 Task: Find connections with filter location Monteiro with filter topic #cybersecuritywith filter profile language Potuguese with filter current company The Indian Express with filter school Indian Institute of Technology, Kanpur with filter industry Libraries with filter service category Customer Service with filter keywords title Physicist
Action: Mouse moved to (637, 122)
Screenshot: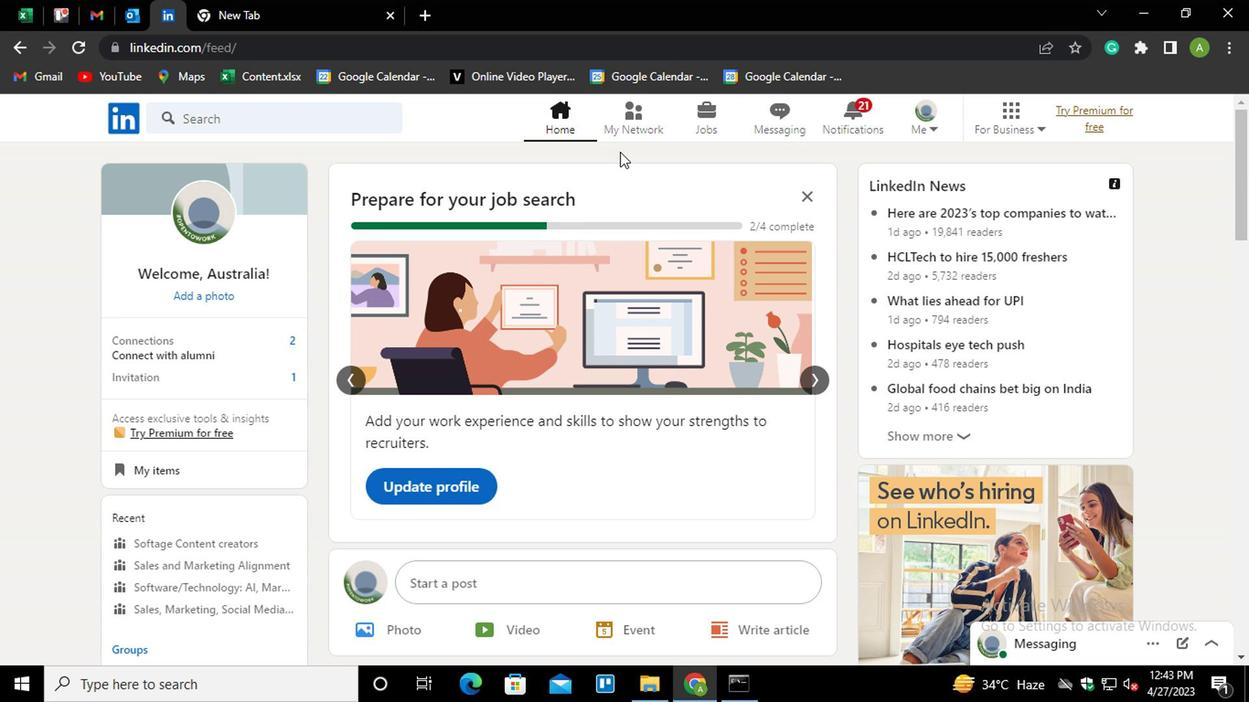 
Action: Mouse pressed left at (637, 122)
Screenshot: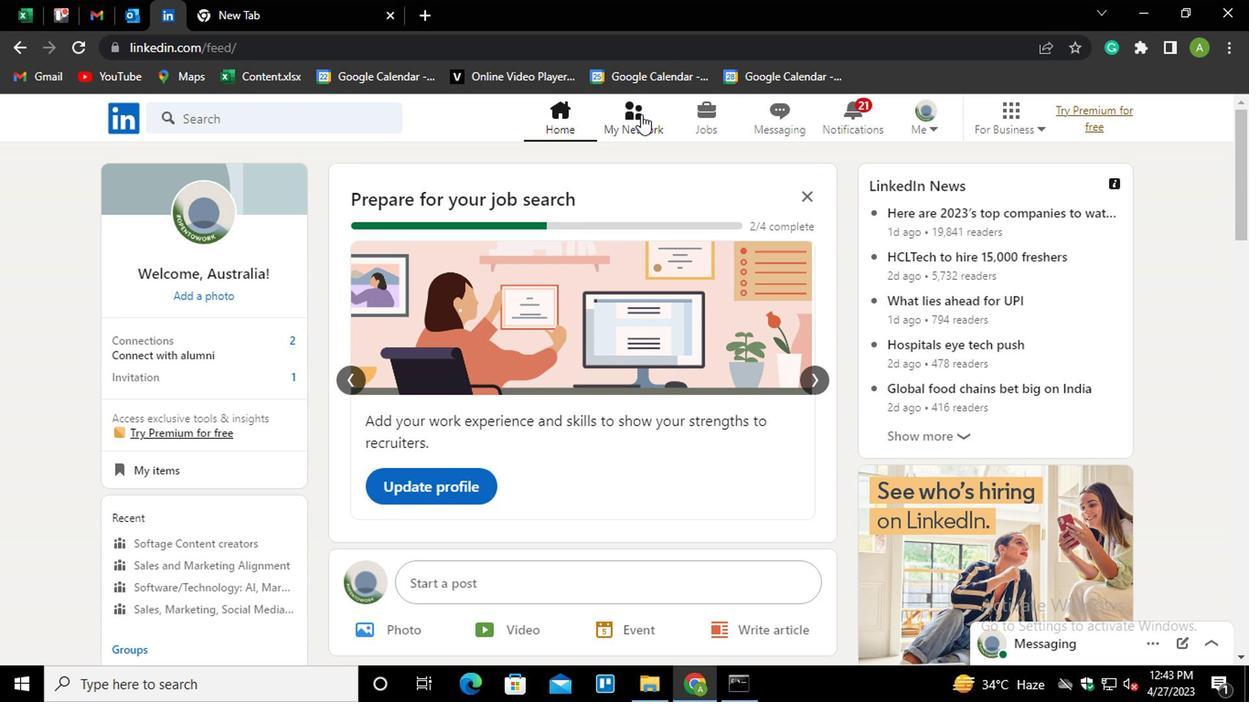 
Action: Mouse moved to (199, 221)
Screenshot: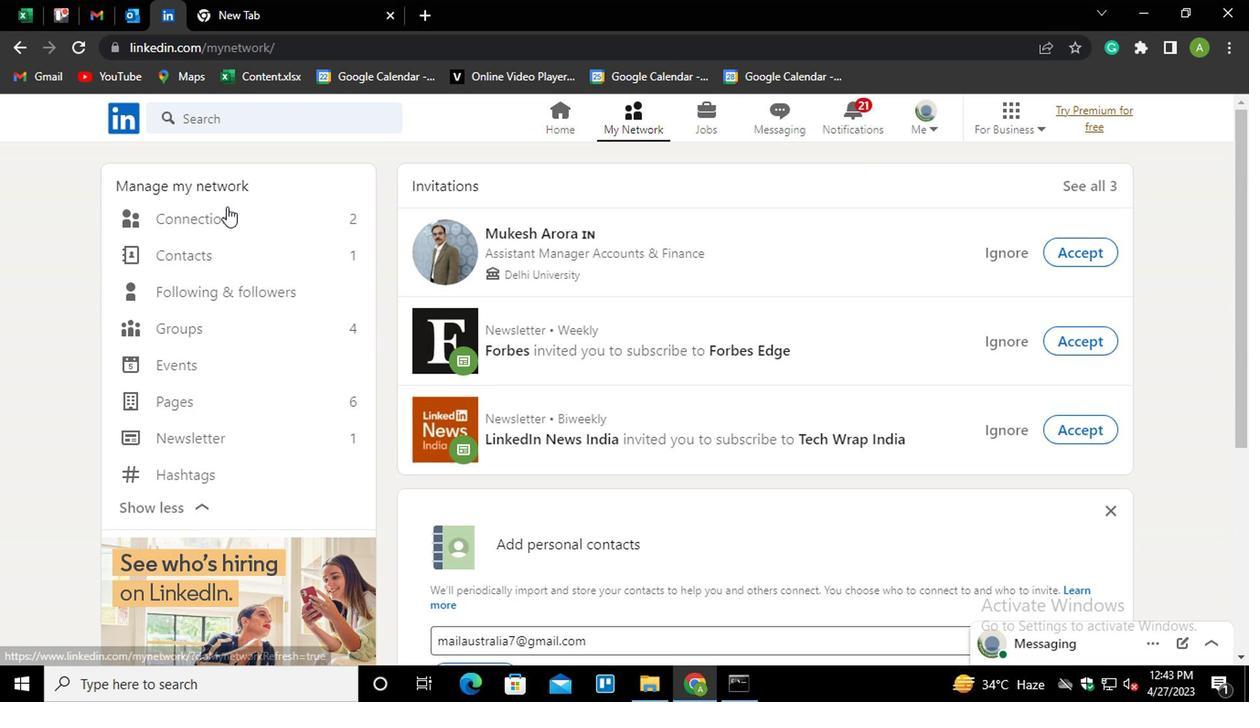
Action: Mouse pressed left at (199, 221)
Screenshot: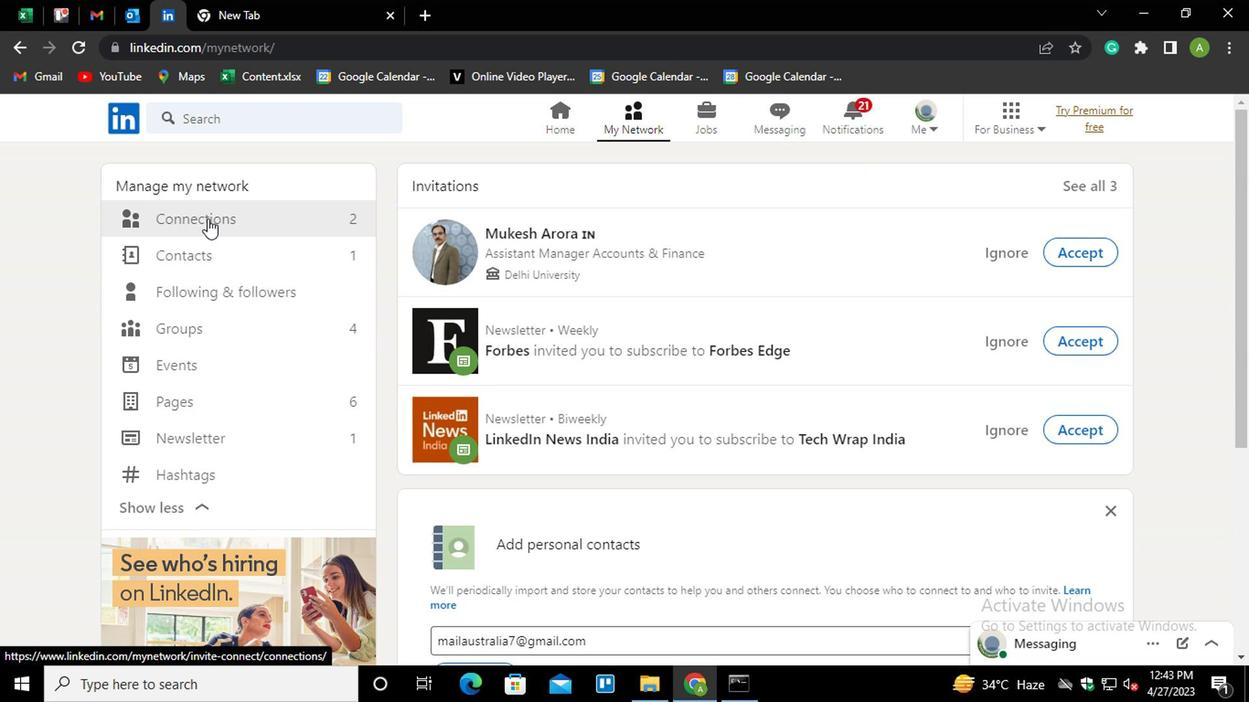 
Action: Mouse moved to (718, 224)
Screenshot: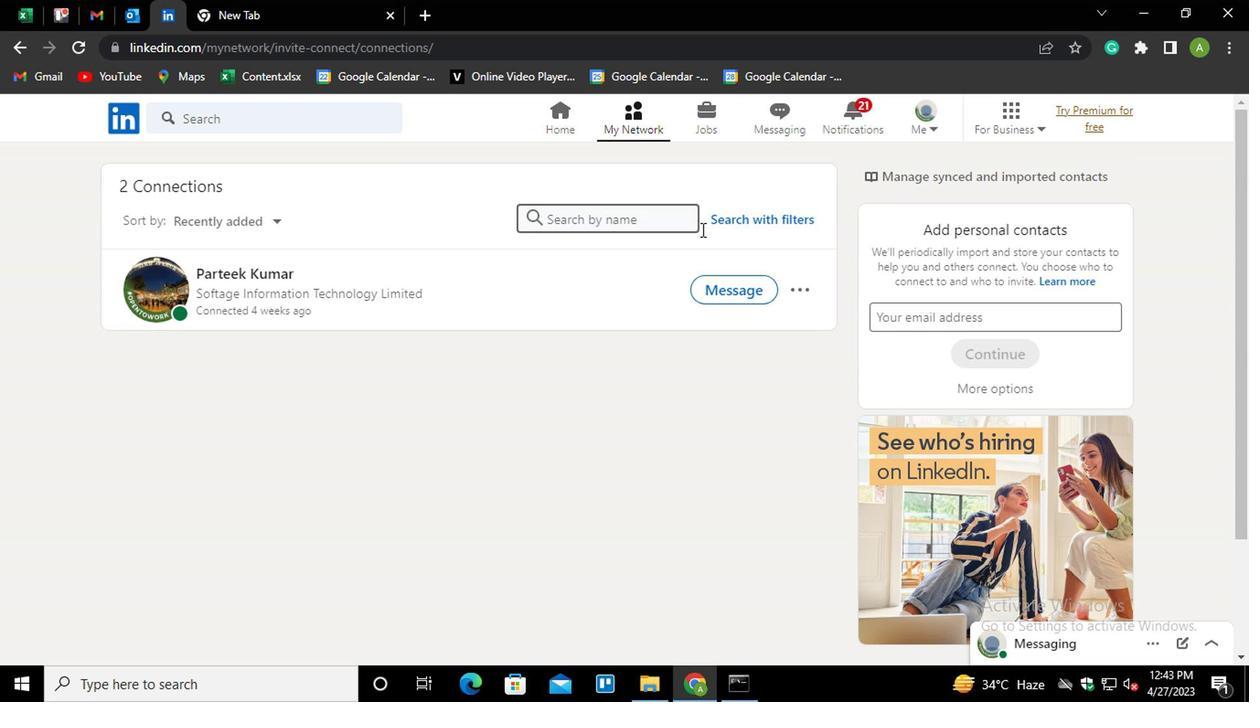 
Action: Mouse pressed left at (718, 224)
Screenshot: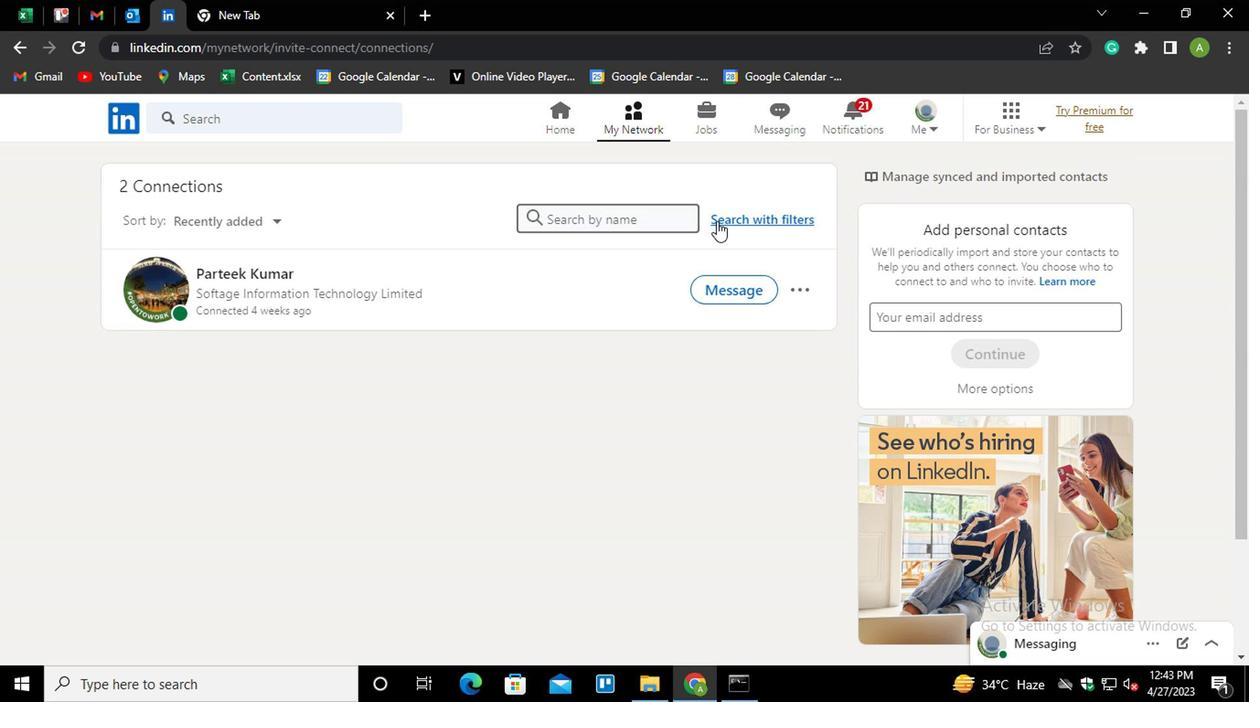 
Action: Mouse moved to (681, 177)
Screenshot: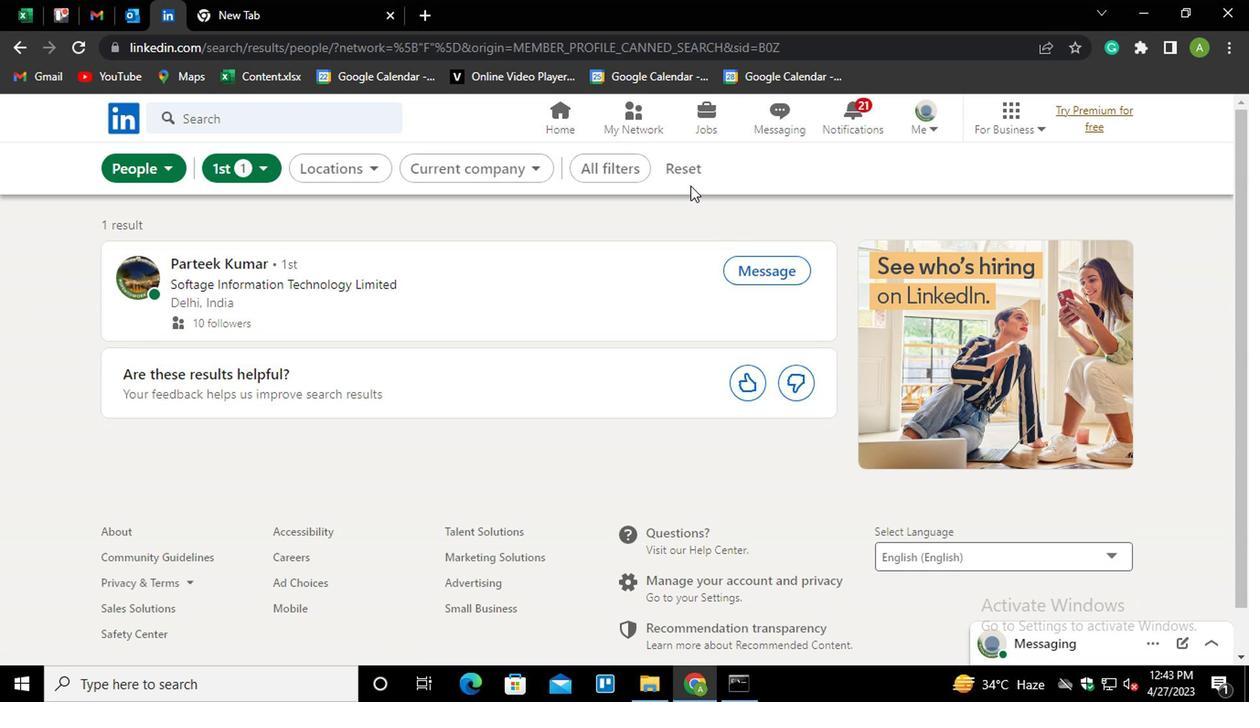 
Action: Mouse pressed left at (681, 177)
Screenshot: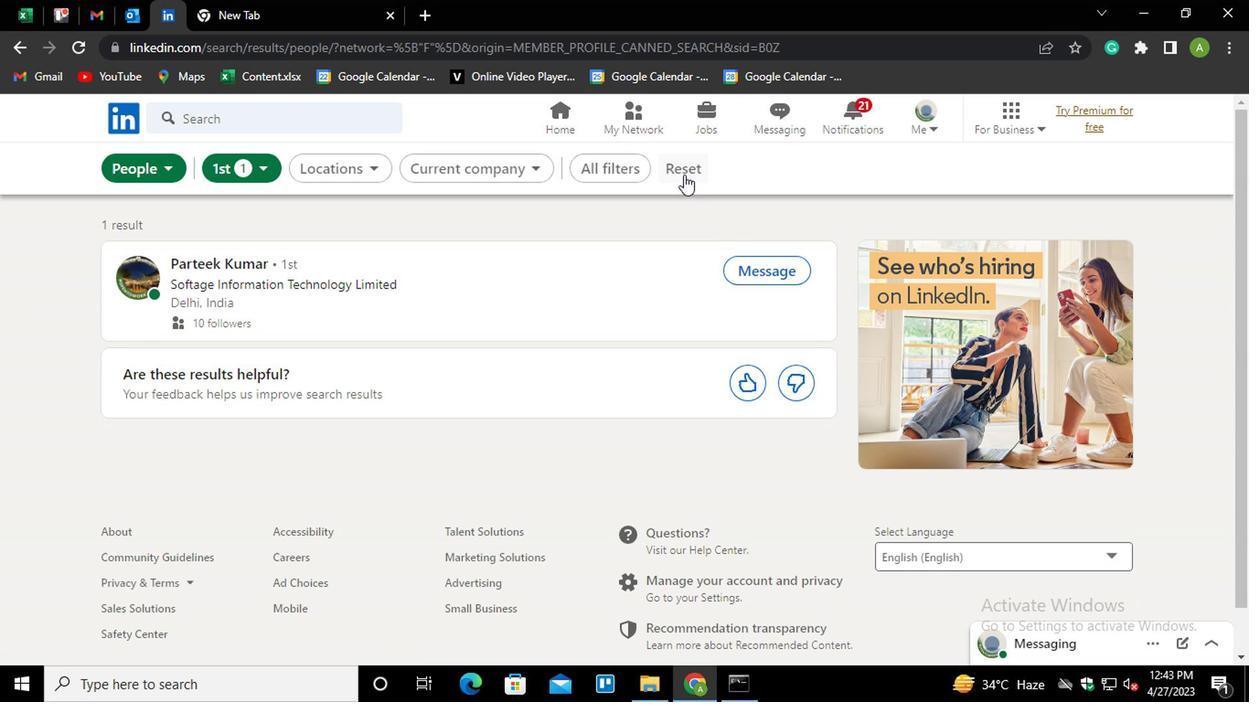 
Action: Mouse moved to (670, 178)
Screenshot: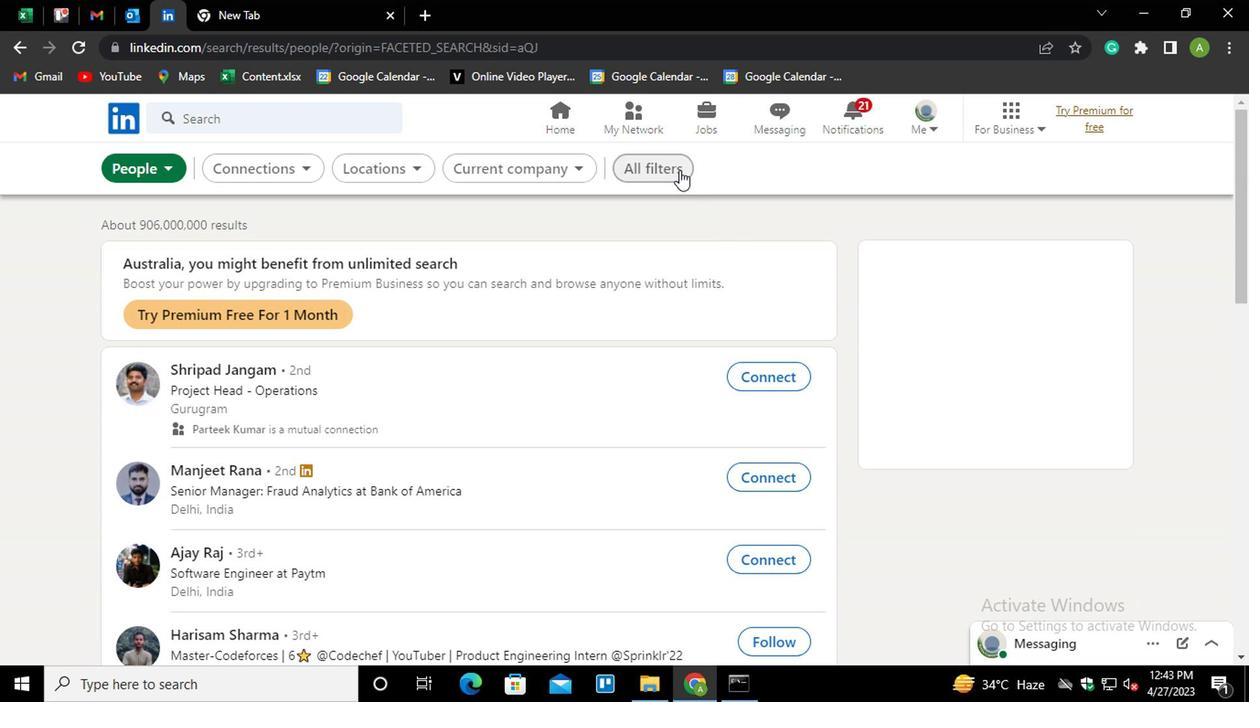 
Action: Mouse pressed left at (670, 178)
Screenshot: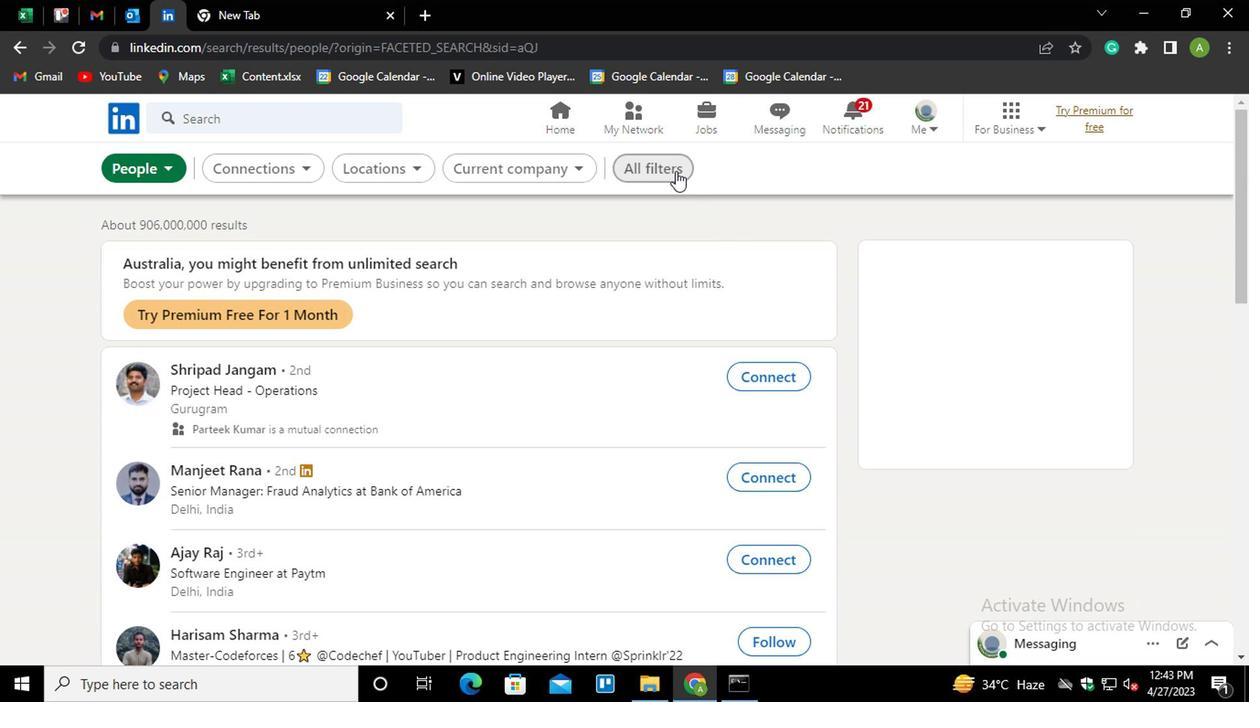 
Action: Mouse moved to (861, 390)
Screenshot: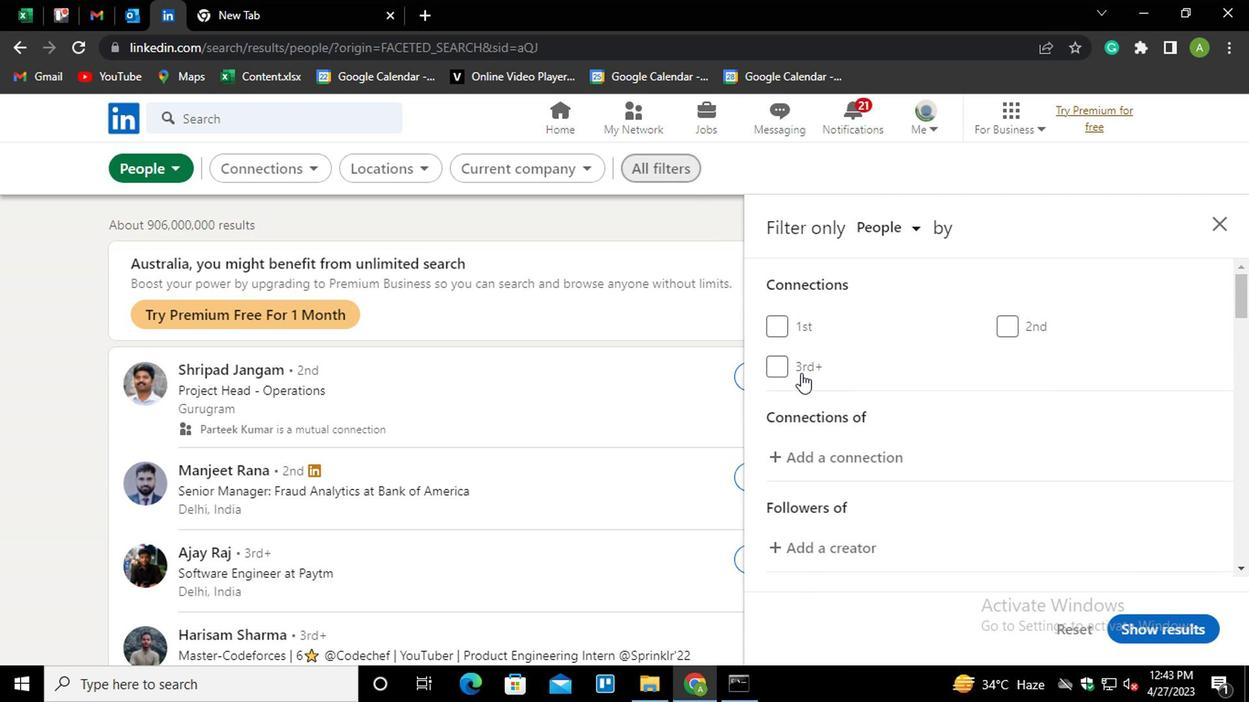 
Action: Mouse scrolled (861, 389) with delta (0, 0)
Screenshot: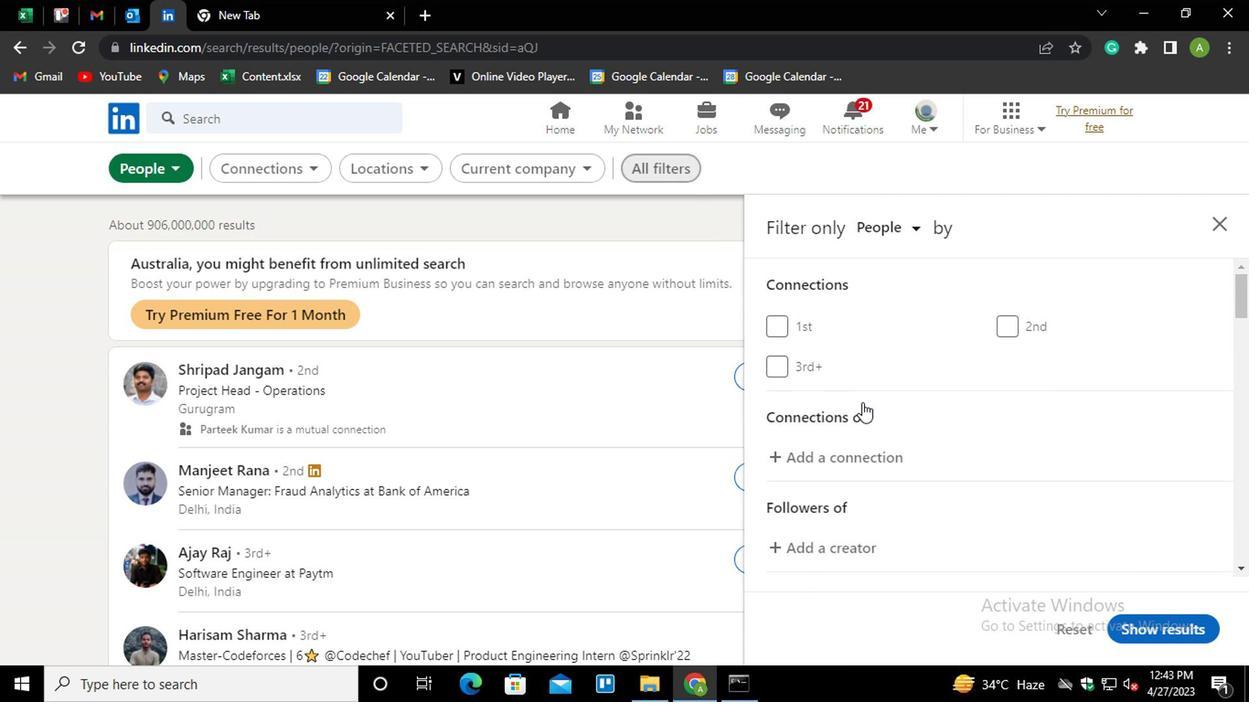 
Action: Mouse scrolled (861, 389) with delta (0, 0)
Screenshot: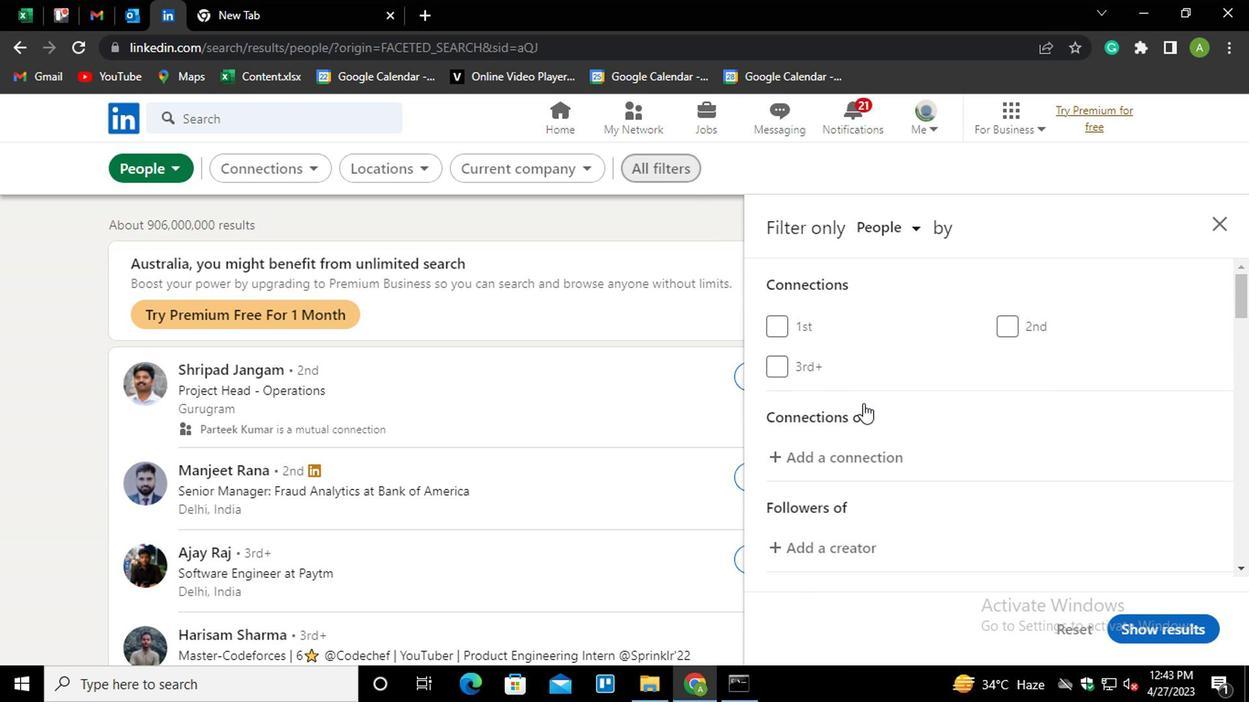 
Action: Mouse scrolled (861, 389) with delta (0, 0)
Screenshot: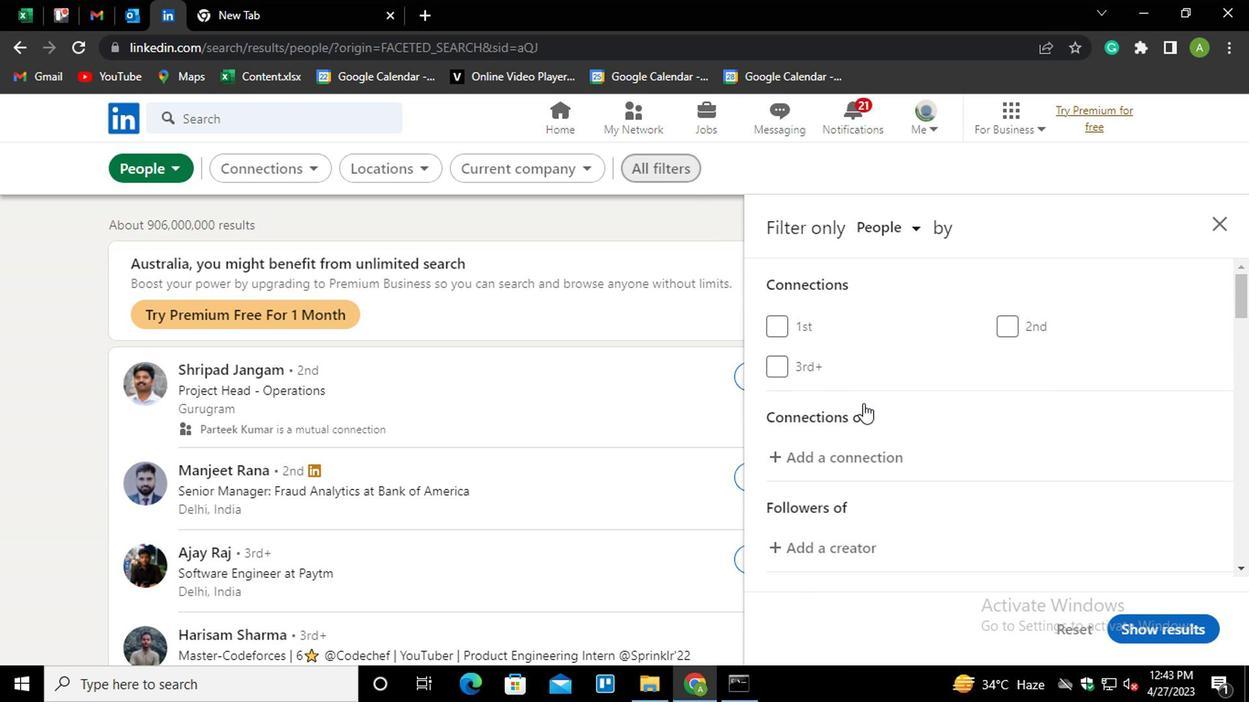 
Action: Mouse moved to (934, 390)
Screenshot: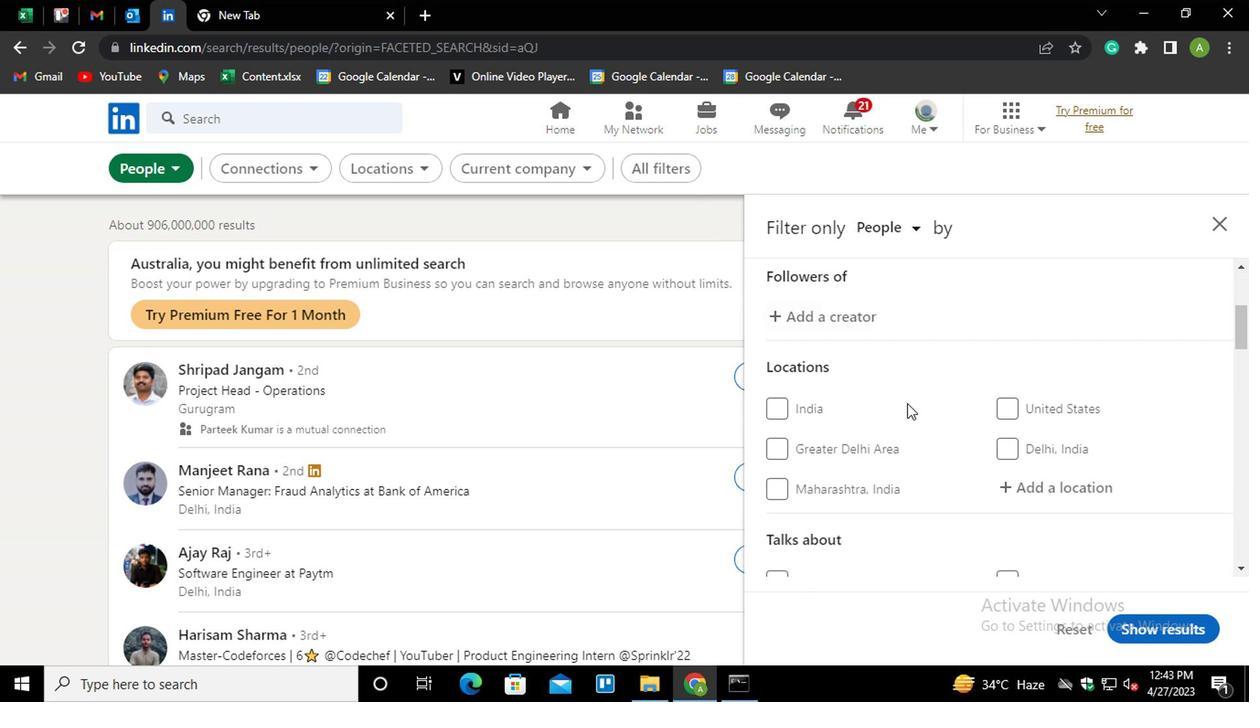 
Action: Mouse scrolled (934, 389) with delta (0, 0)
Screenshot: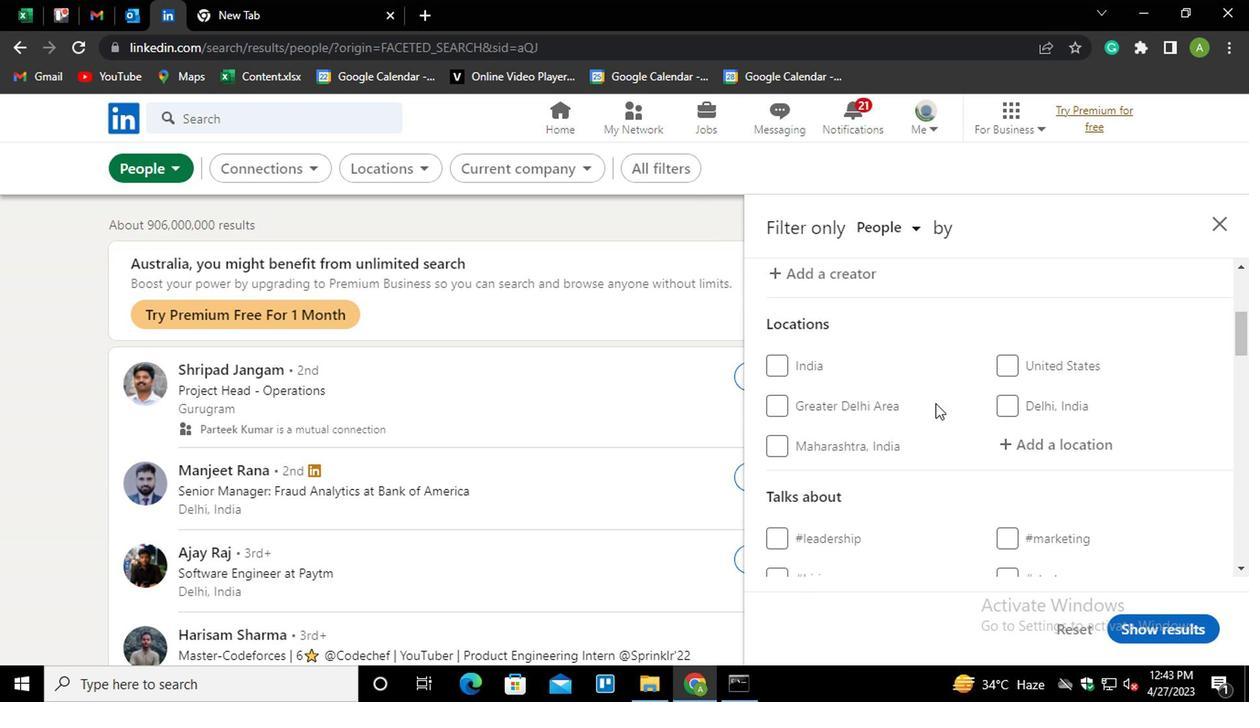 
Action: Mouse moved to (1054, 337)
Screenshot: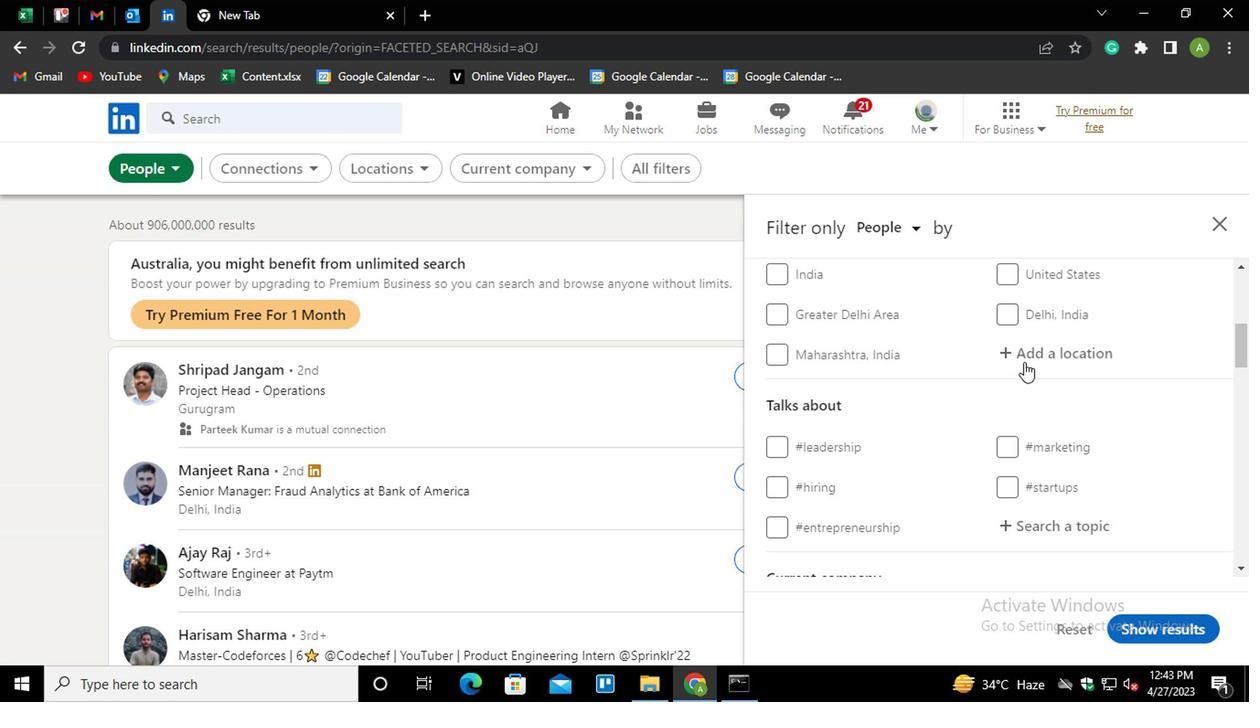 
Action: Mouse pressed left at (1054, 337)
Screenshot: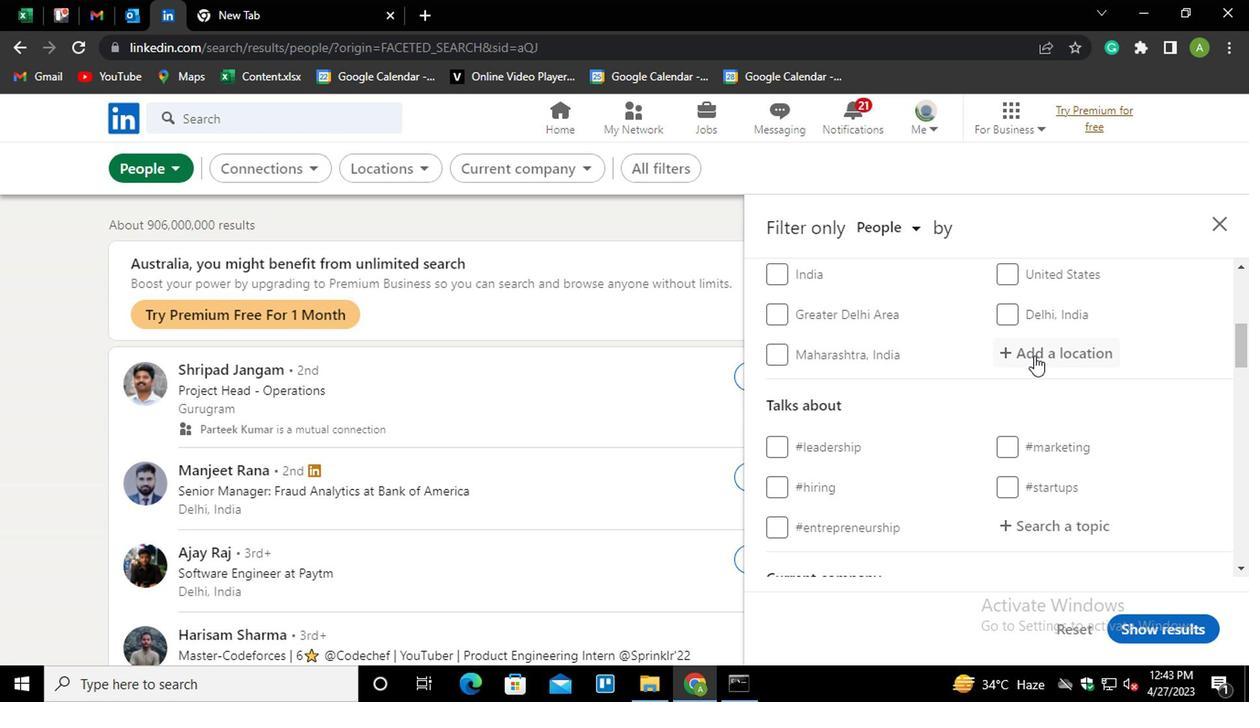 
Action: Mouse moved to (1055, 346)
Screenshot: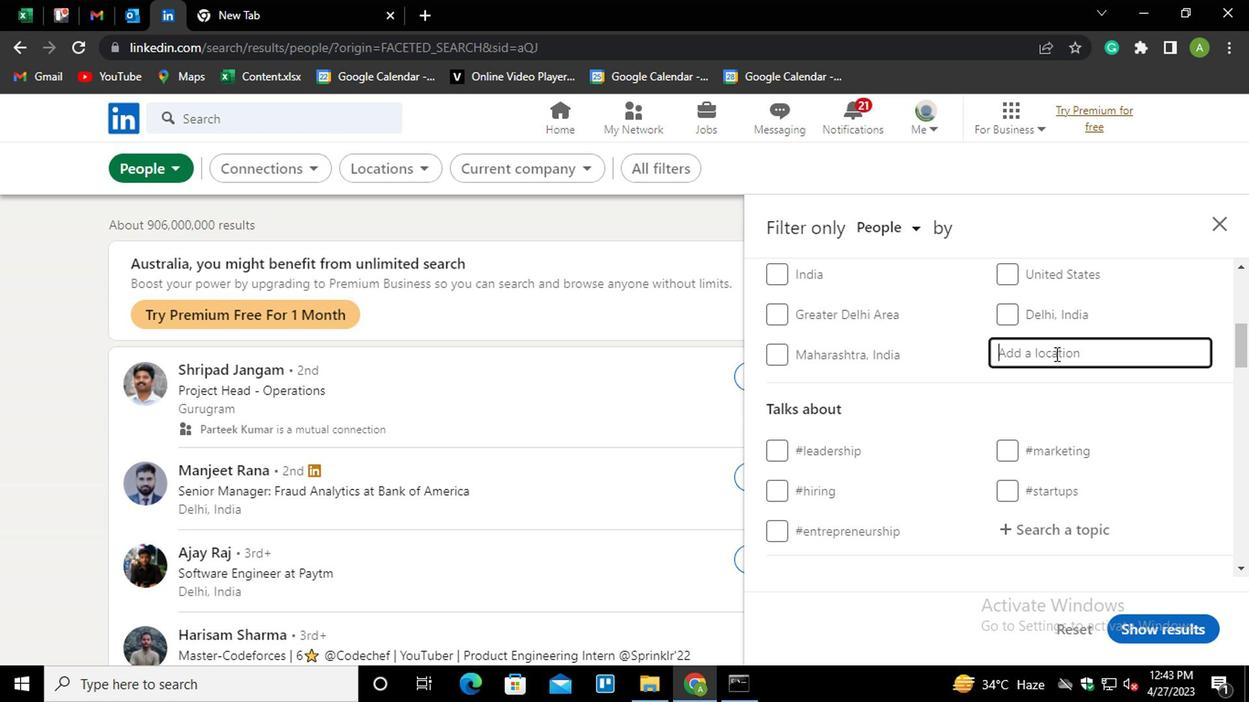 
Action: Mouse pressed left at (1055, 346)
Screenshot: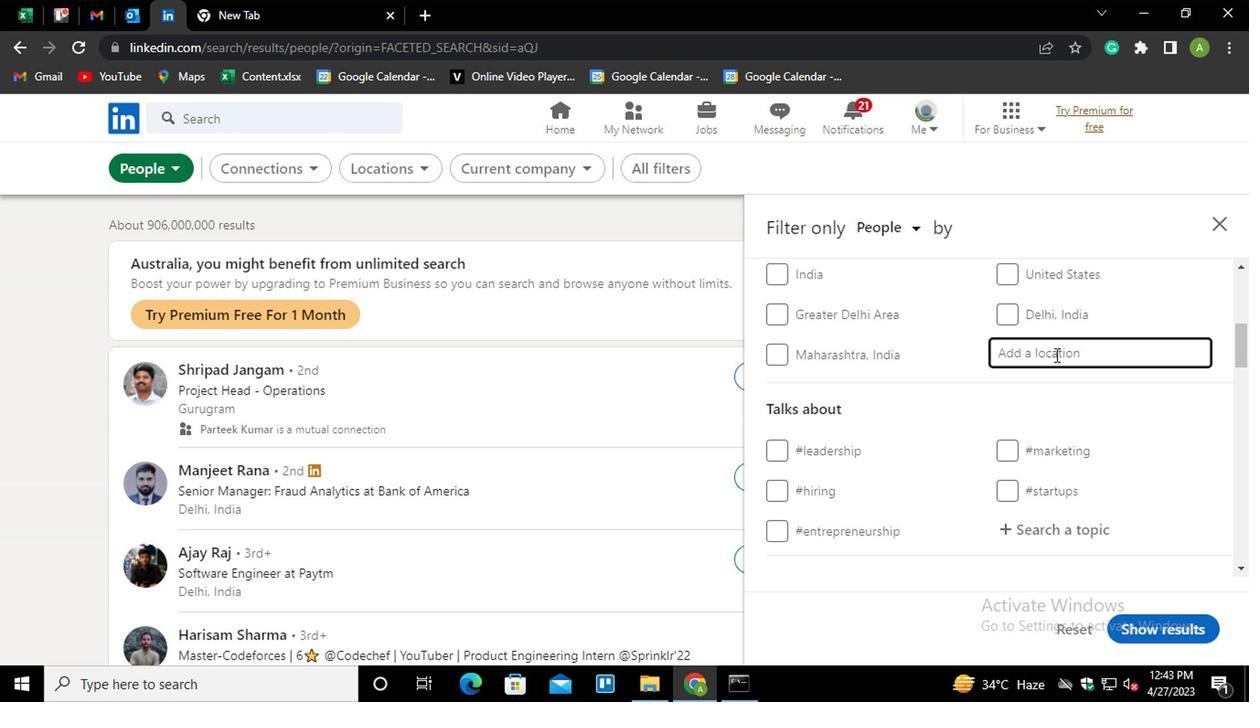 
Action: Key pressed <Key.shift><Key.shift><Key.shift><Key.shift><Key.shift><Key.shift><Key.shift><Key.shift><Key.shift><Key.shift><Key.shift><Key.shift>MONTEIRO<Key.down><Key.enter>
Screenshot: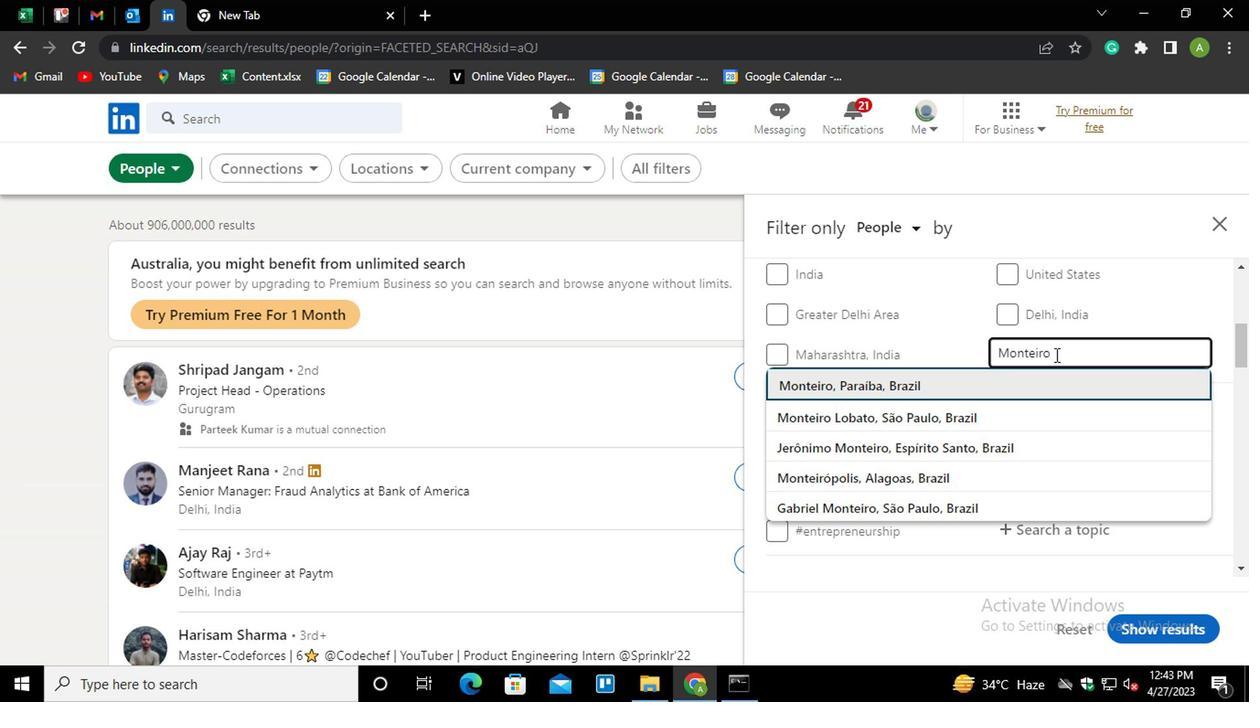 
Action: Mouse moved to (1058, 346)
Screenshot: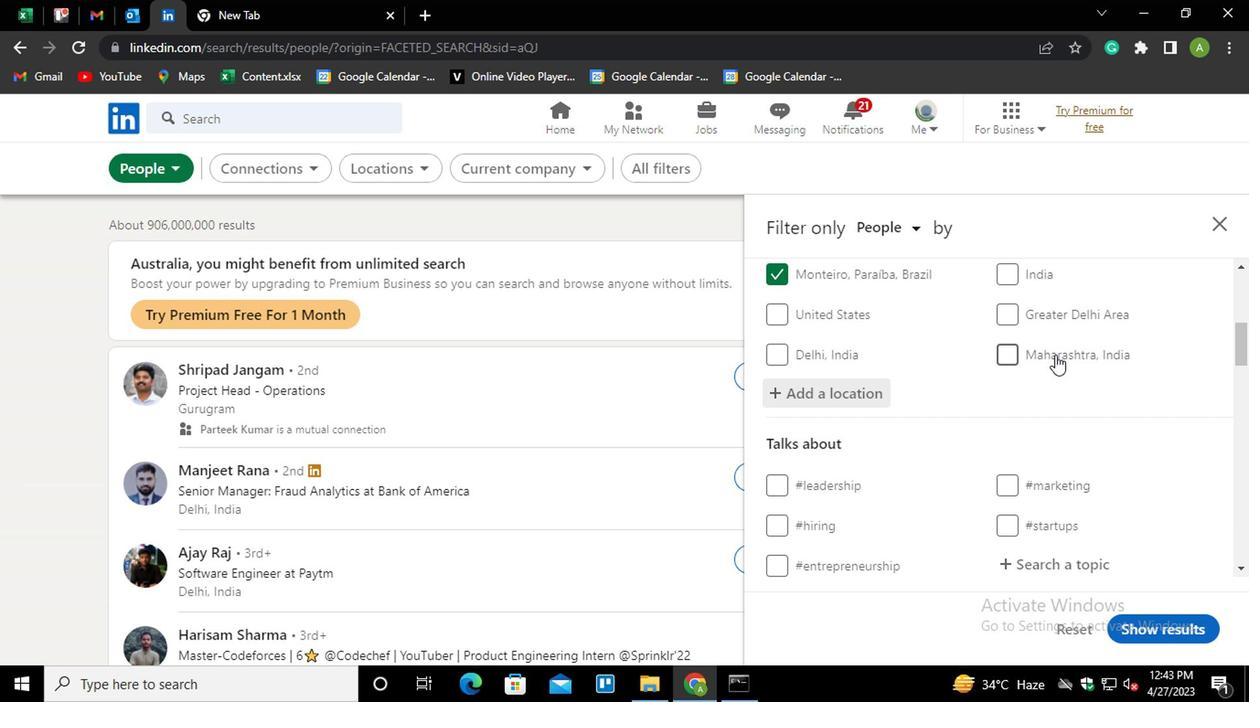 
Action: Mouse scrolled (1058, 345) with delta (0, 0)
Screenshot: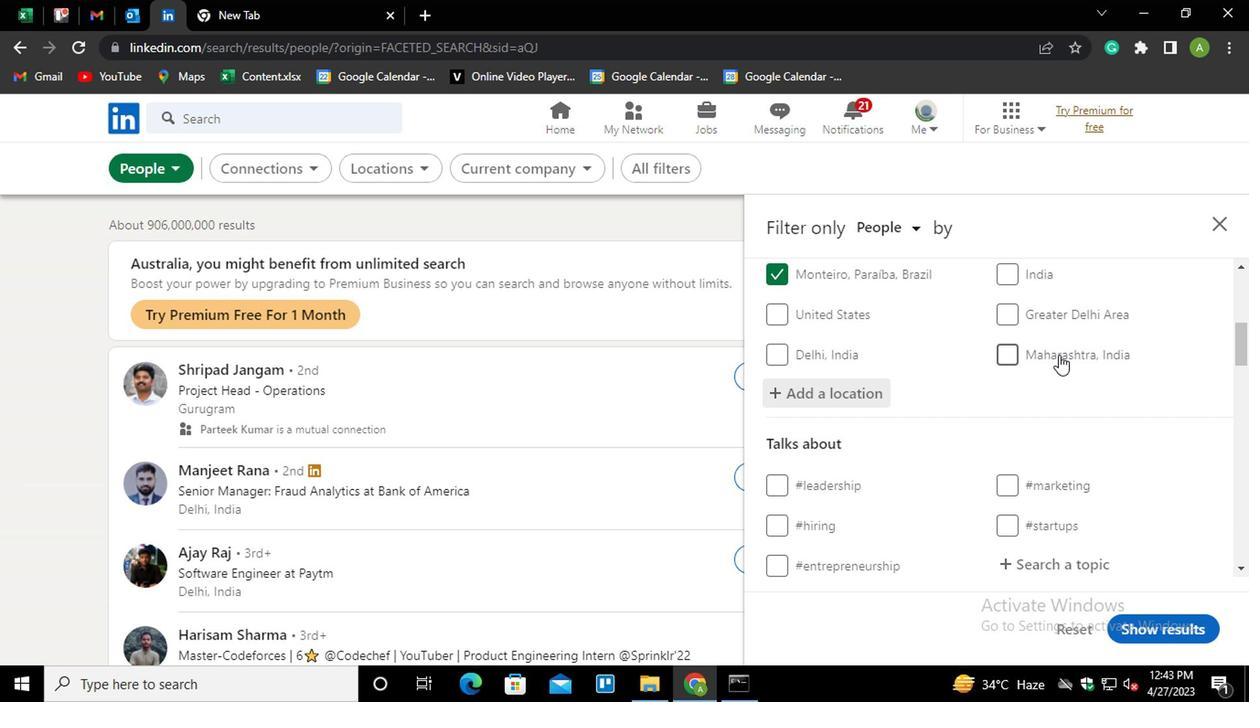 
Action: Mouse scrolled (1058, 345) with delta (0, 0)
Screenshot: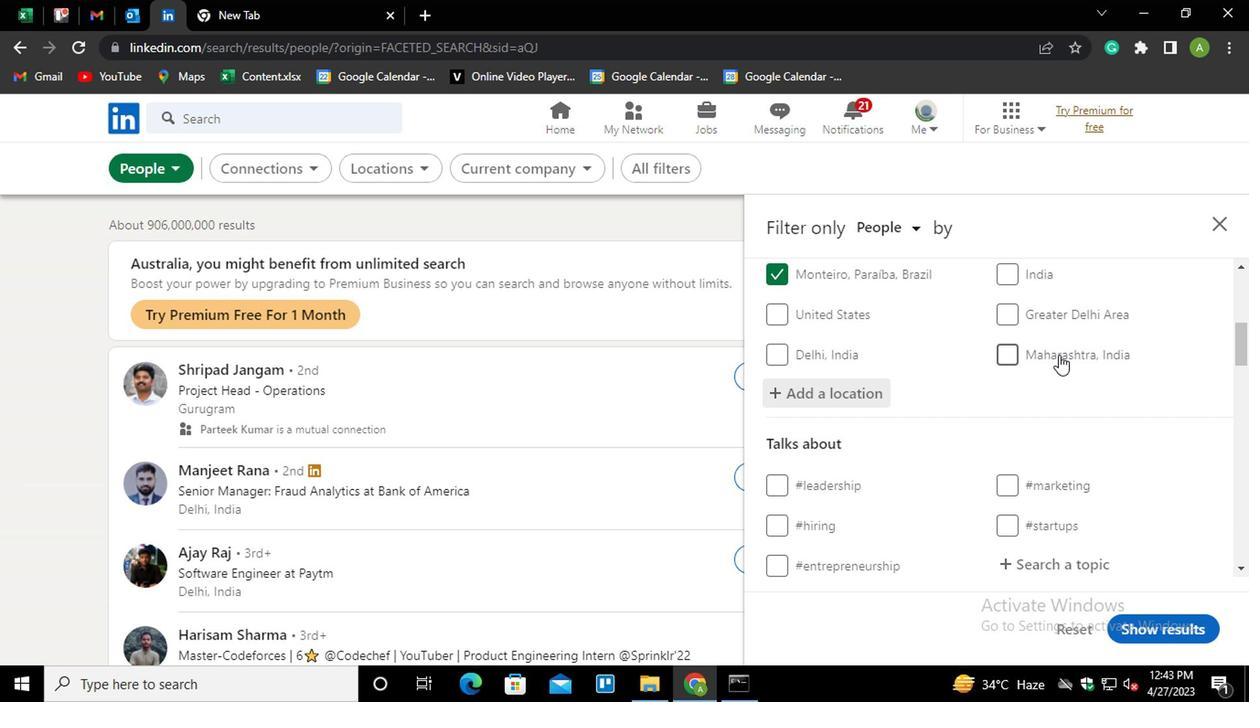 
Action: Mouse scrolled (1058, 345) with delta (0, 0)
Screenshot: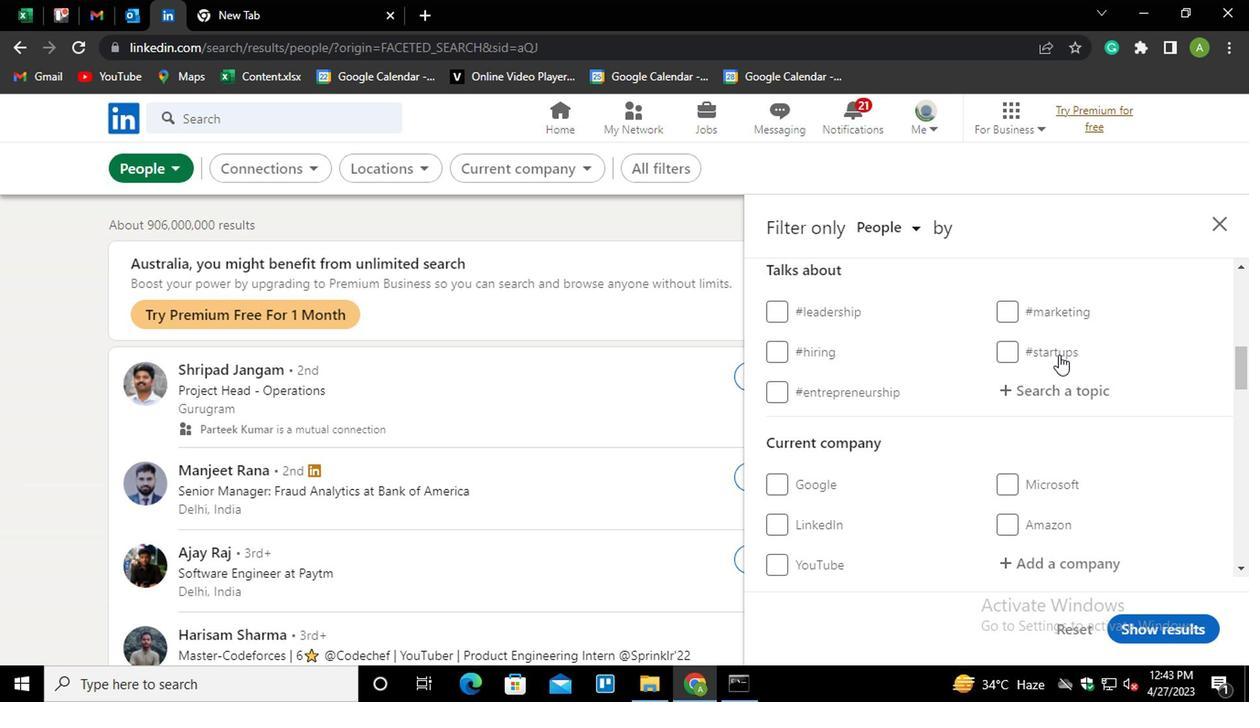 
Action: Mouse moved to (1028, 405)
Screenshot: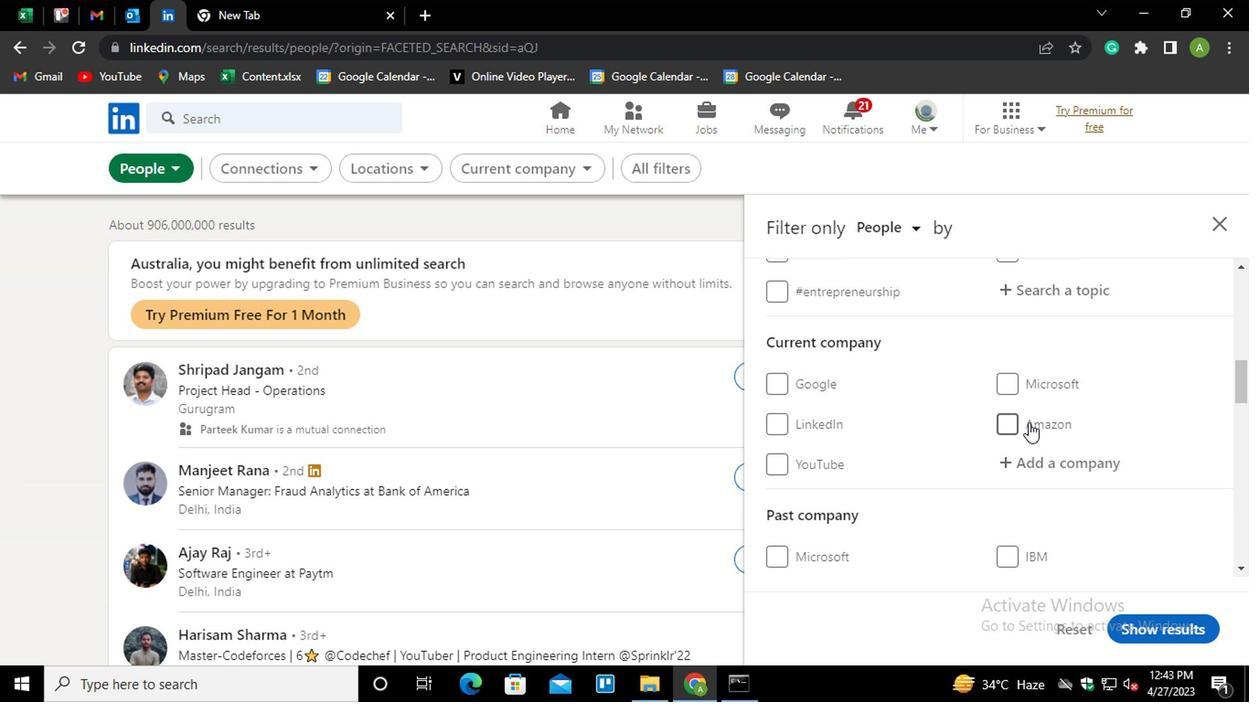 
Action: Mouse scrolled (1028, 406) with delta (0, 1)
Screenshot: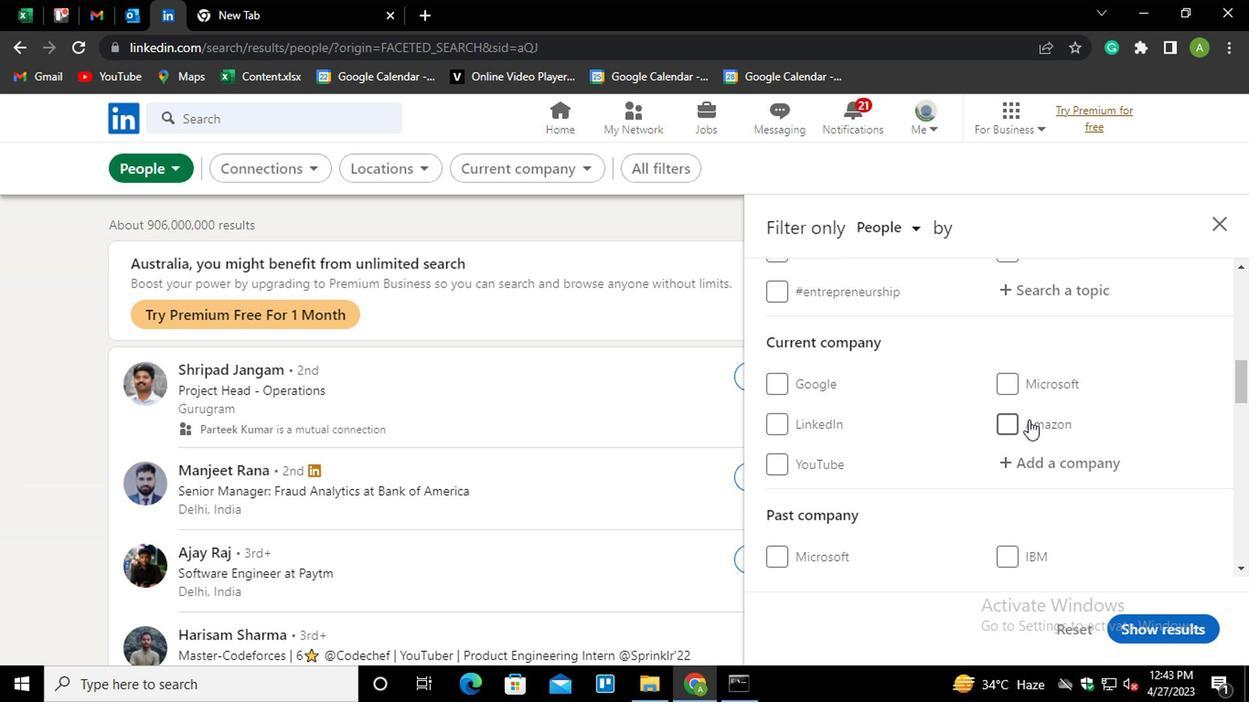 
Action: Mouse moved to (1027, 392)
Screenshot: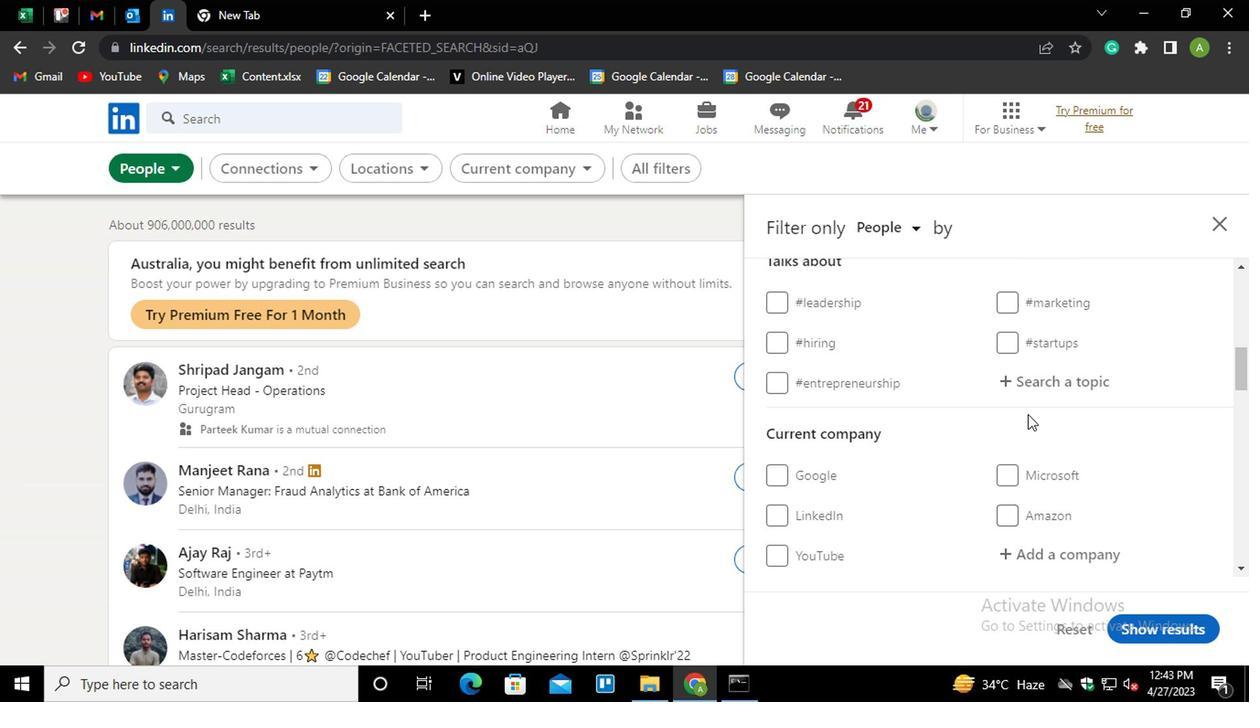 
Action: Mouse scrolled (1027, 393) with delta (0, 0)
Screenshot: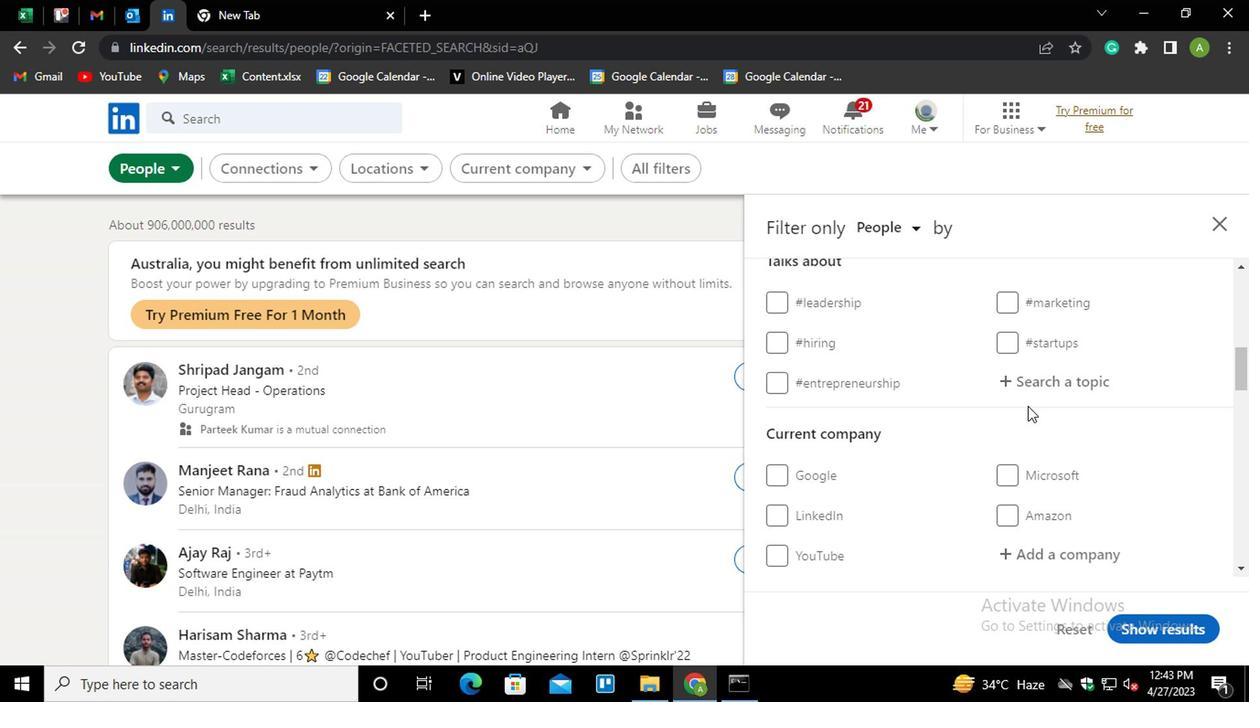 
Action: Mouse moved to (1033, 448)
Screenshot: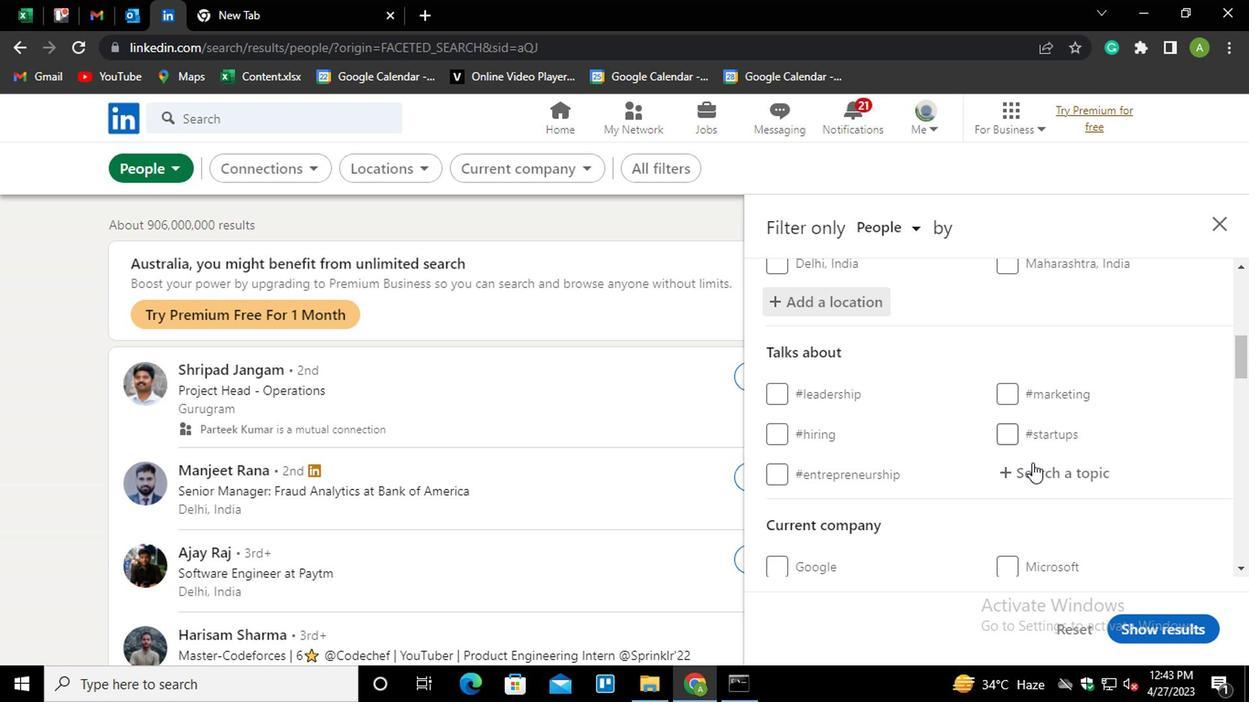 
Action: Mouse pressed left at (1033, 448)
Screenshot: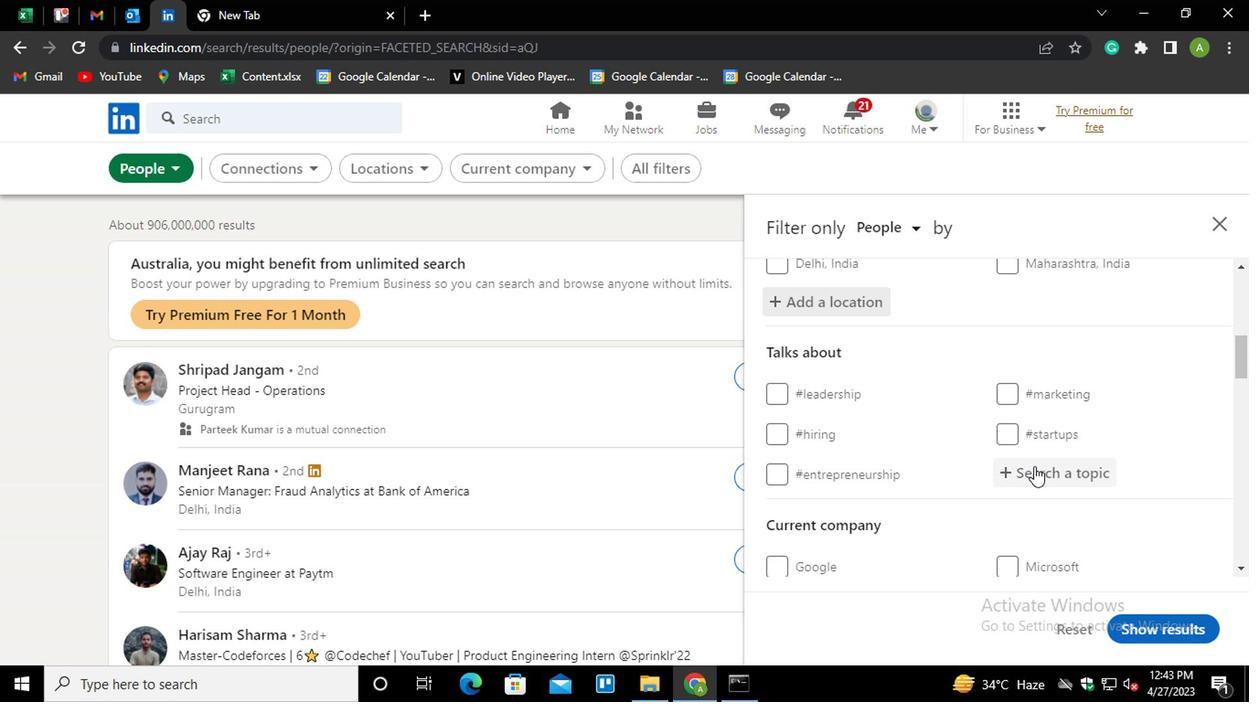 
Action: Key pressed <Key.shift><Key.shift><Key.shift><Key.shift><Key.shift><Key.shift><Key.shift><Key.shift><Key.shift><Key.shift><Key.shift><Key.shift><Key.shift><Key.shift><Key.shift><Key.shift><Key.shift><Key.shift><Key.shift><Key.shift>#CYBERSECURITY
Screenshot: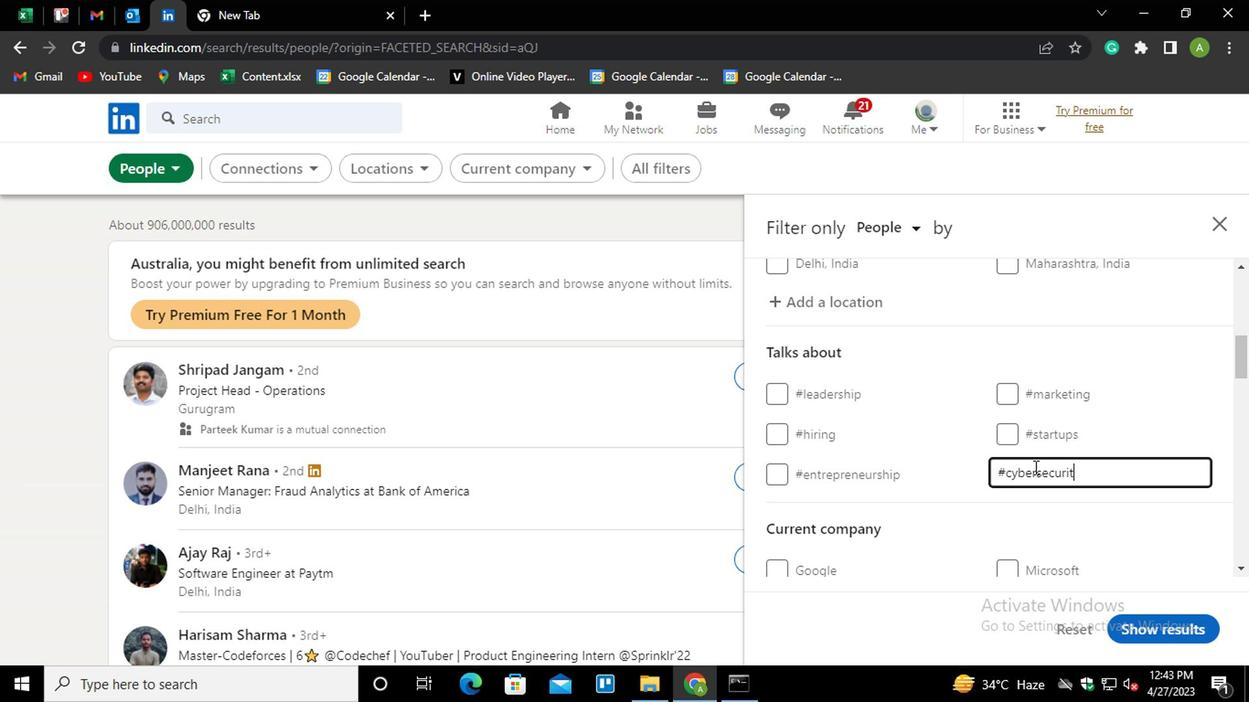 
Action: Mouse moved to (1100, 489)
Screenshot: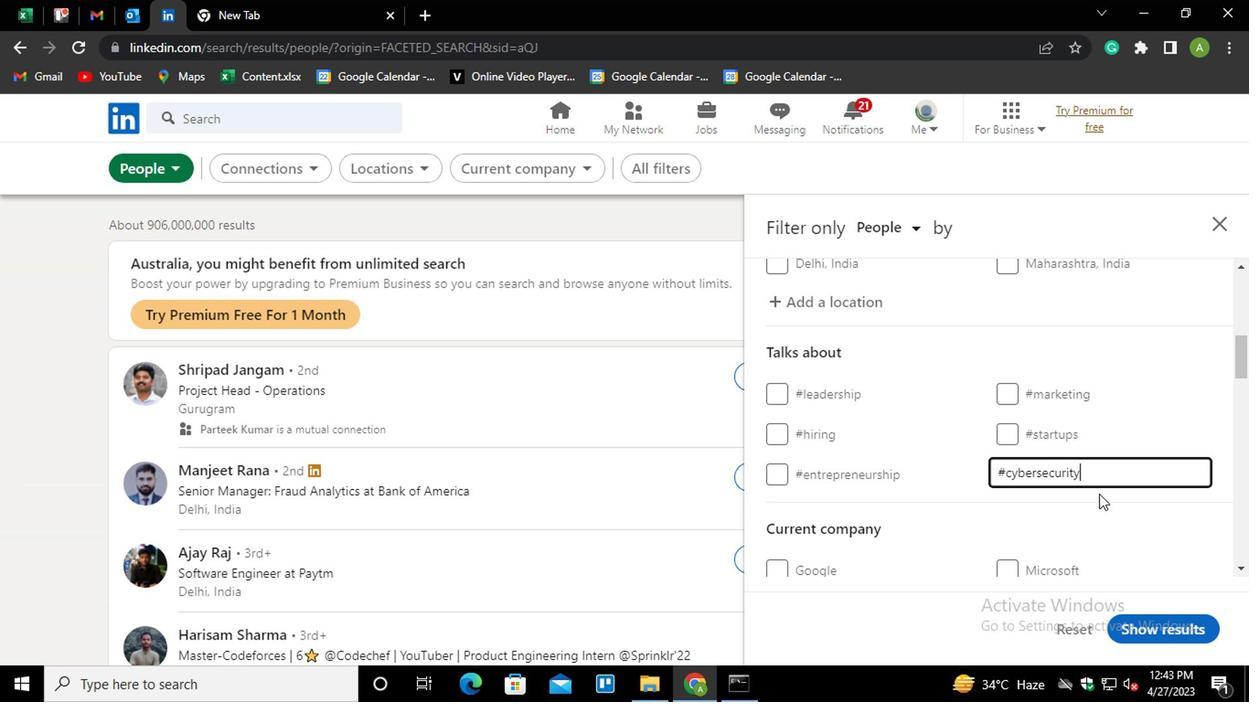 
Action: Mouse pressed left at (1100, 489)
Screenshot: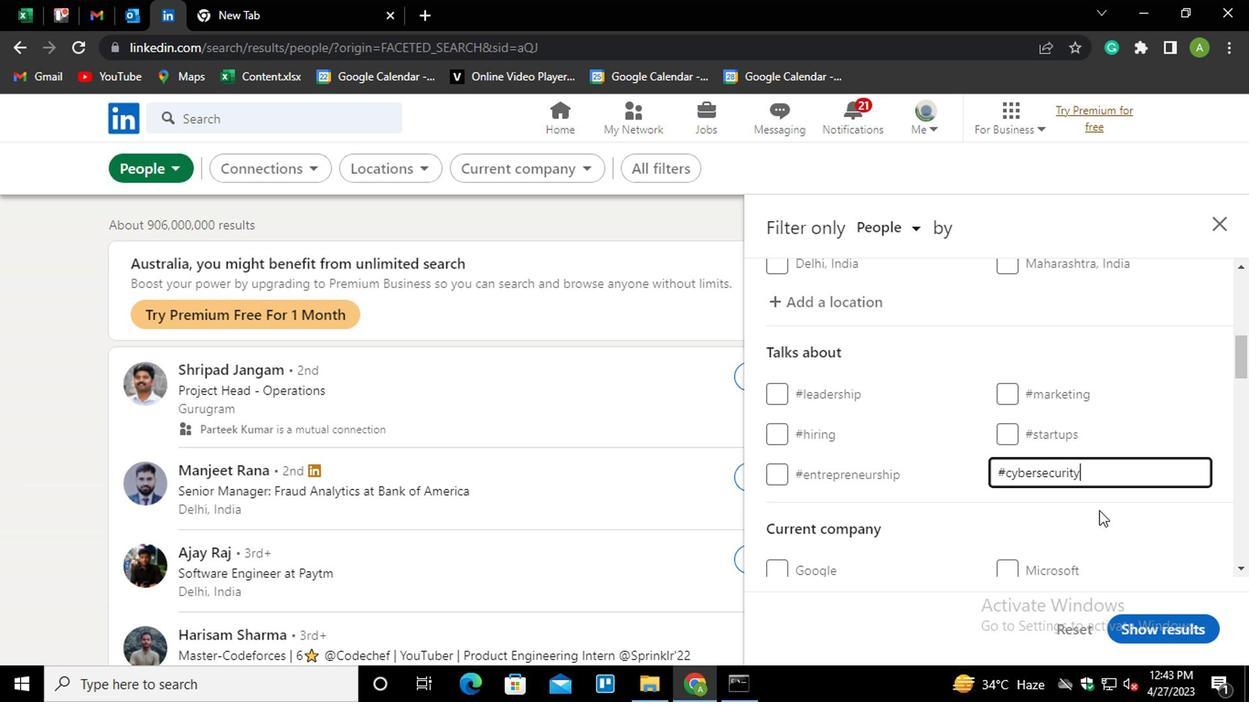 
Action: Mouse scrolled (1100, 487) with delta (0, -1)
Screenshot: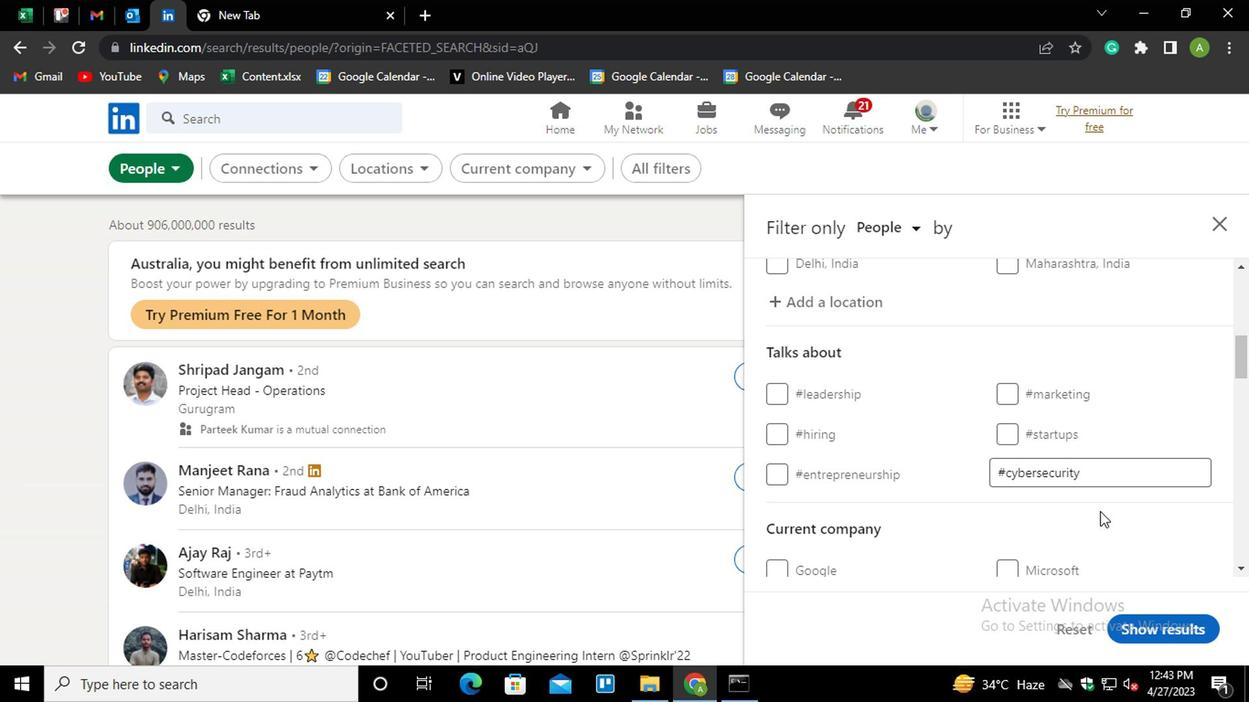 
Action: Mouse scrolled (1100, 487) with delta (0, -1)
Screenshot: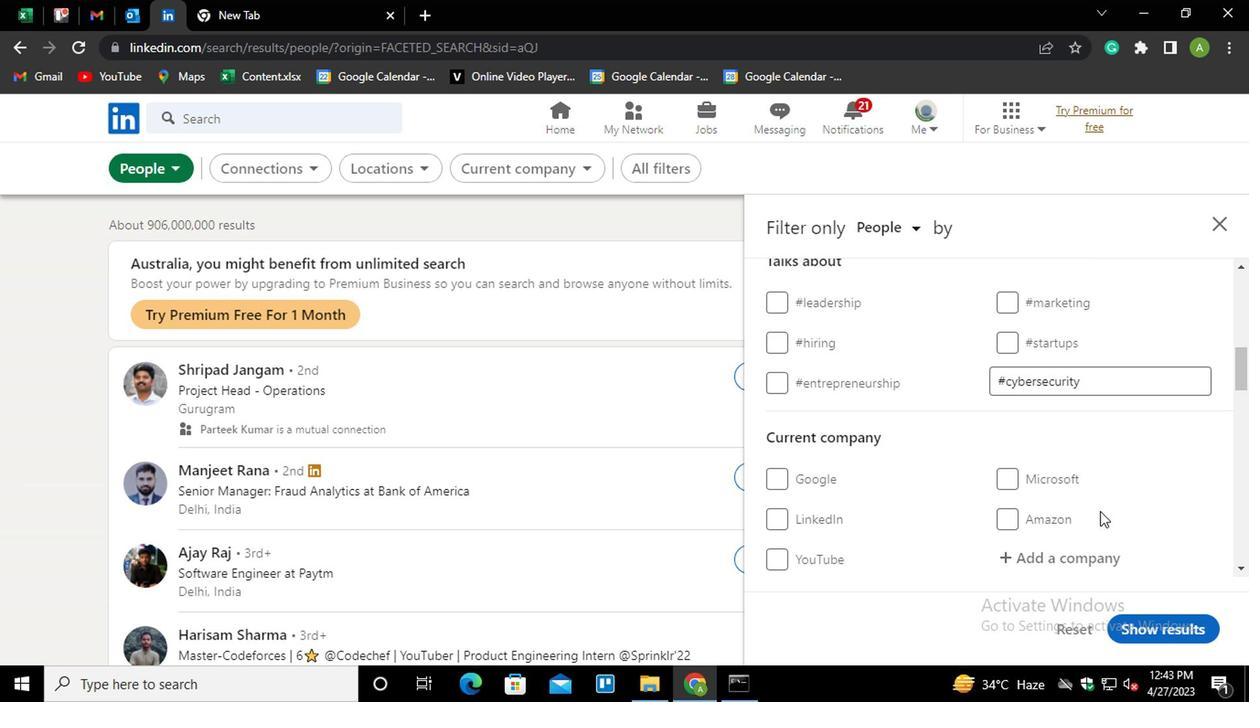 
Action: Mouse scrolled (1100, 487) with delta (0, -1)
Screenshot: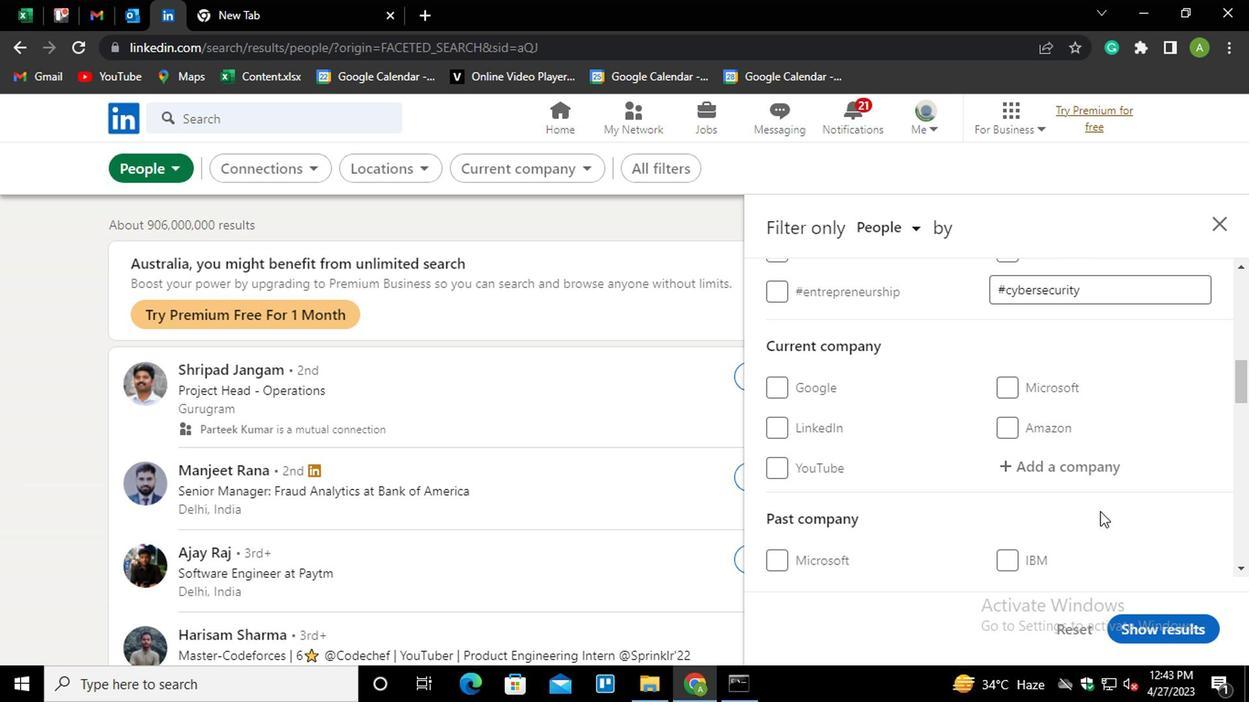 
Action: Mouse scrolled (1100, 487) with delta (0, -1)
Screenshot: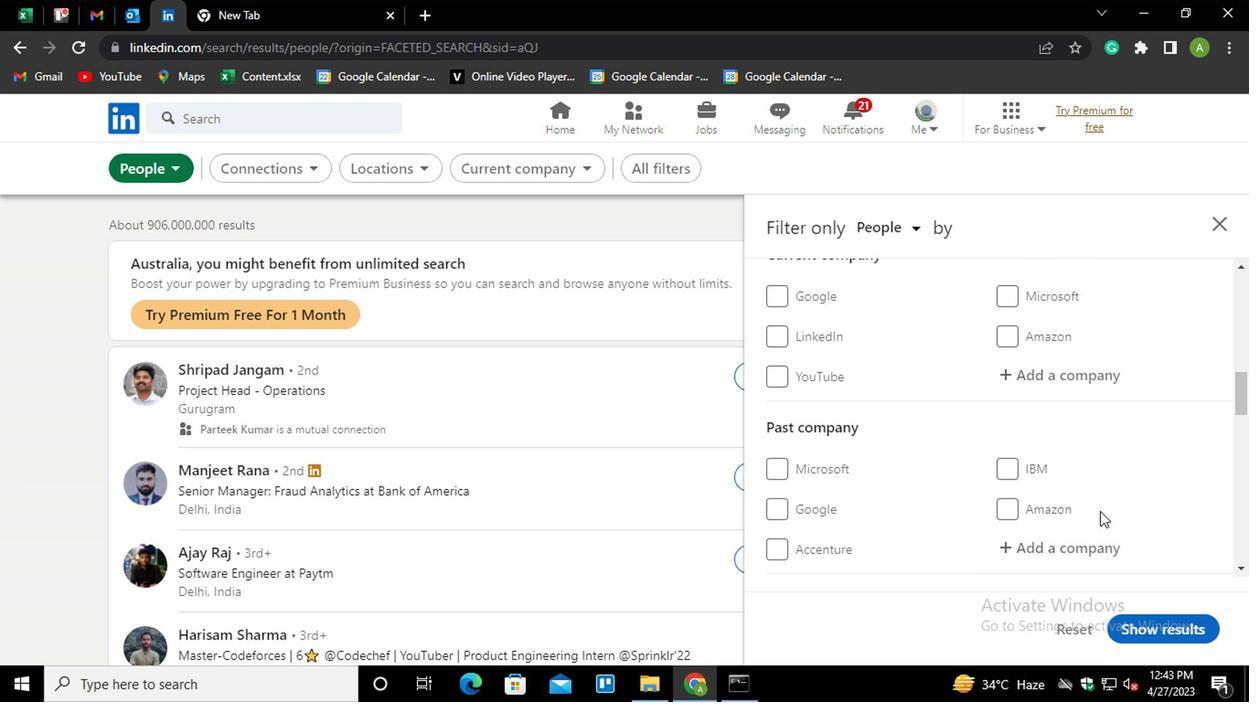 
Action: Mouse scrolled (1100, 487) with delta (0, -1)
Screenshot: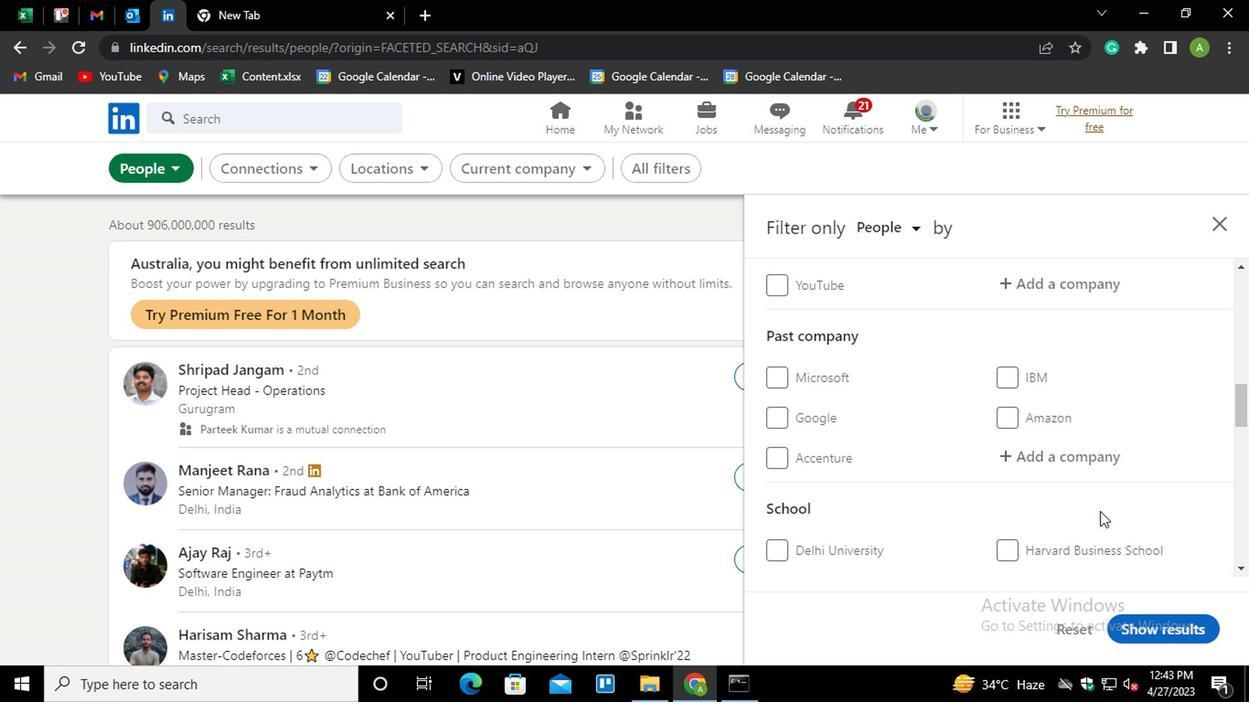 
Action: Mouse scrolled (1100, 487) with delta (0, -1)
Screenshot: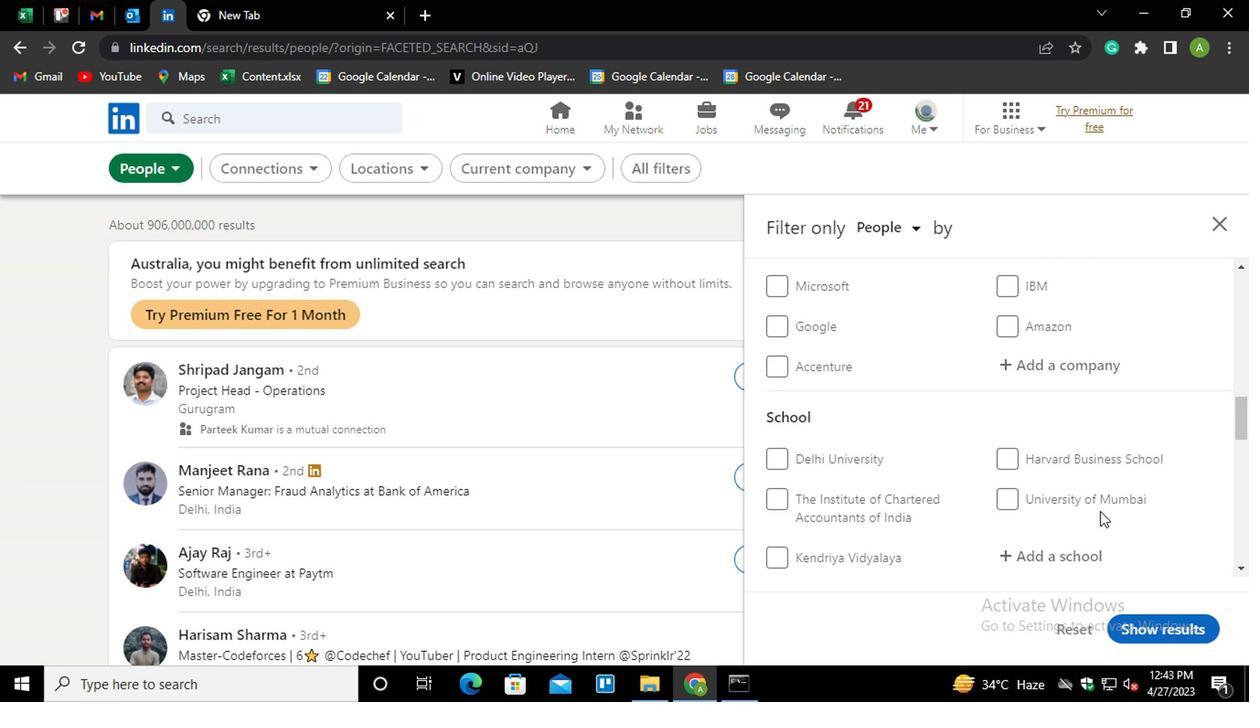 
Action: Mouse scrolled (1100, 487) with delta (0, -1)
Screenshot: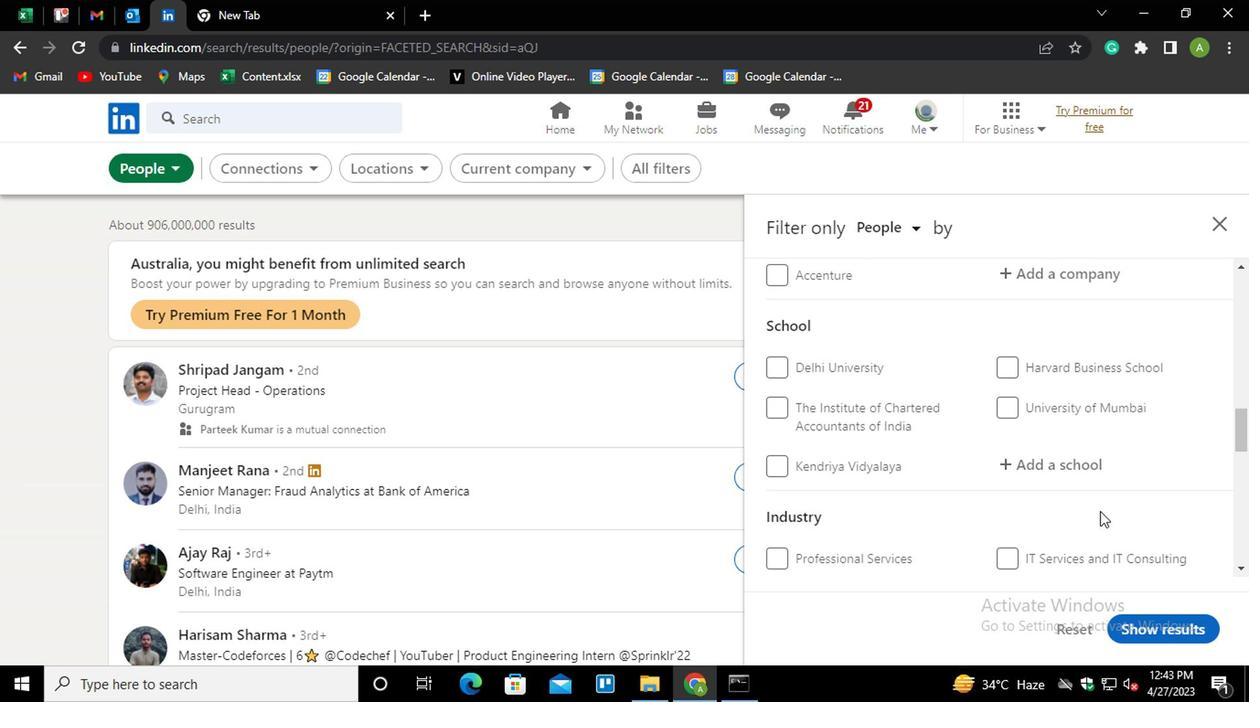 
Action: Mouse scrolled (1100, 487) with delta (0, -1)
Screenshot: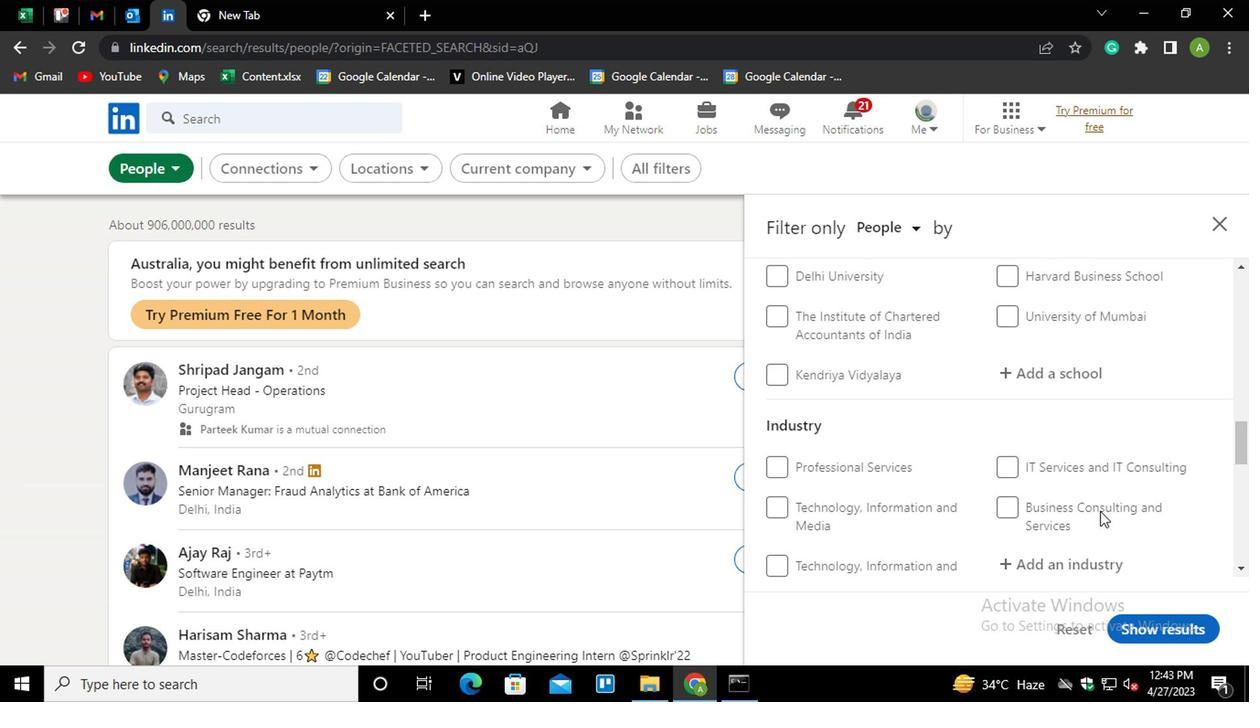 
Action: Mouse scrolled (1100, 487) with delta (0, -1)
Screenshot: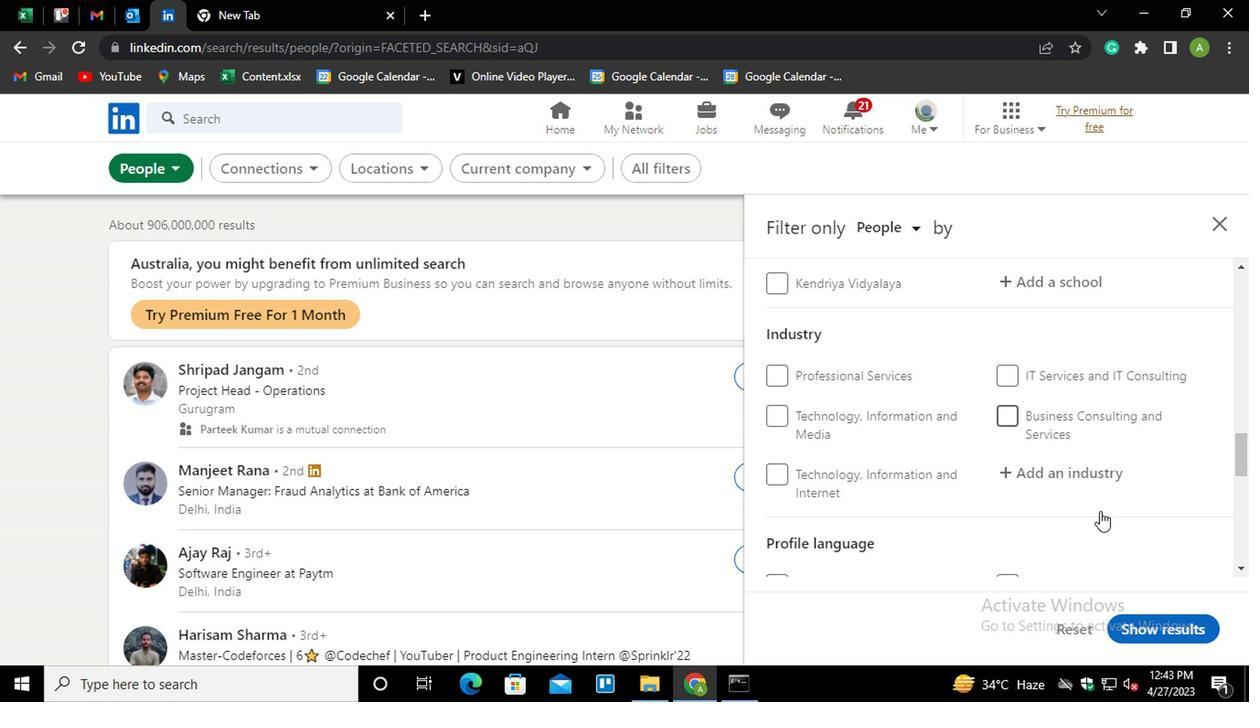 
Action: Mouse scrolled (1100, 487) with delta (0, -1)
Screenshot: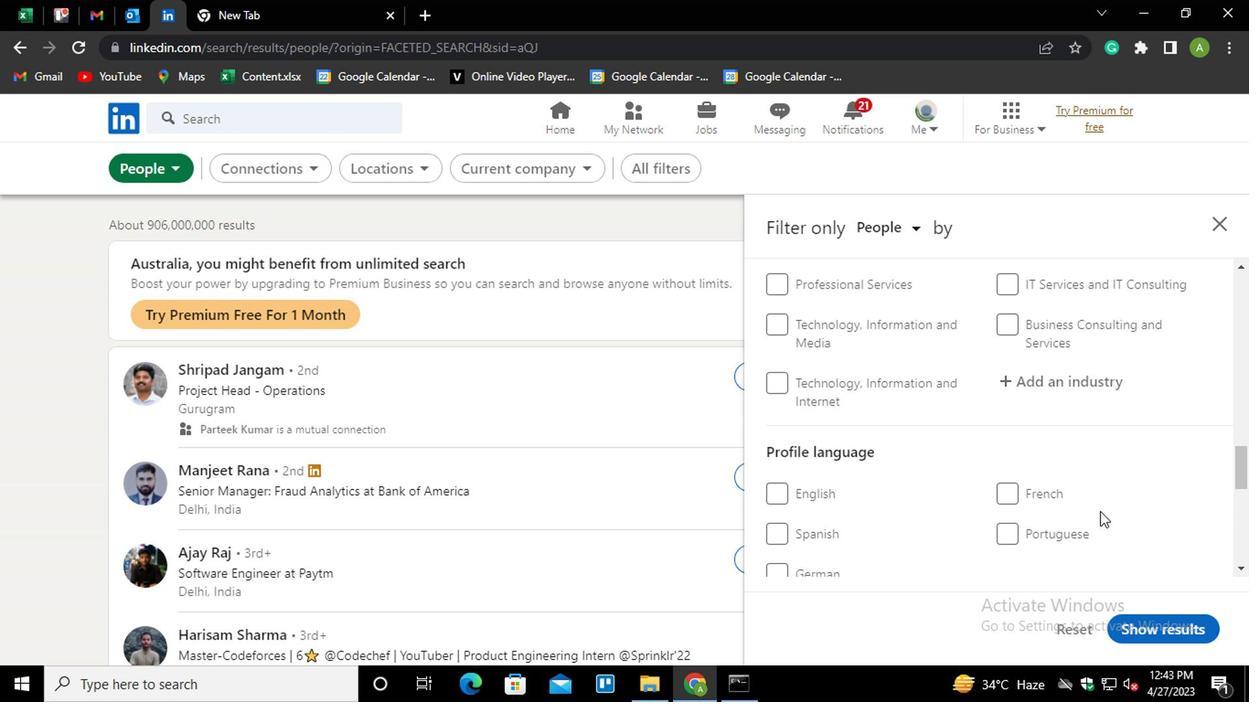 
Action: Mouse moved to (1033, 429)
Screenshot: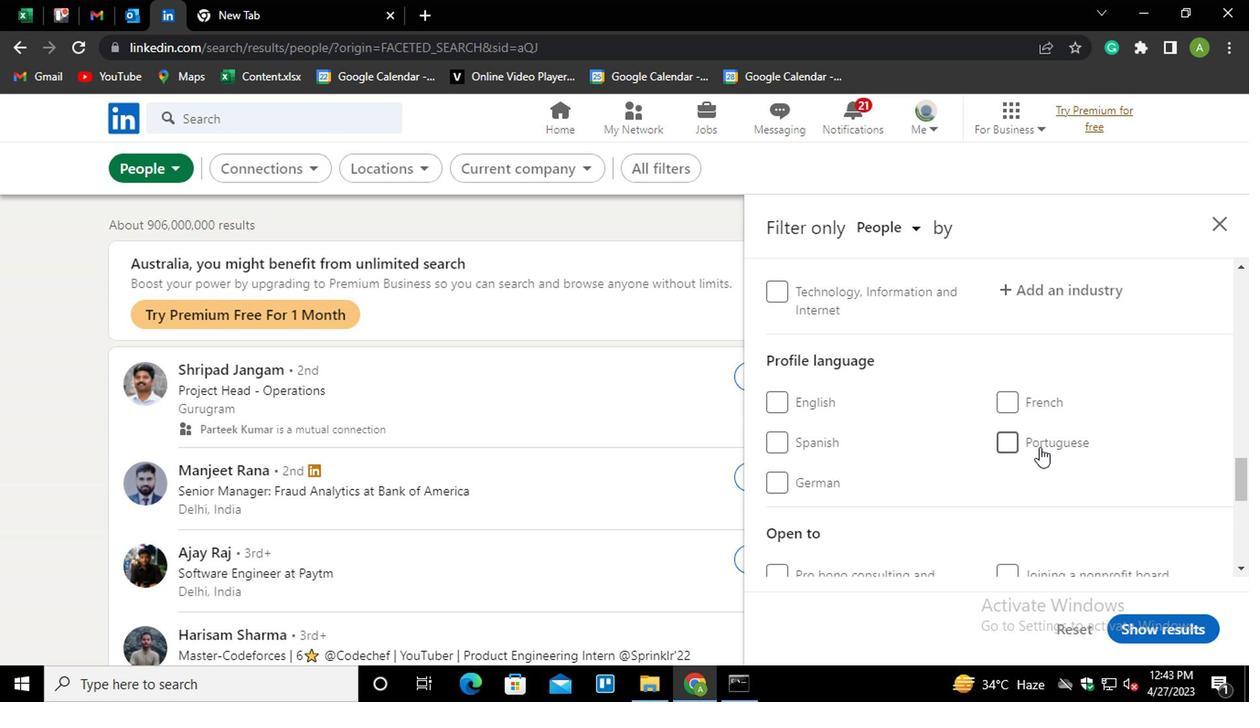 
Action: Mouse pressed left at (1033, 429)
Screenshot: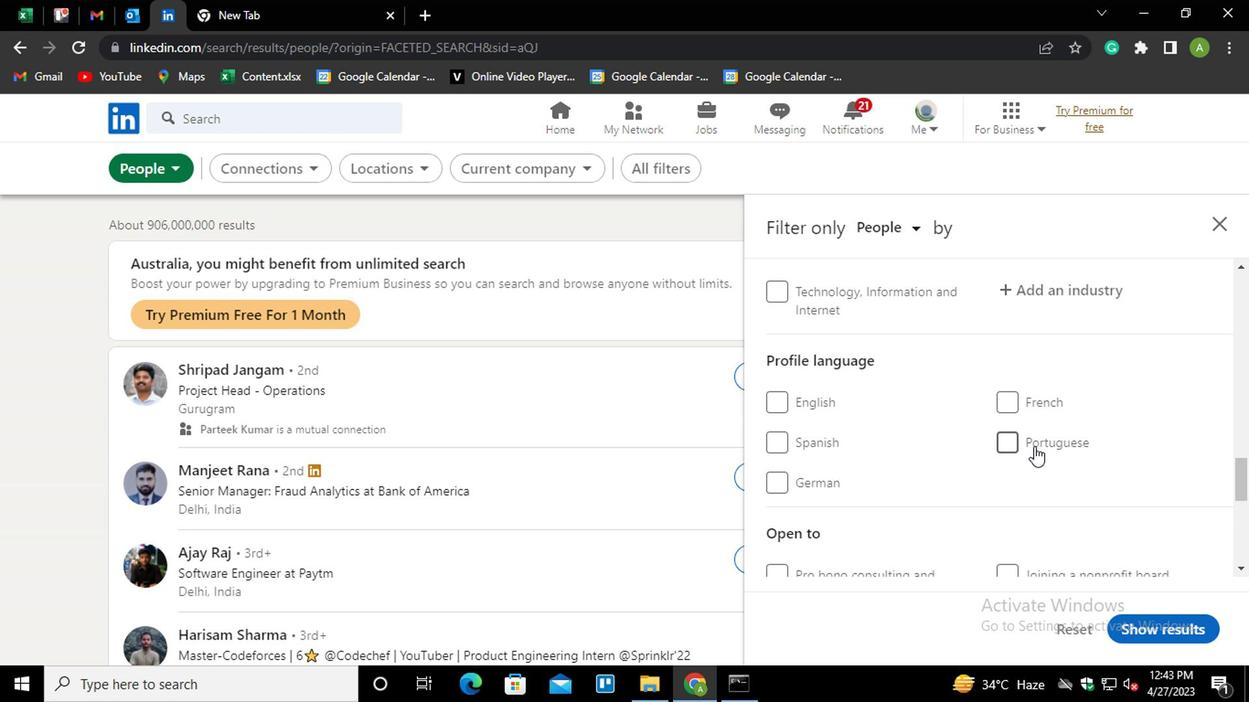 
Action: Mouse moved to (1059, 429)
Screenshot: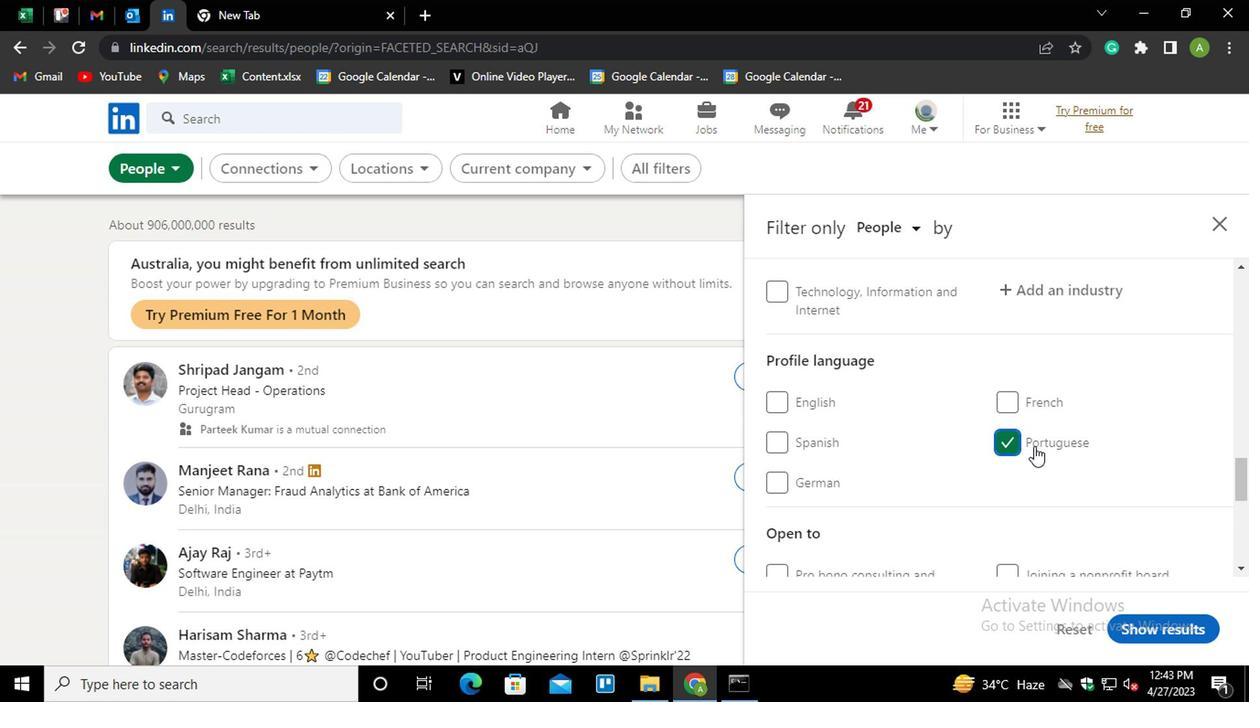 
Action: Mouse scrolled (1059, 430) with delta (0, 1)
Screenshot: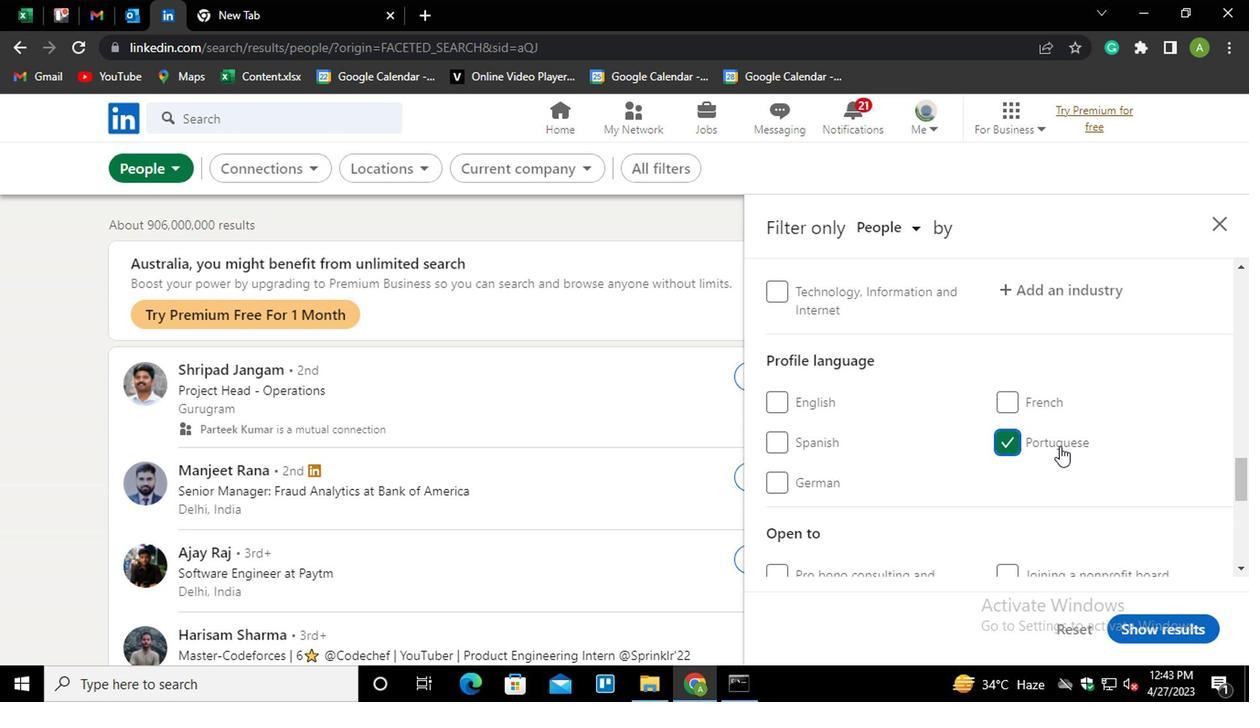 
Action: Mouse scrolled (1059, 430) with delta (0, 1)
Screenshot: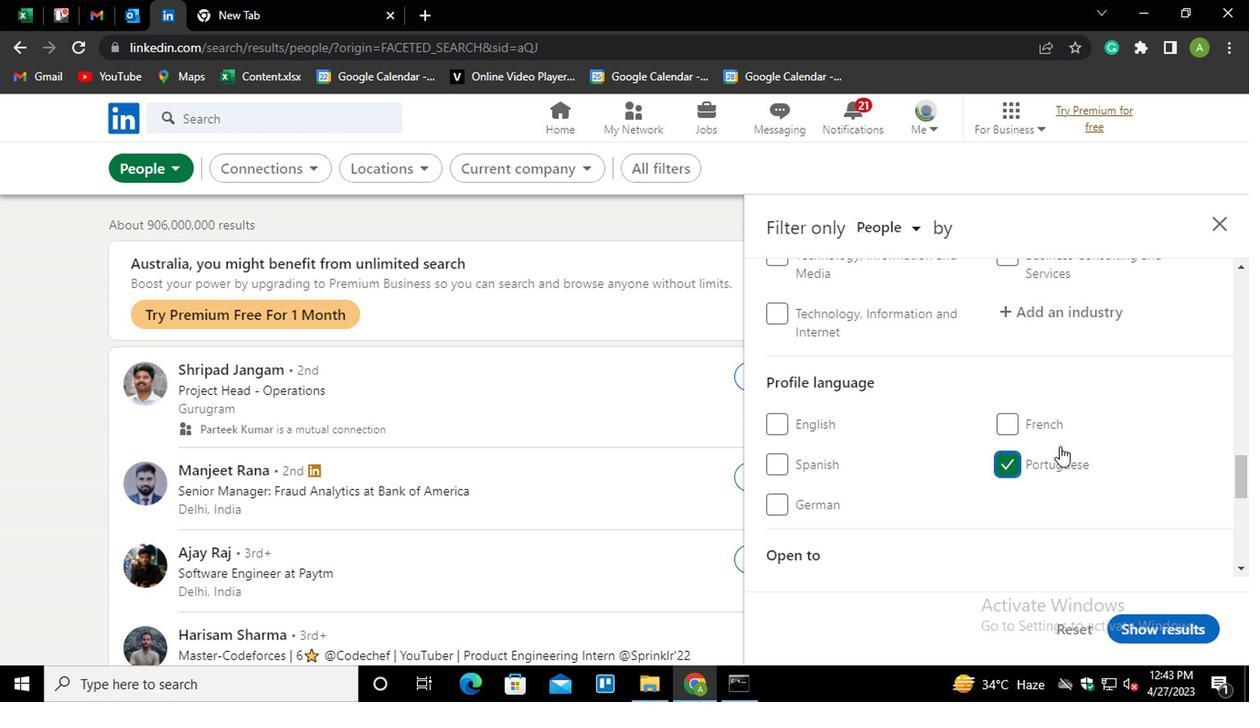 
Action: Mouse scrolled (1059, 430) with delta (0, 1)
Screenshot: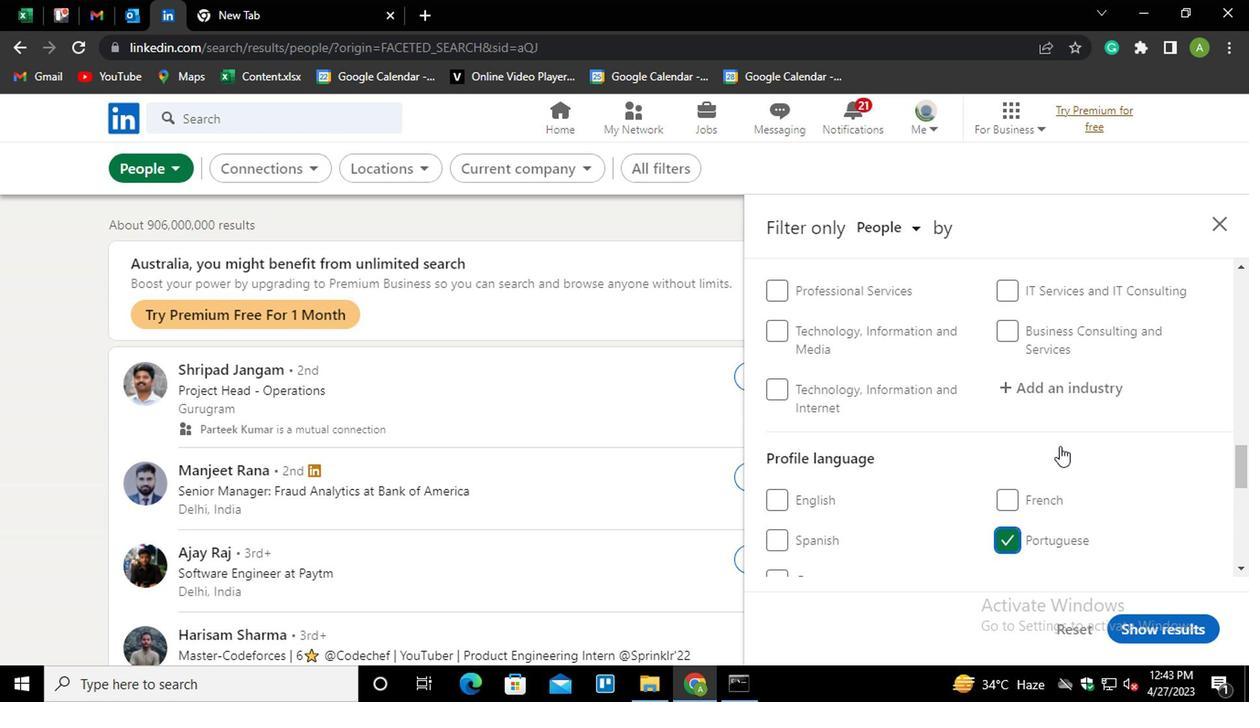 
Action: Mouse scrolled (1059, 430) with delta (0, 1)
Screenshot: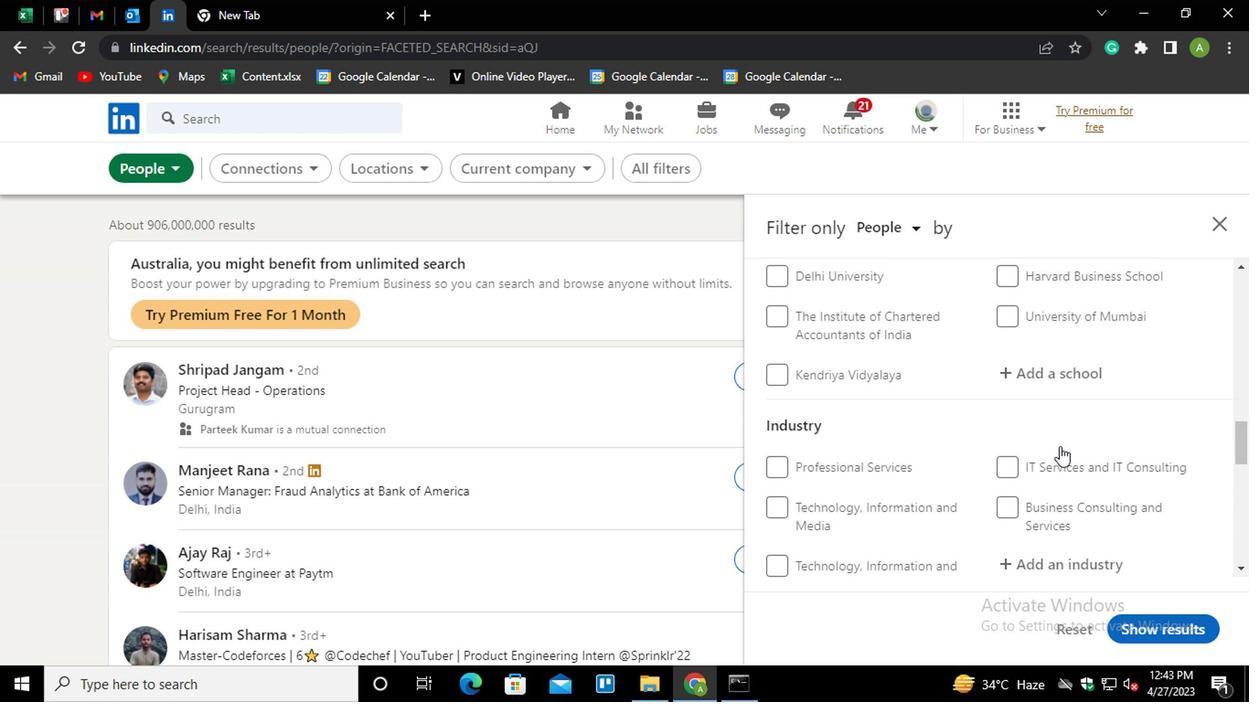 
Action: Mouse scrolled (1059, 430) with delta (0, 1)
Screenshot: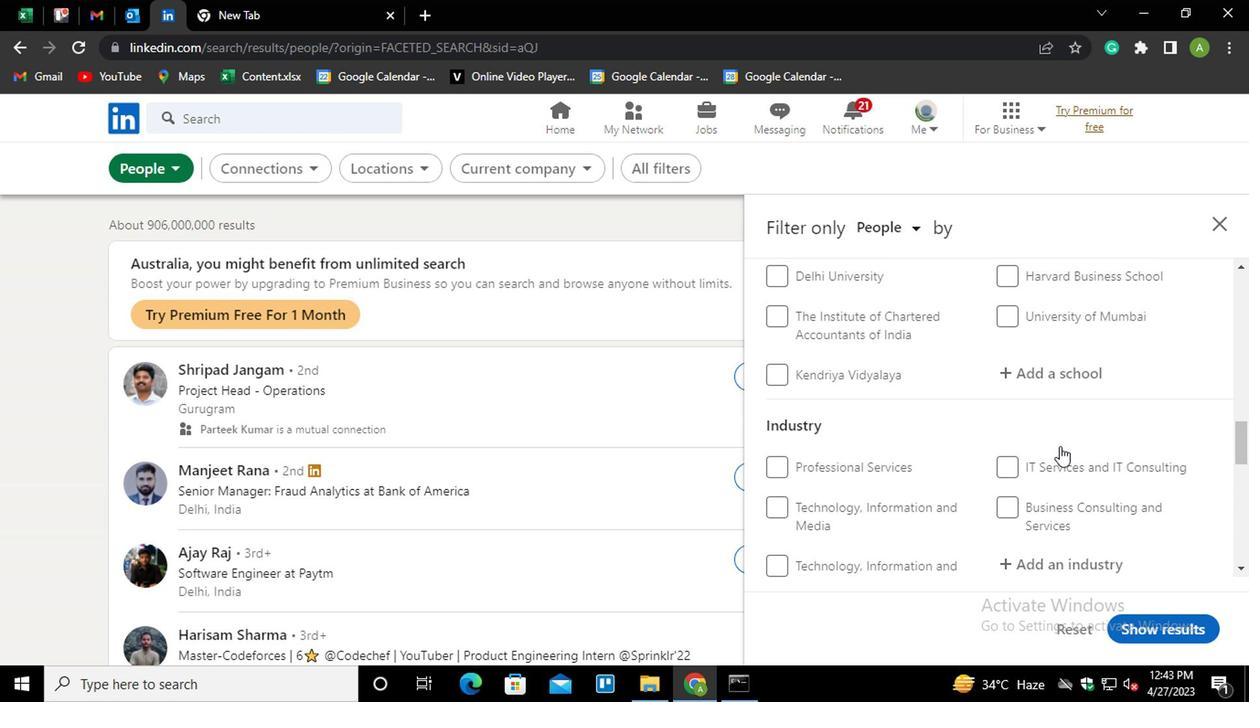 
Action: Mouse scrolled (1059, 430) with delta (0, 1)
Screenshot: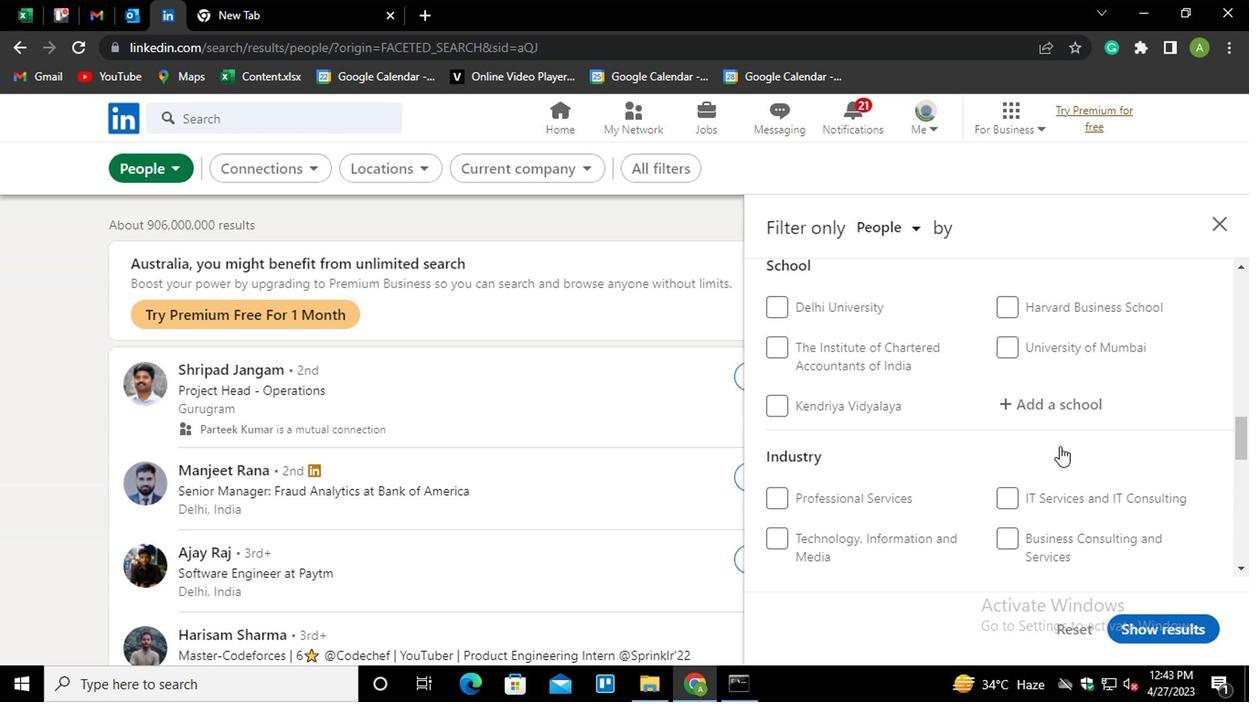 
Action: Mouse scrolled (1059, 430) with delta (0, 1)
Screenshot: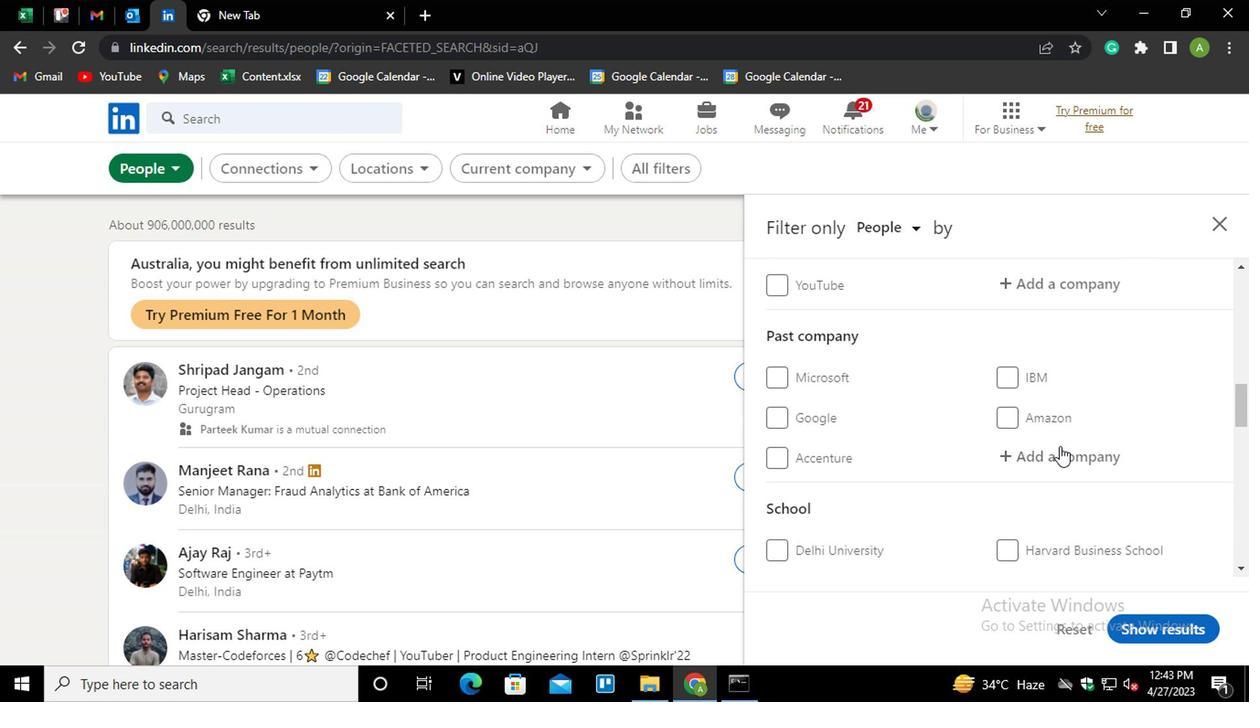 
Action: Mouse scrolled (1059, 430) with delta (0, 1)
Screenshot: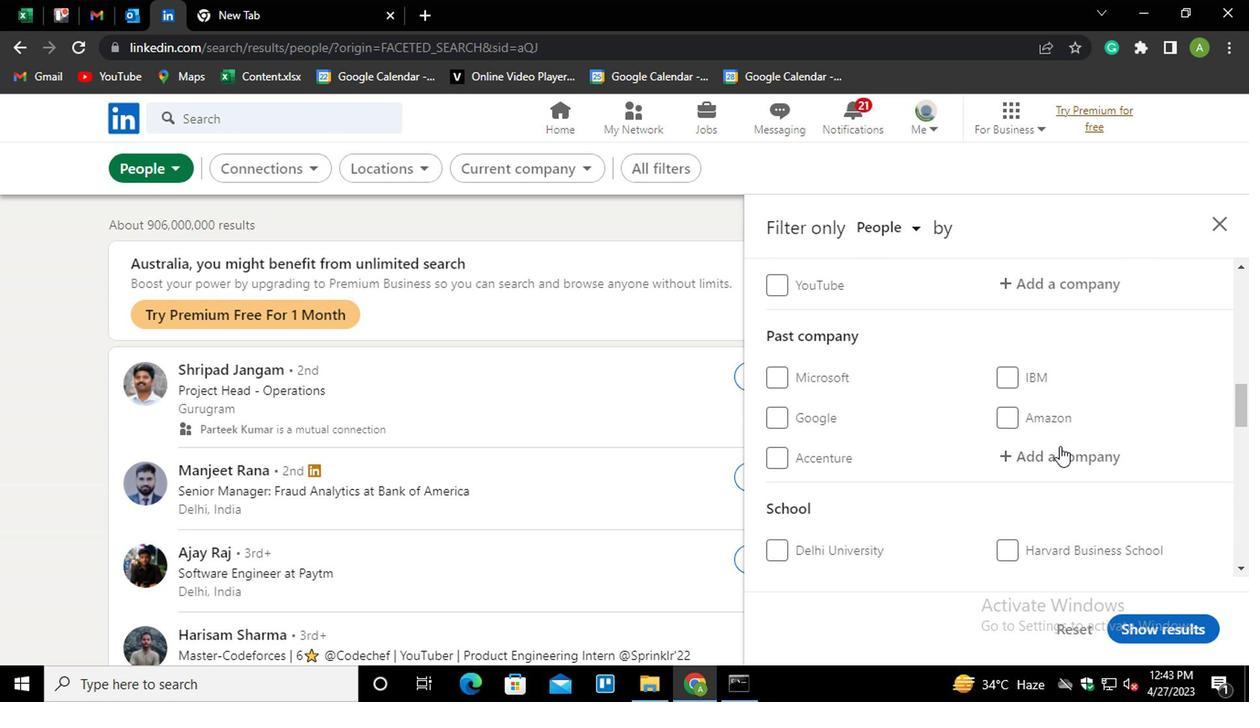 
Action: Mouse scrolled (1059, 430) with delta (0, 1)
Screenshot: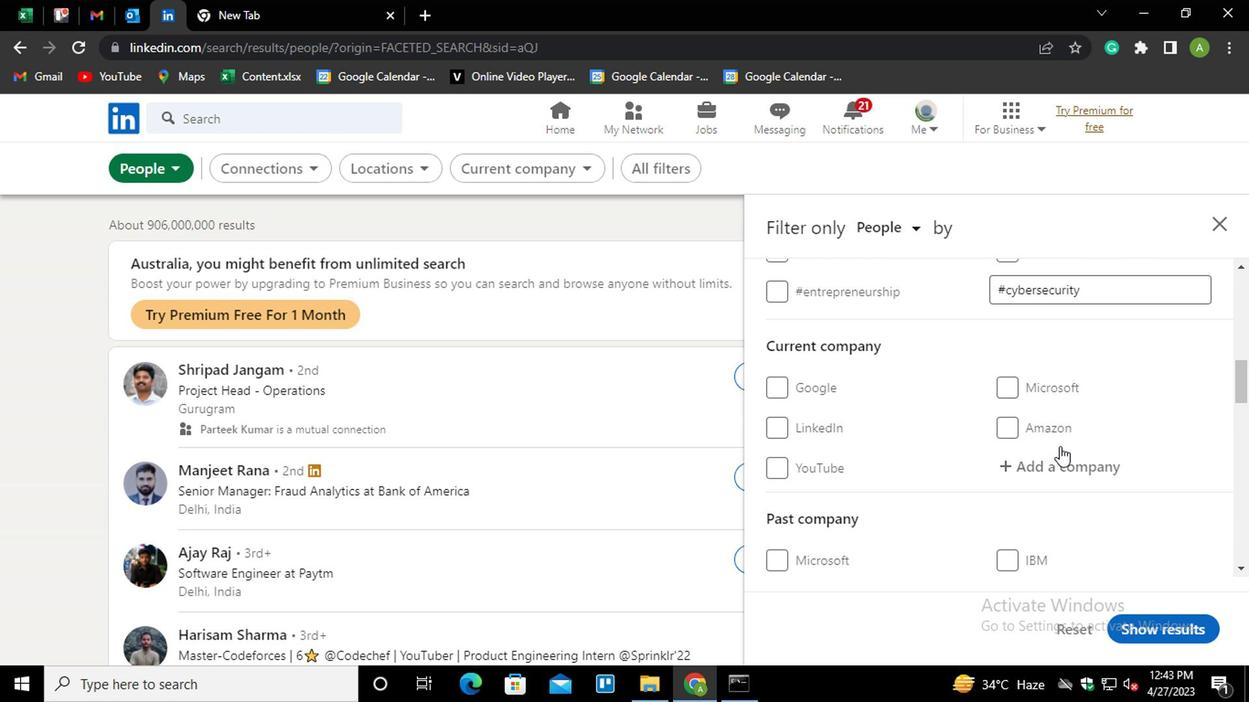 
Action: Mouse moved to (1038, 523)
Screenshot: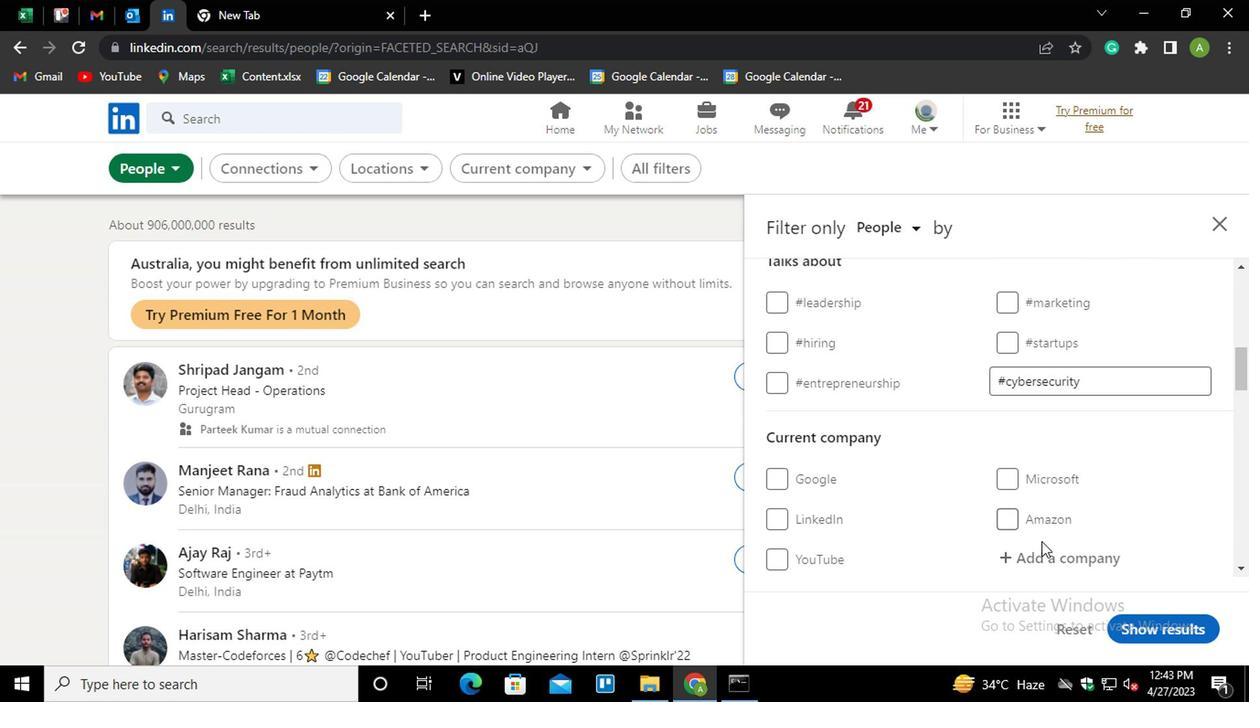 
Action: Mouse pressed left at (1038, 523)
Screenshot: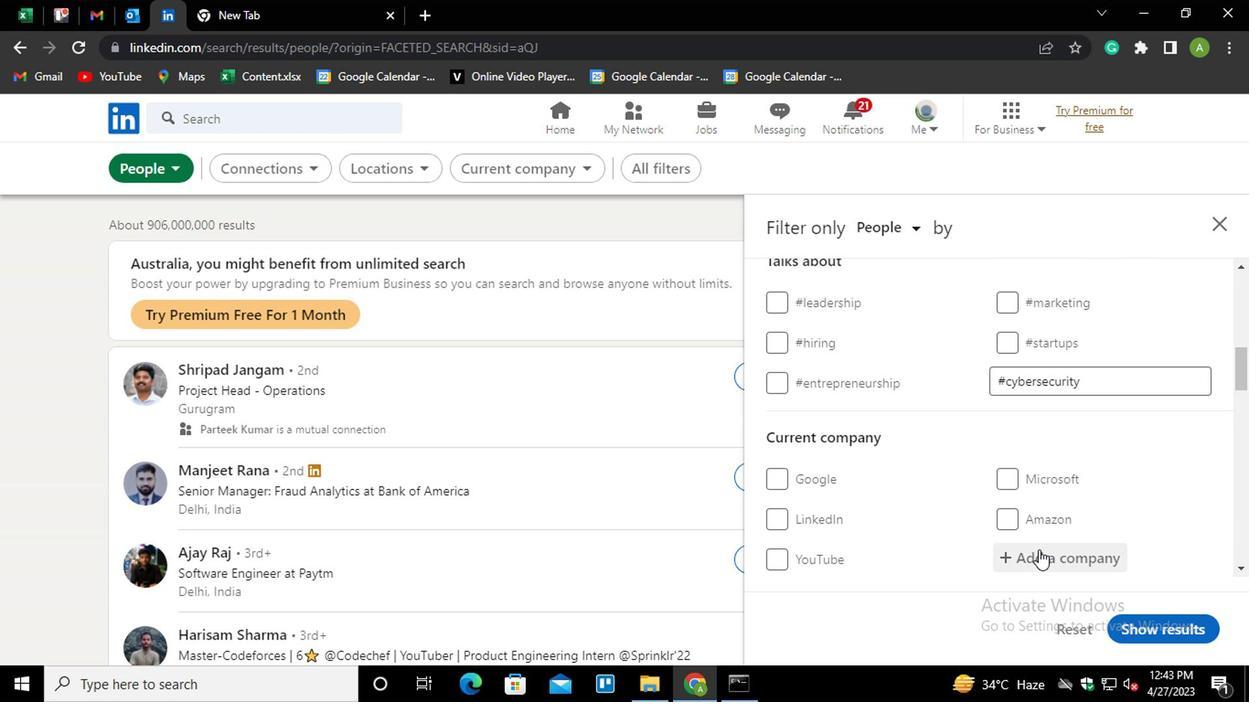 
Action: Mouse moved to (1035, 519)
Screenshot: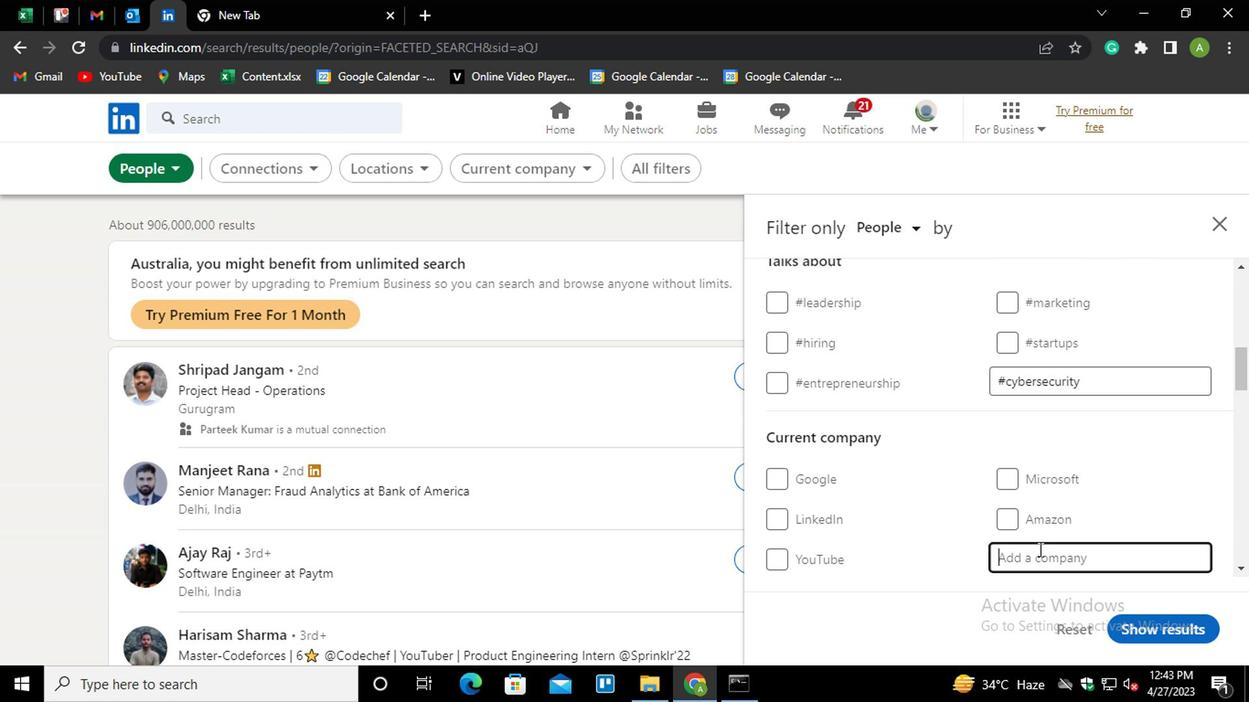 
Action: Mouse scrolled (1035, 517) with delta (0, -1)
Screenshot: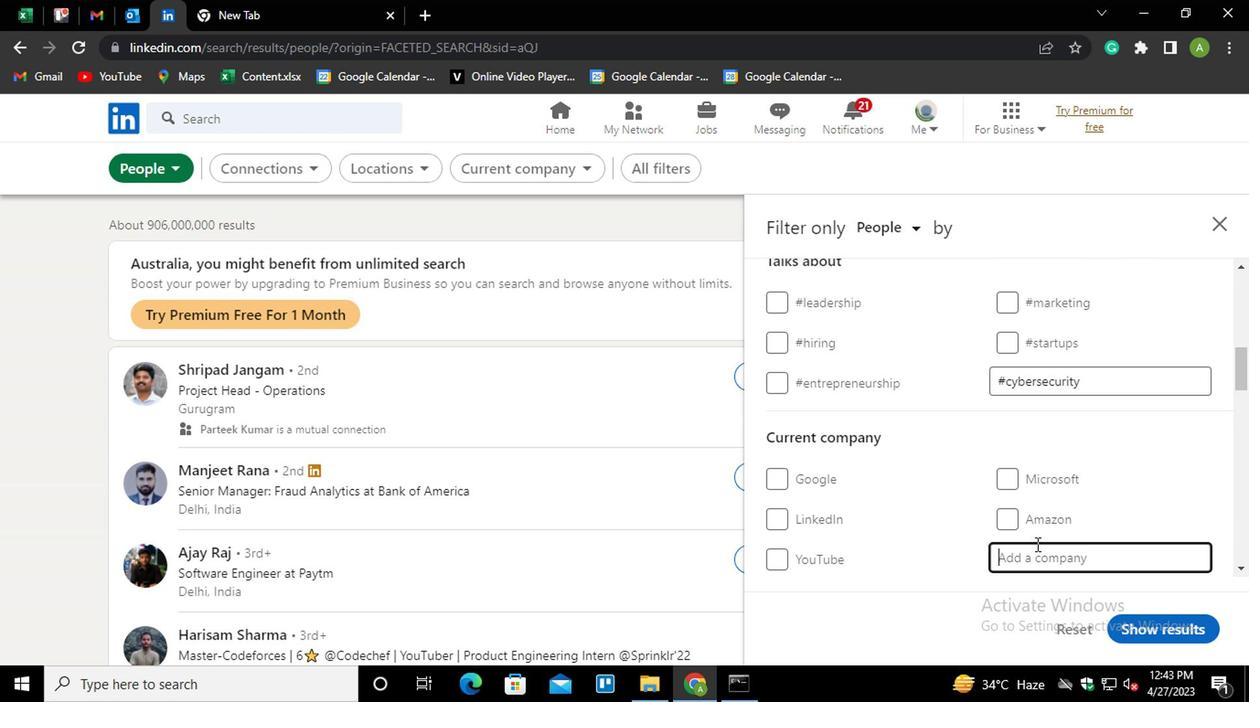 
Action: Mouse moved to (1035, 517)
Screenshot: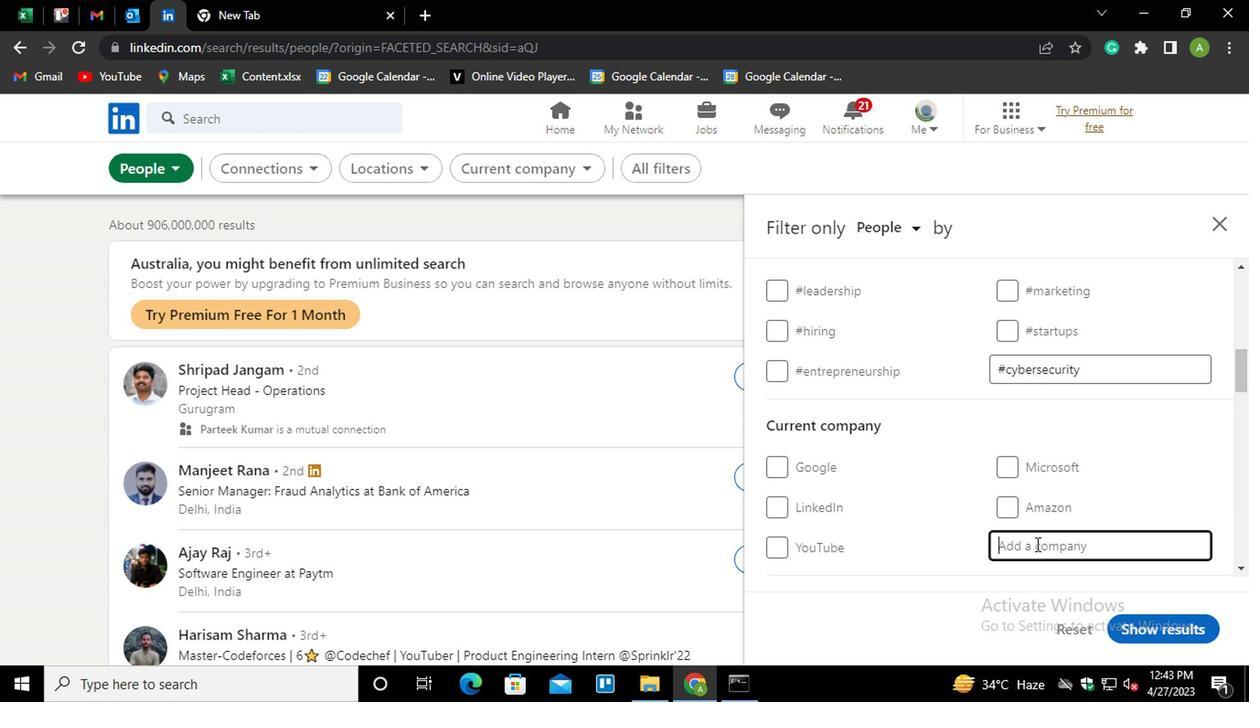 
Action: Key pressed <Key.shift>THE<Key.space><Key.shift>IND<Key.backspace><Key.backspace>NDIAN<Key.space><Key.up><Key.down><Key.down>
Screenshot: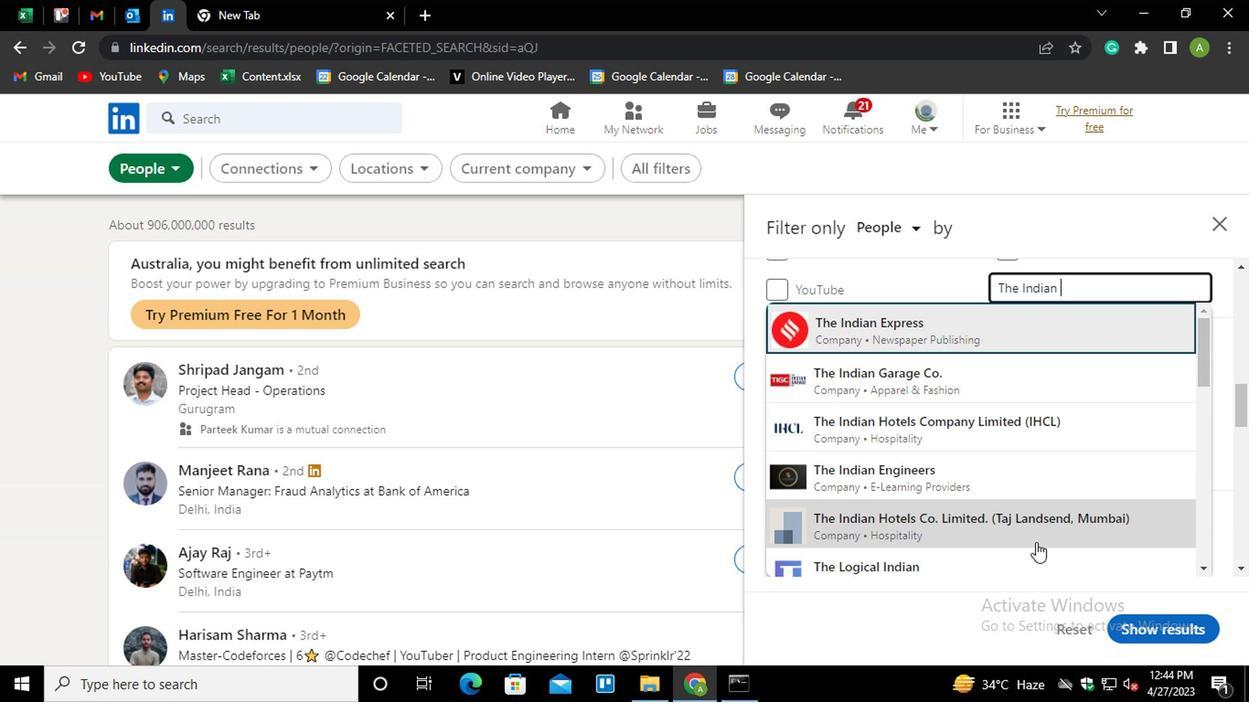 
Action: Mouse moved to (1035, 516)
Screenshot: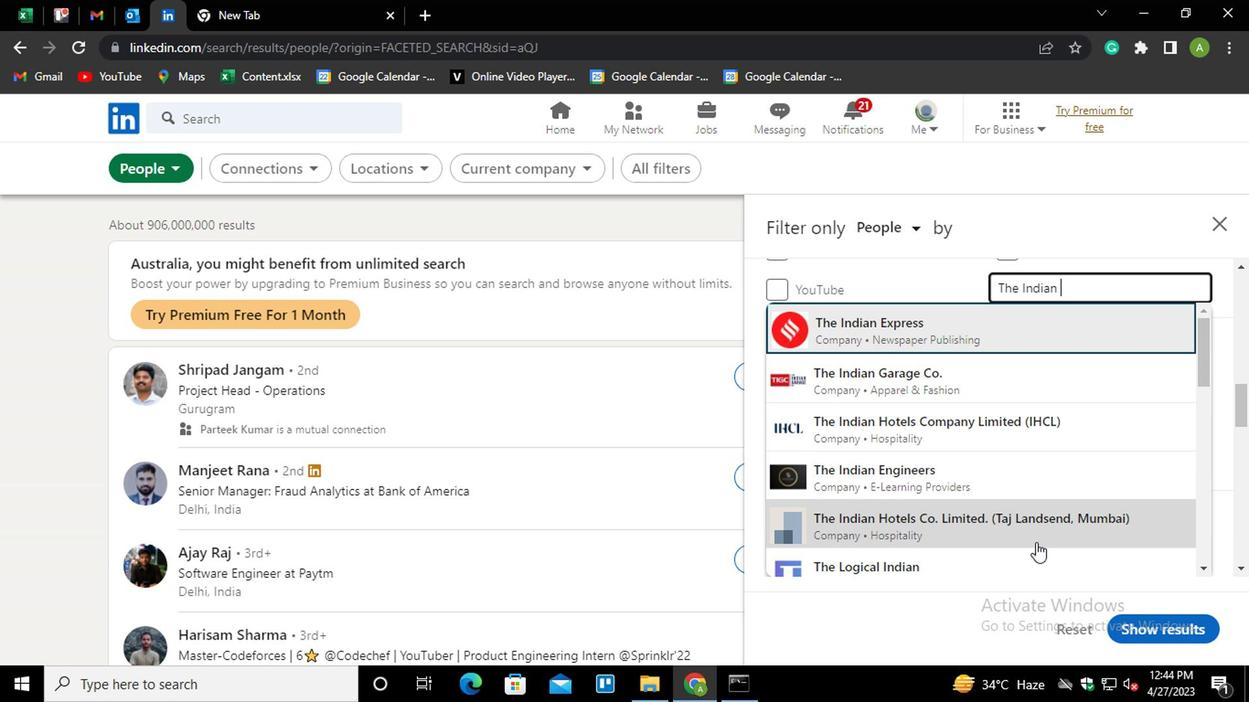 
Action: Key pressed <Key.up><Key.enter>
Screenshot: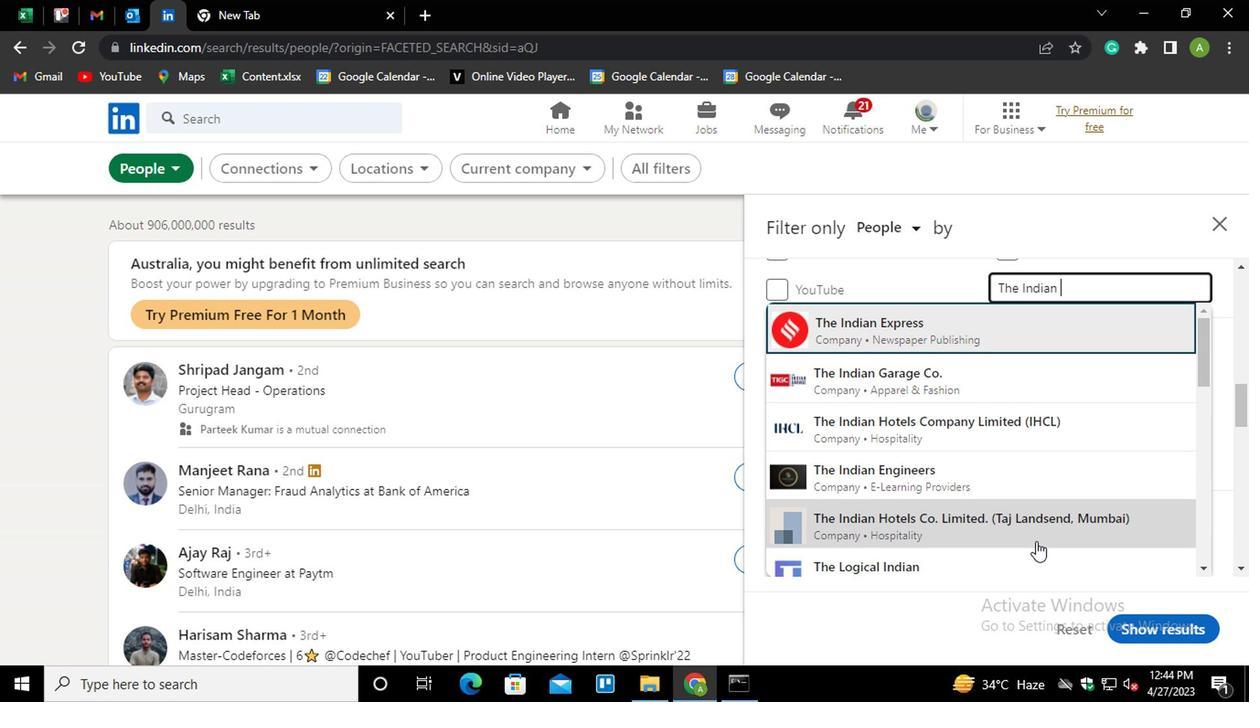 
Action: Mouse scrolled (1035, 515) with delta (0, 0)
Screenshot: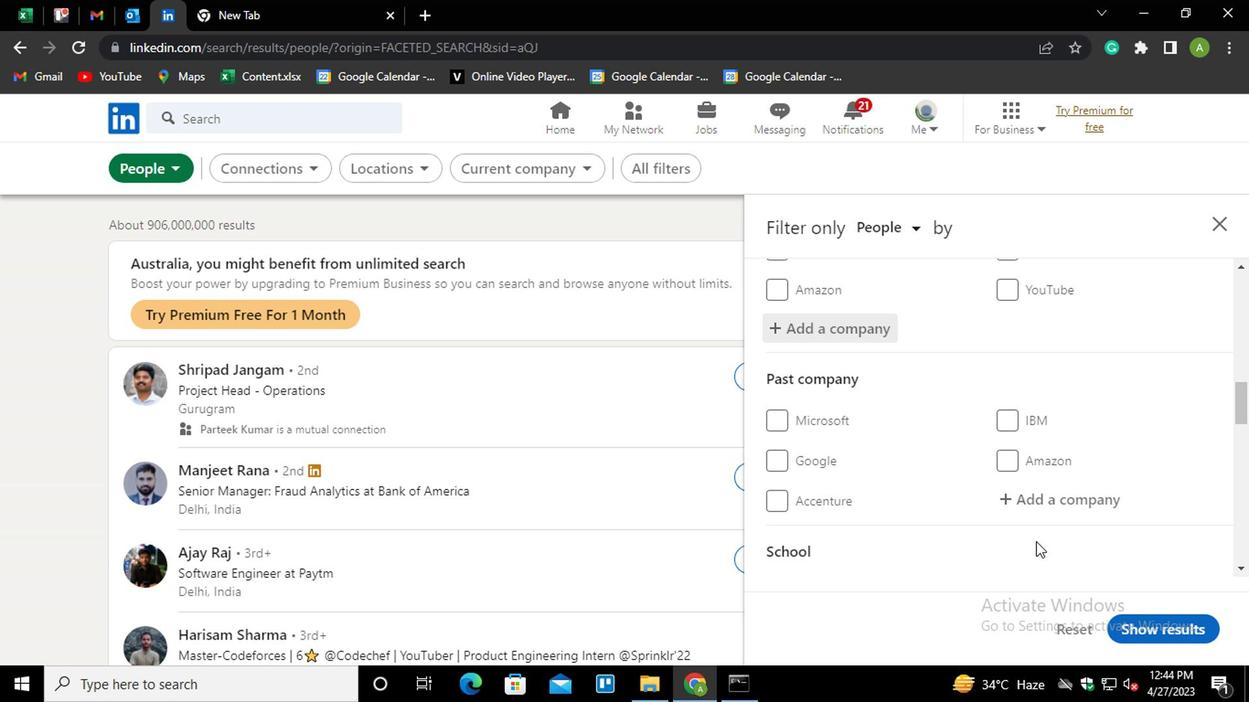 
Action: Mouse scrolled (1035, 515) with delta (0, 0)
Screenshot: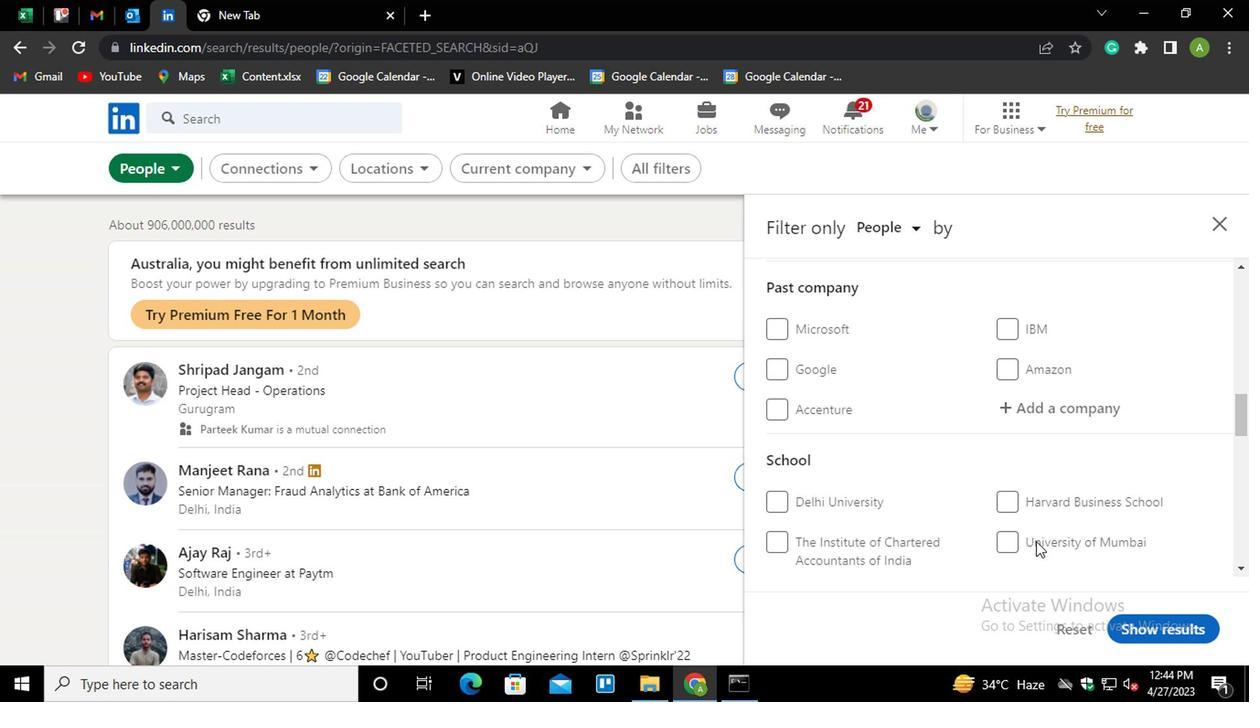 
Action: Mouse moved to (1045, 508)
Screenshot: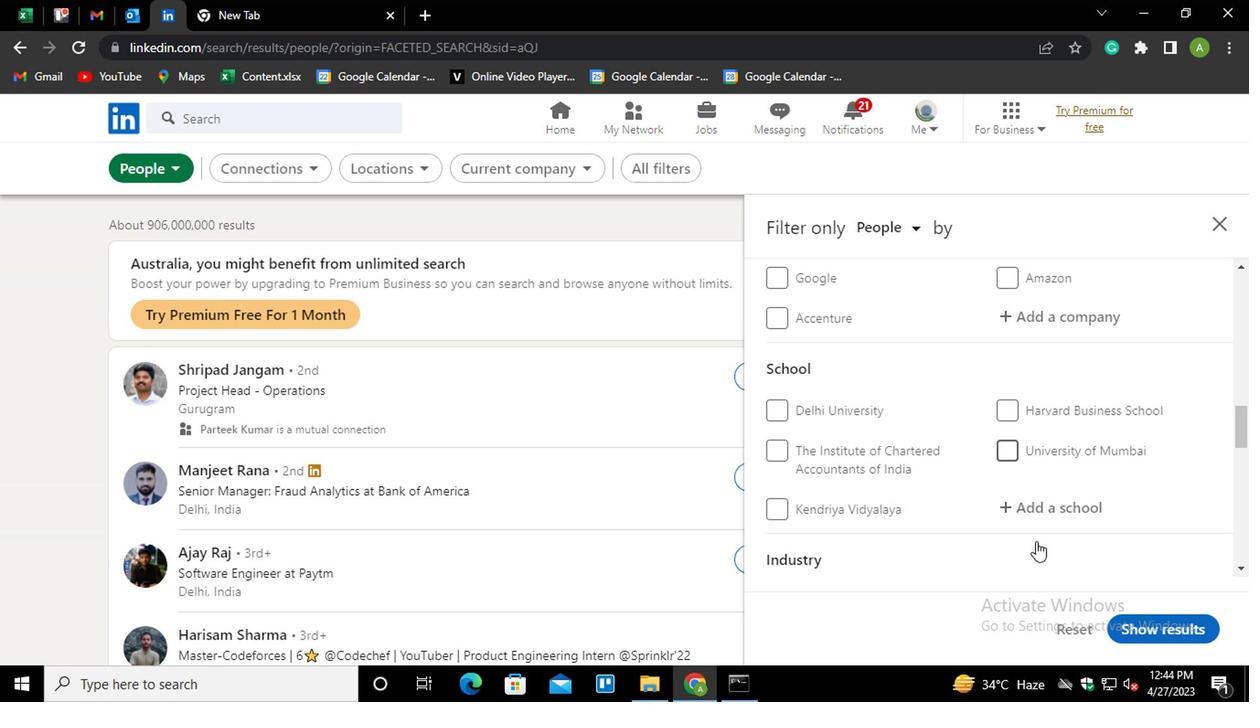 
Action: Mouse scrolled (1045, 507) with delta (0, 0)
Screenshot: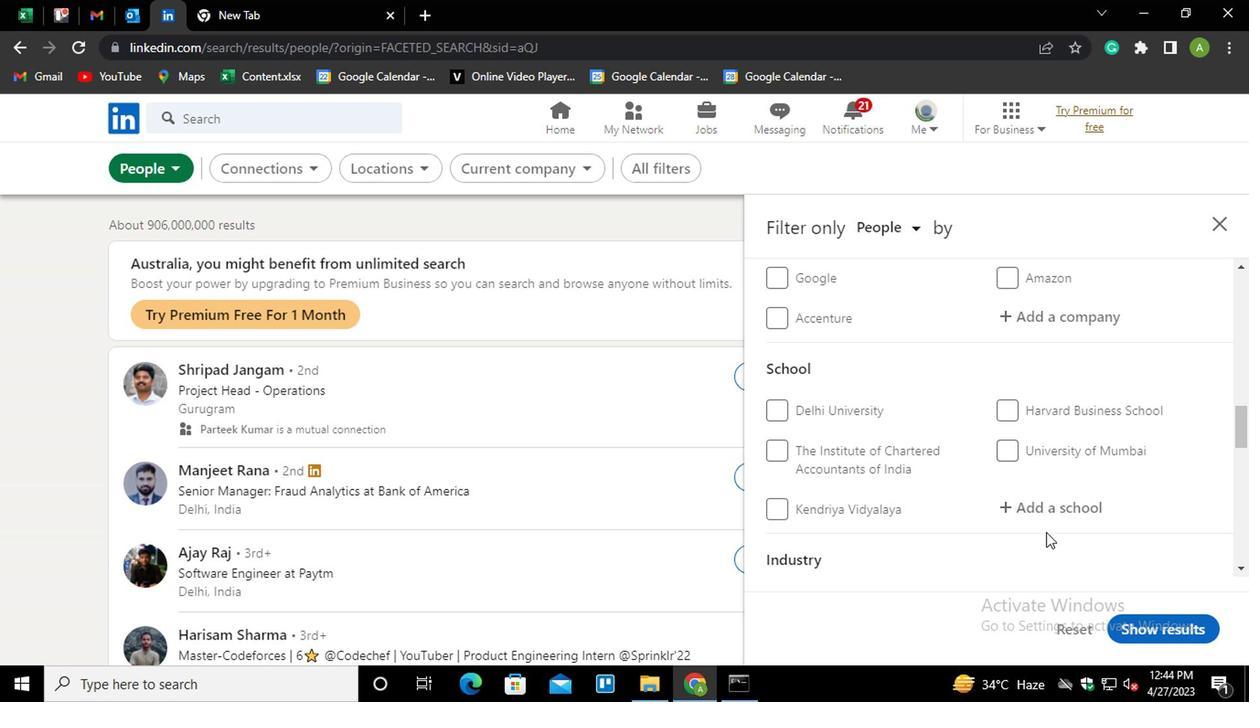 
Action: Mouse moved to (1017, 404)
Screenshot: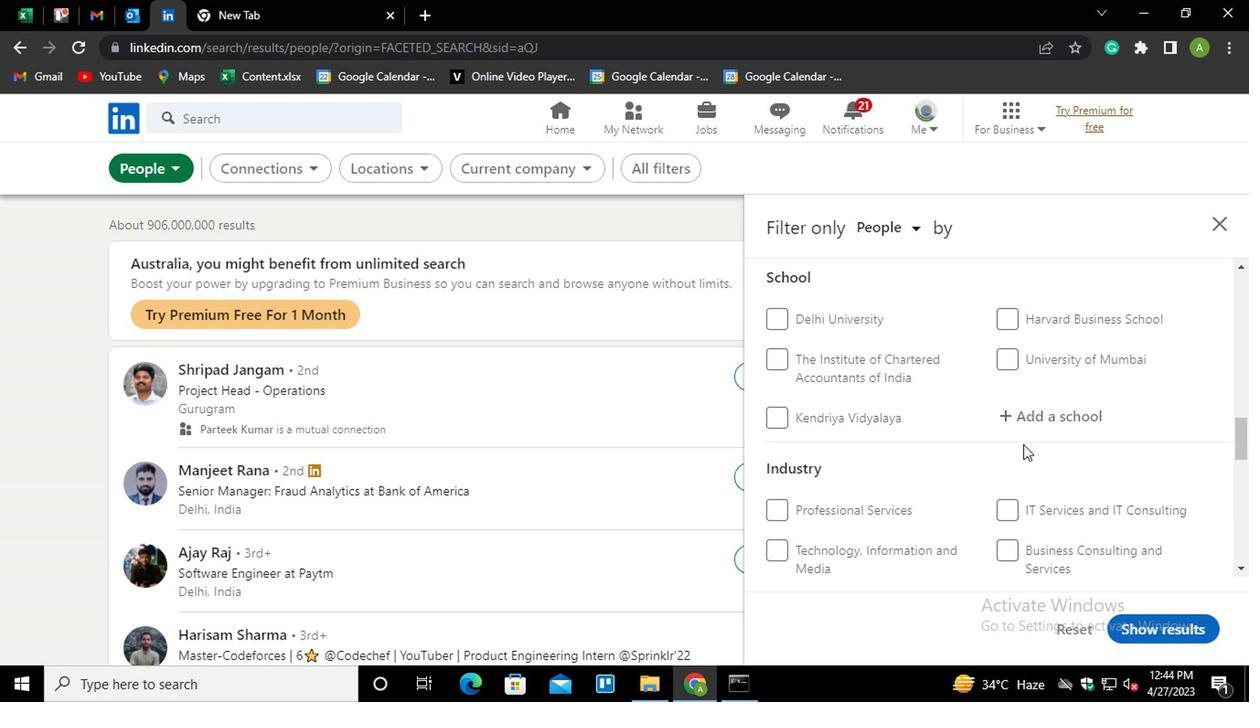 
Action: Mouse pressed left at (1017, 404)
Screenshot: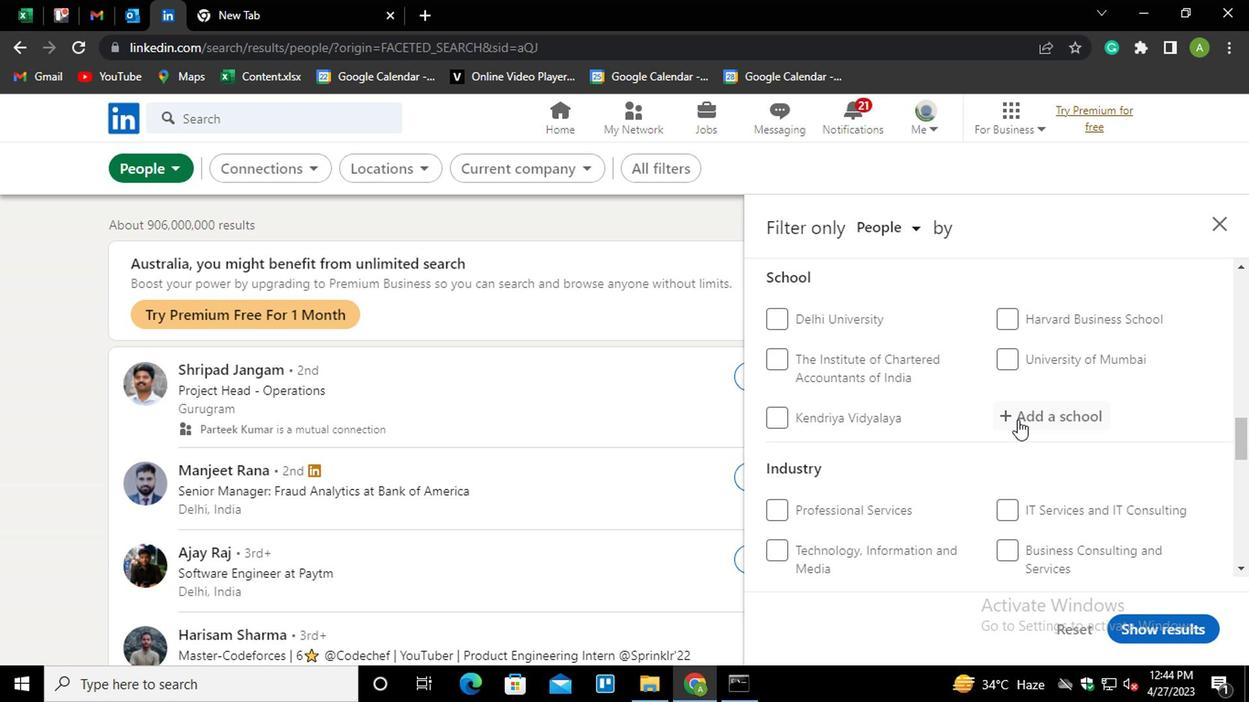 
Action: Key pressed <Key.shift><Key.shift><Key.shift><Key.shift><Key.shift><Key.shift><Key.shift><Key.shift><Key.shift><Key.shift><Key.shift><Key.shift><Key.shift><Key.shift><Key.shift><Key.shift><Key.shift><Key.shift><Key.shift><Key.shift><Key.shift><Key.shift>INDIAN<Key.space><Key.shift>INSTITITE<Key.space>O<Key.backspace><Key.backspace><Key.backspace><Key.backspace><Key.backspace>UTEO<Key.backspace><Key.space>OF<Key.space><Key.down><Key.down><Key.down><Key.down><Key.down><Key.down><Key.down><Key.down><Key.enter>
Screenshot: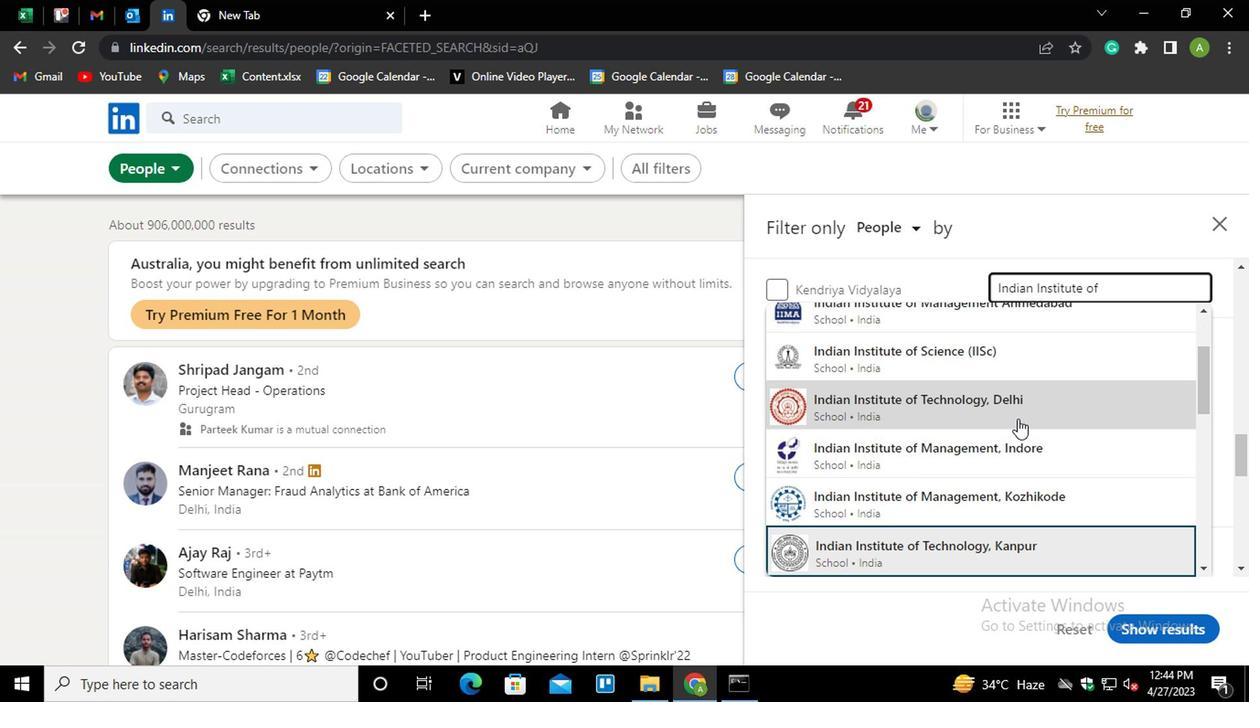 
Action: Mouse scrolled (1017, 404) with delta (0, 0)
Screenshot: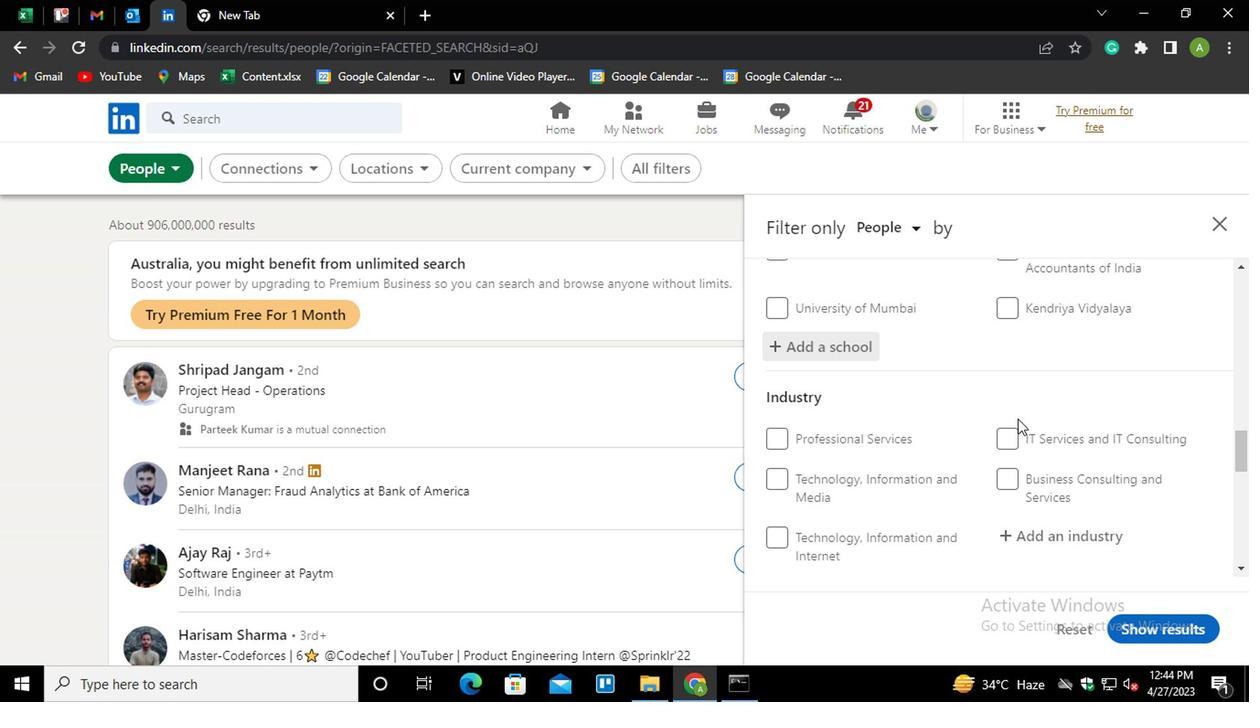 
Action: Mouse scrolled (1017, 404) with delta (0, 0)
Screenshot: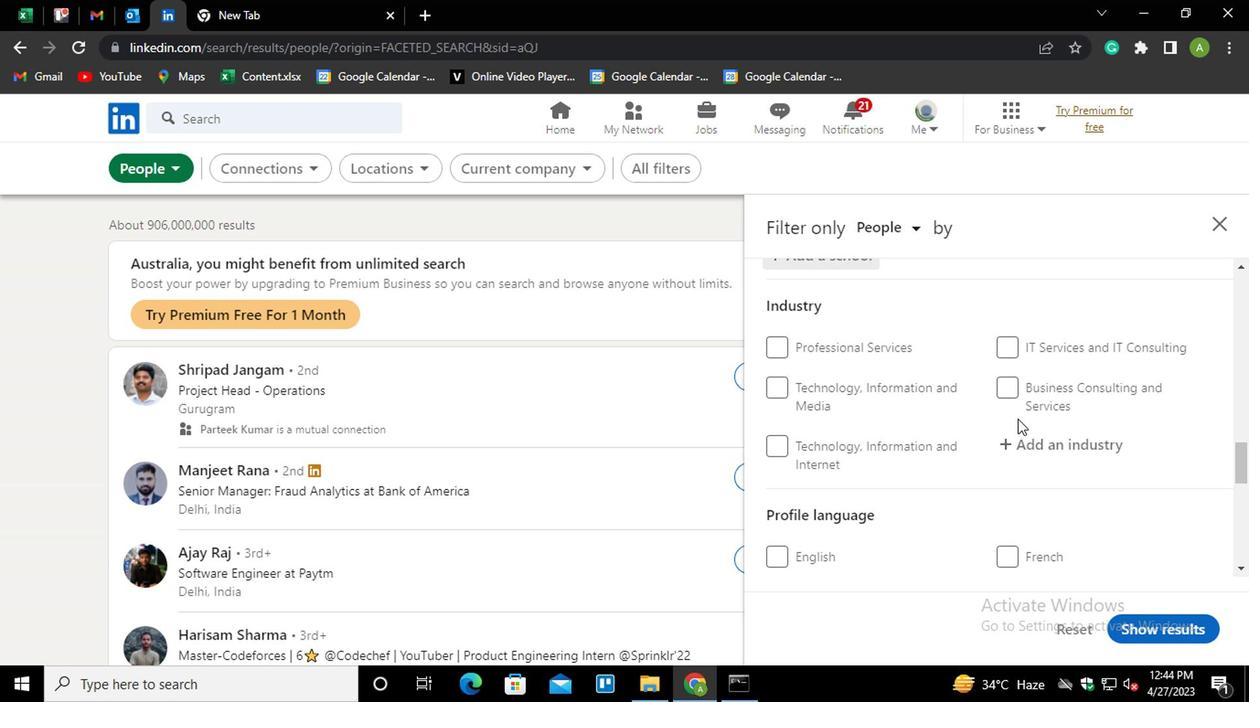 
Action: Mouse moved to (1035, 346)
Screenshot: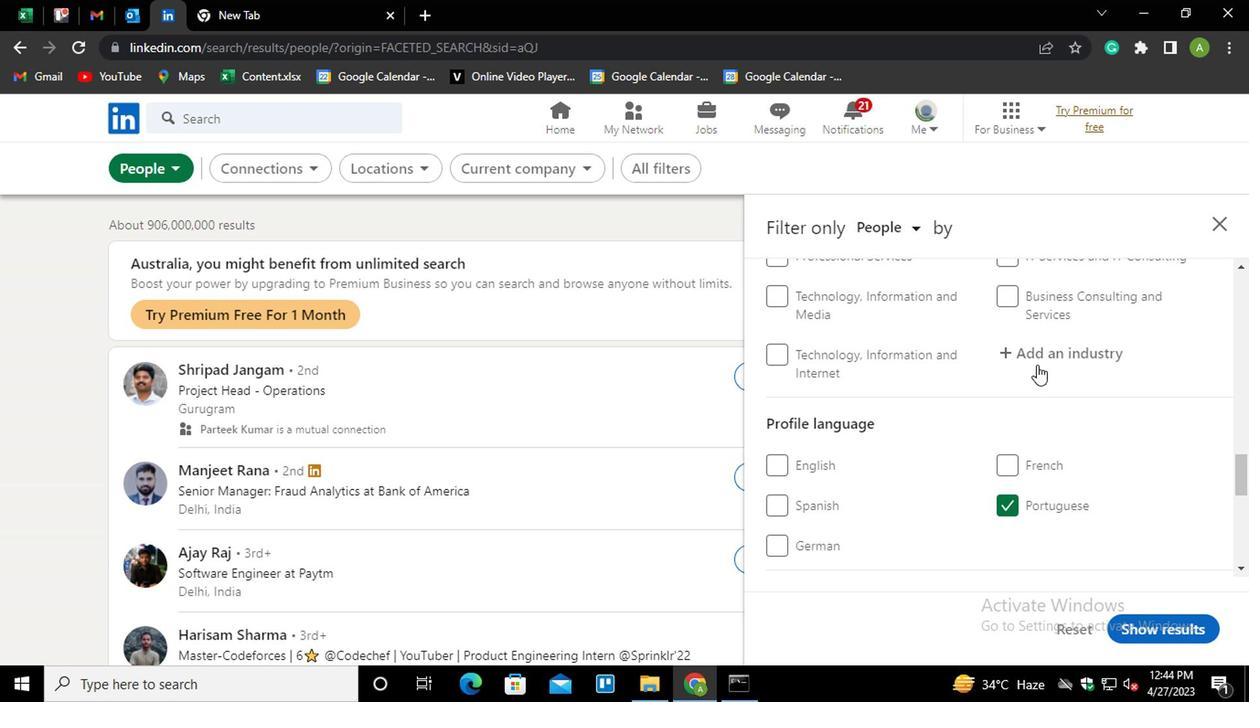 
Action: Mouse pressed left at (1035, 346)
Screenshot: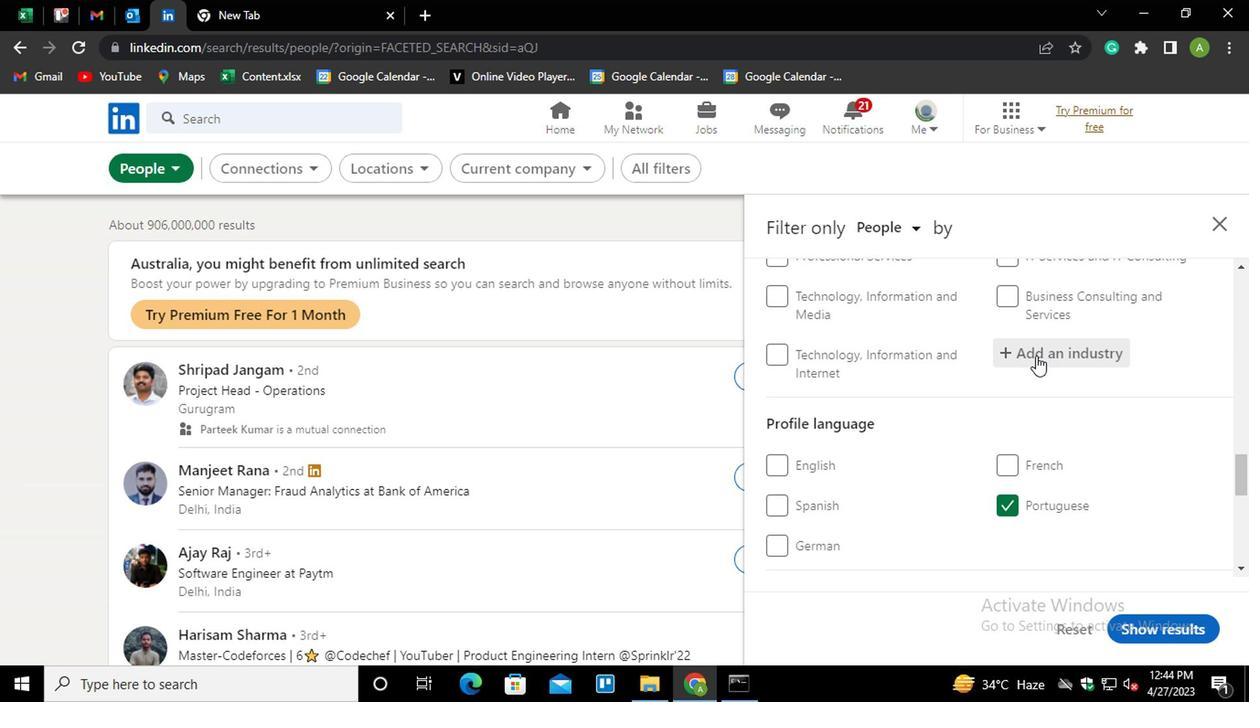 
Action: Mouse moved to (1036, 342)
Screenshot: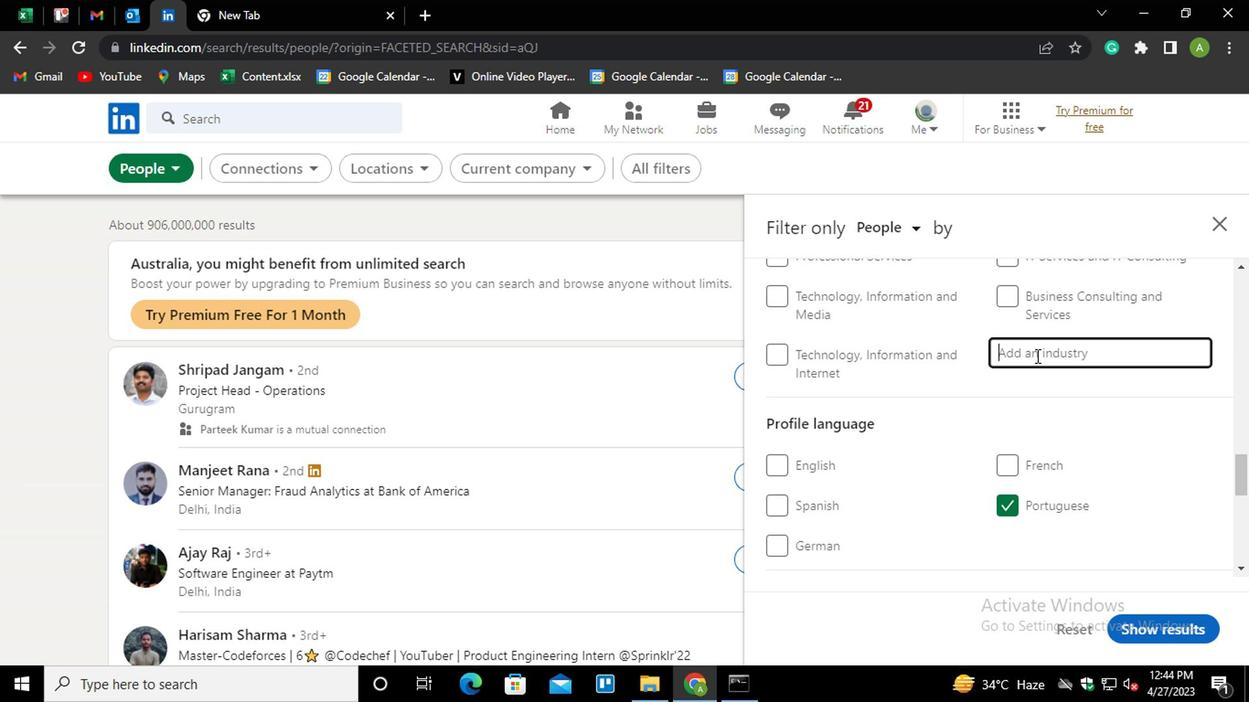 
Action: Key pressed <Key.shift><Key.shift><Key.shift><Key.shift><Key.shift>LIBRA<Key.down><Key.enter>
Screenshot: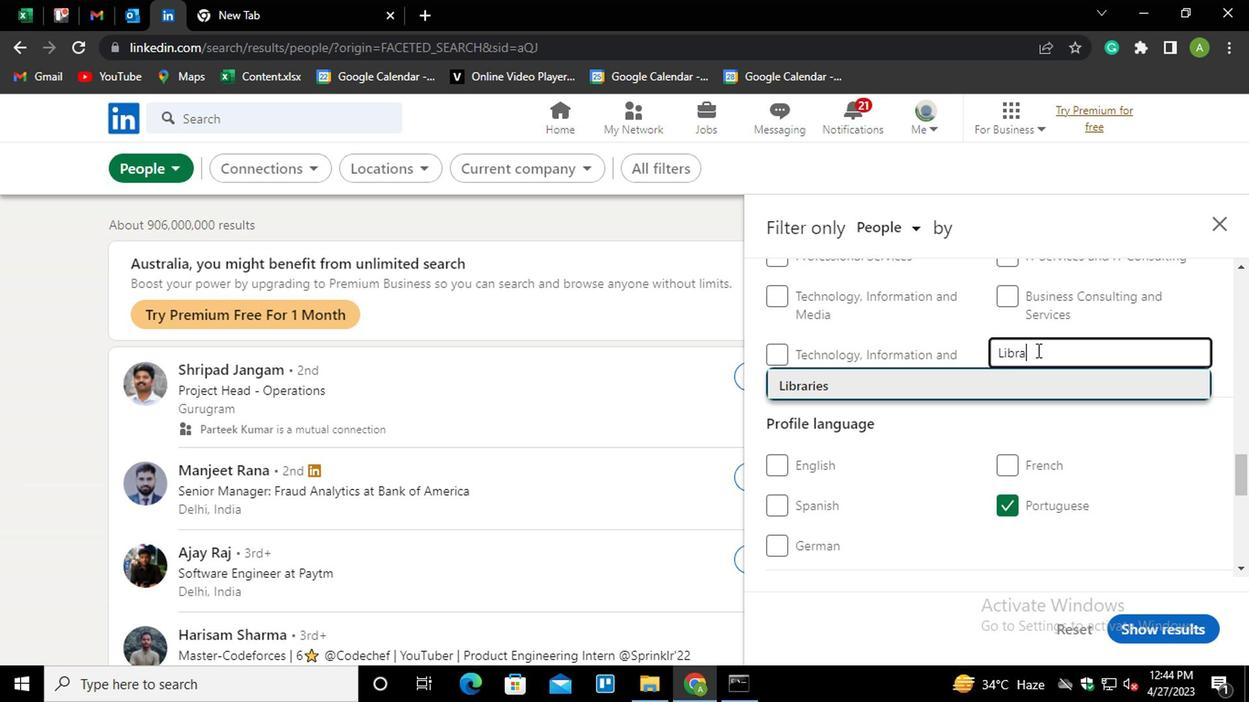 
Action: Mouse moved to (1042, 338)
Screenshot: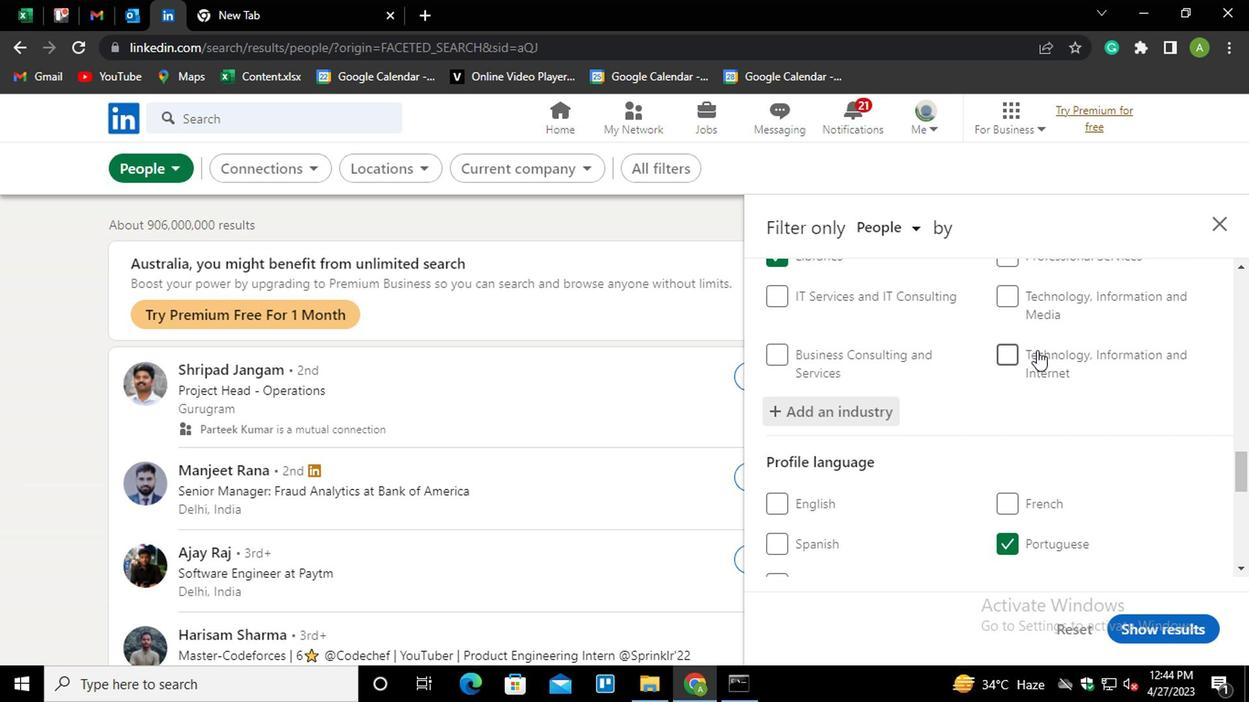
Action: Mouse scrolled (1042, 337) with delta (0, -1)
Screenshot: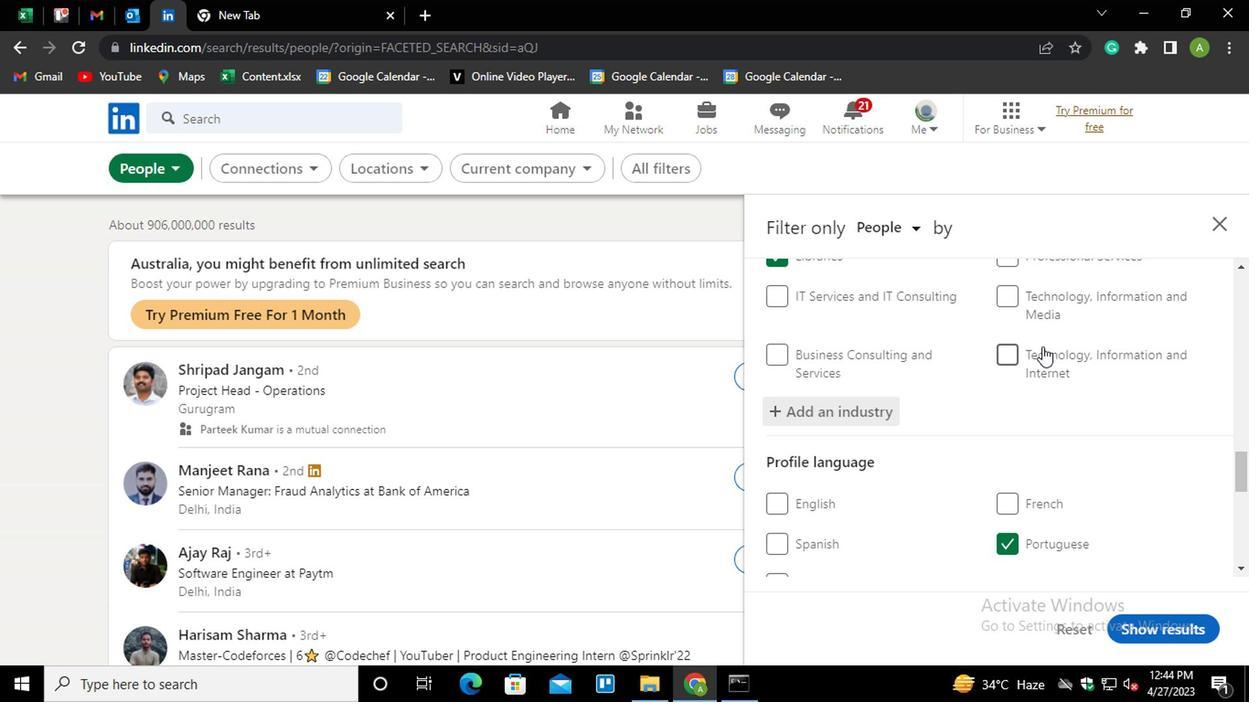 
Action: Mouse scrolled (1042, 337) with delta (0, -1)
Screenshot: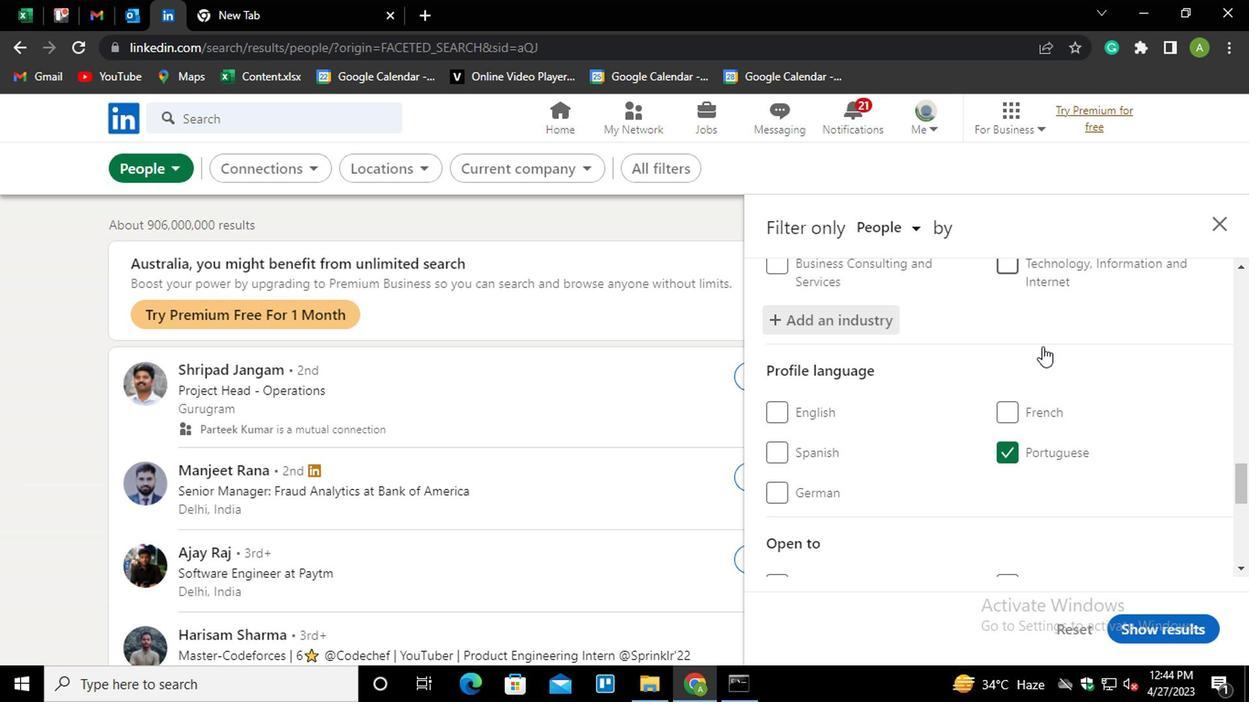 
Action: Mouse scrolled (1042, 337) with delta (0, -1)
Screenshot: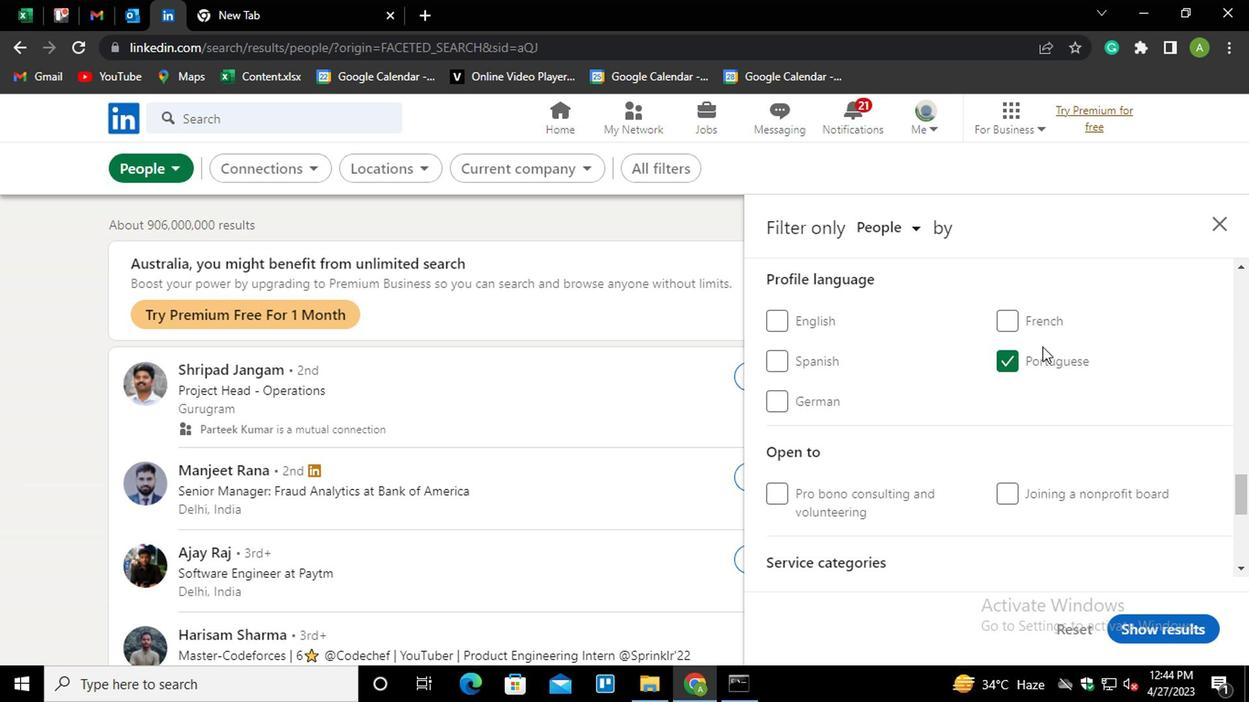 
Action: Mouse moved to (901, 496)
Screenshot: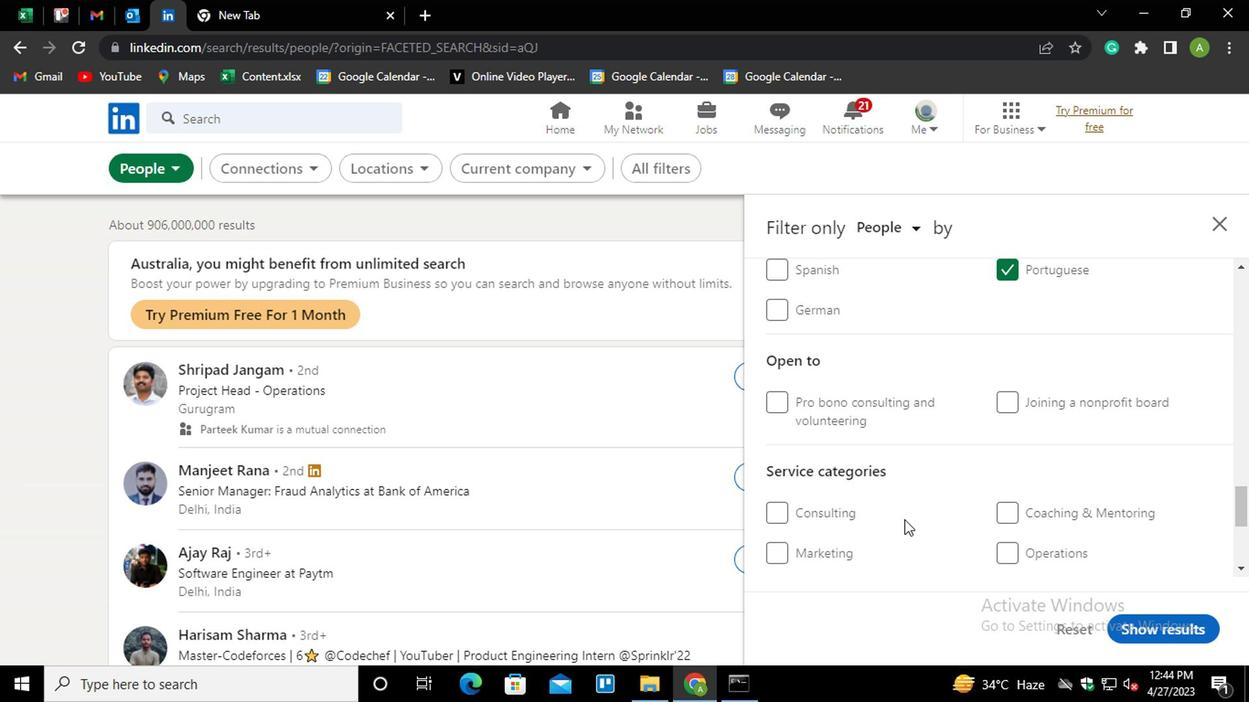 
Action: Mouse scrolled (901, 495) with delta (0, 0)
Screenshot: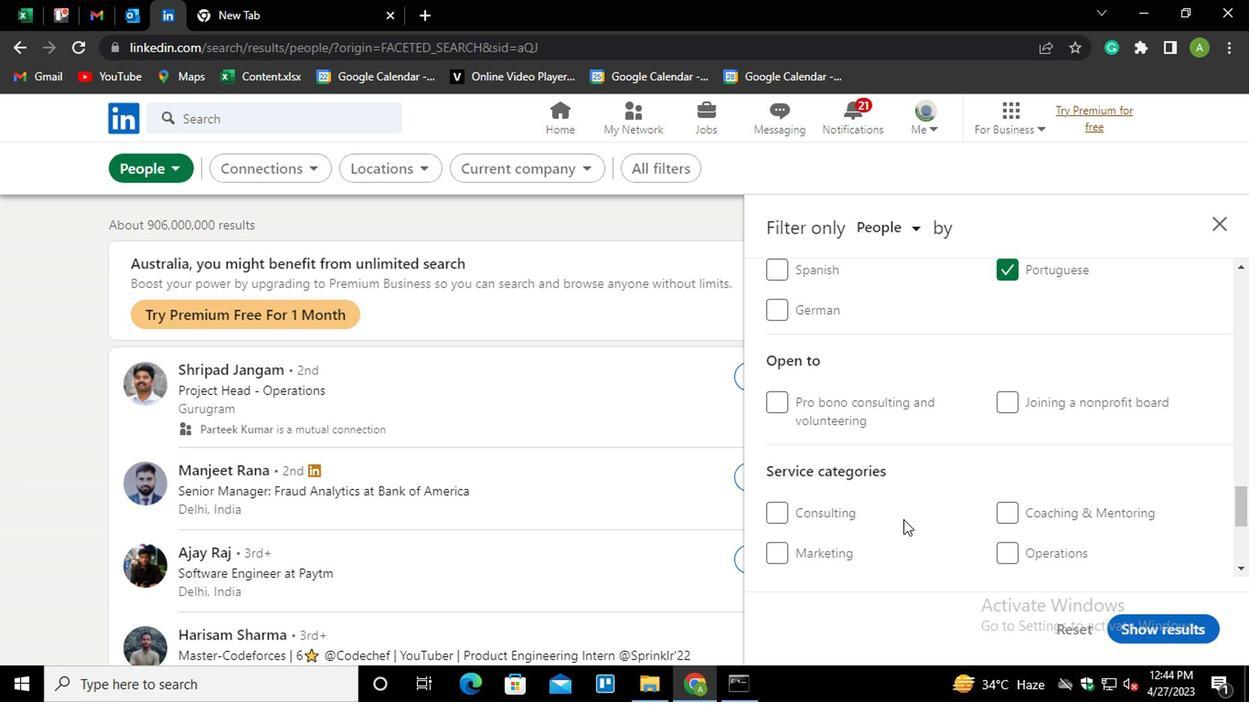 
Action: Mouse moved to (886, 481)
Screenshot: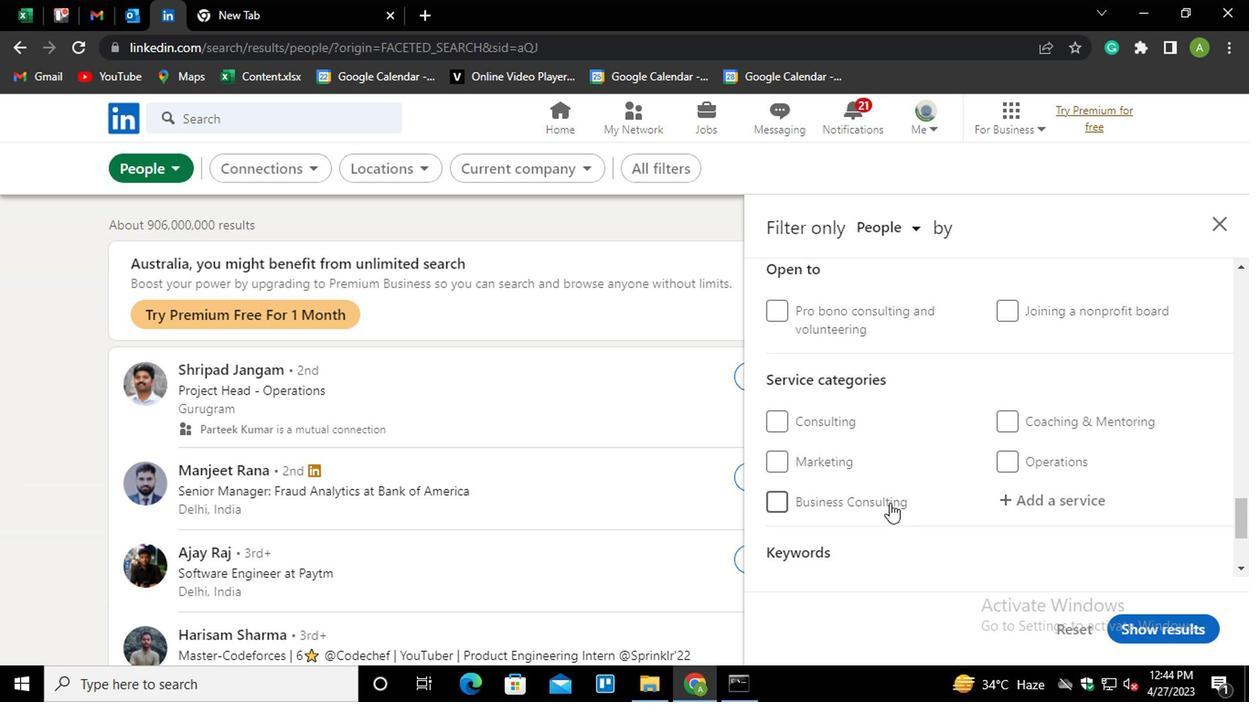
Action: Mouse scrolled (886, 480) with delta (0, 0)
Screenshot: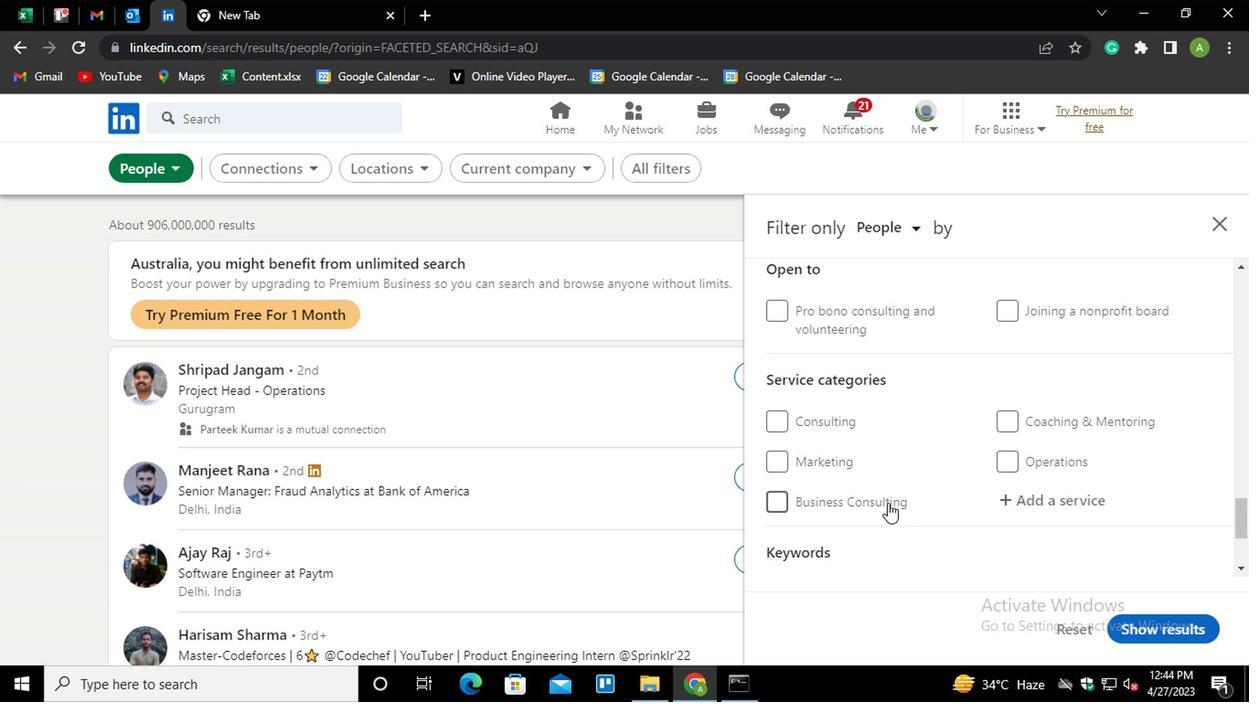 
Action: Mouse moved to (1039, 398)
Screenshot: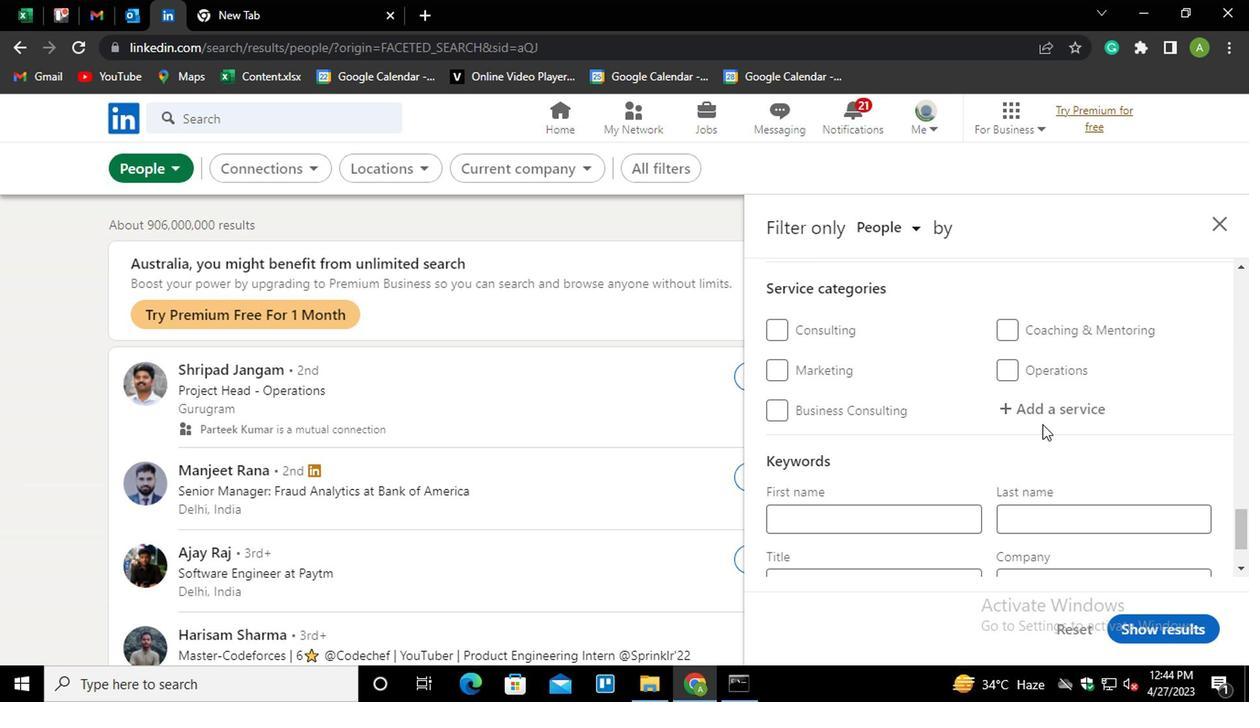 
Action: Mouse pressed left at (1039, 398)
Screenshot: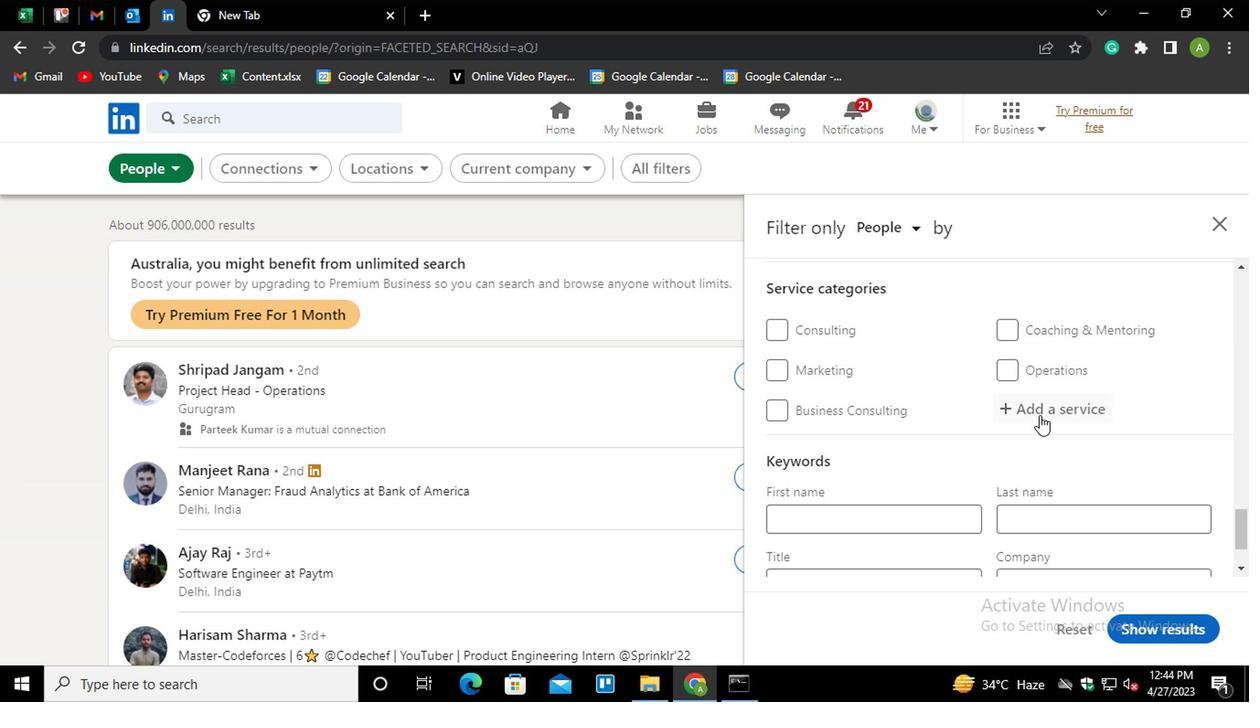 
Action: Key pressed <Key.shift><Key.shift><Key.shift><Key.shift><Key.shift><Key.shift><Key.shift><Key.shift><Key.shift><Key.shift><Key.shift><Key.shift><Key.shift><Key.shift><Key.shift><Key.shift><Key.shift><Key.shift><Key.shift>CUSTOMER<Key.space><Key.down><Key.enter>
Screenshot: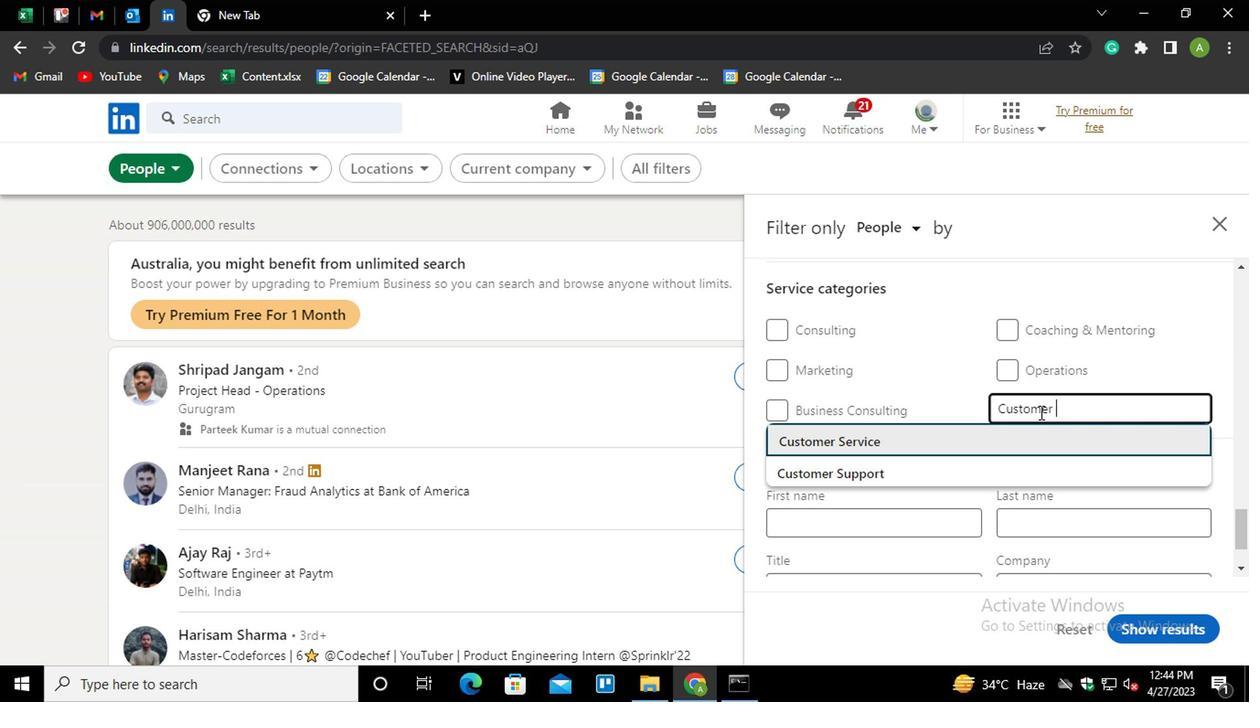 
Action: Mouse moved to (1039, 396)
Screenshot: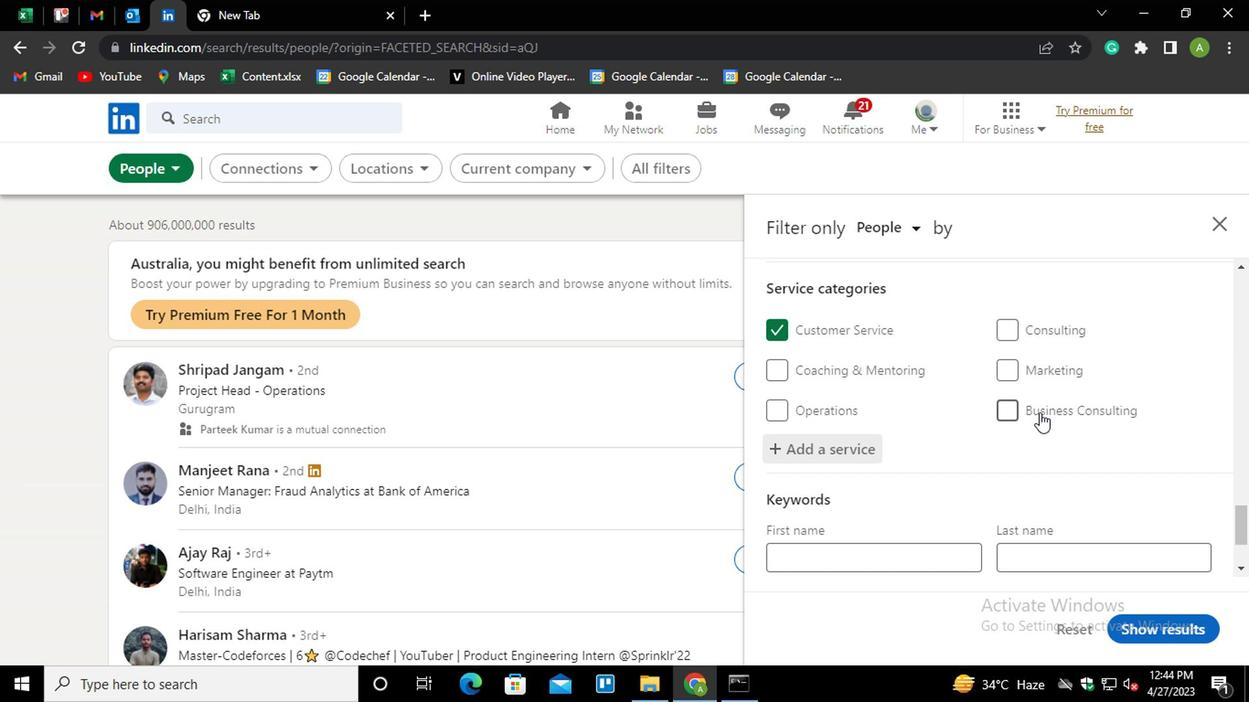 
Action: Mouse scrolled (1039, 396) with delta (0, 0)
Screenshot: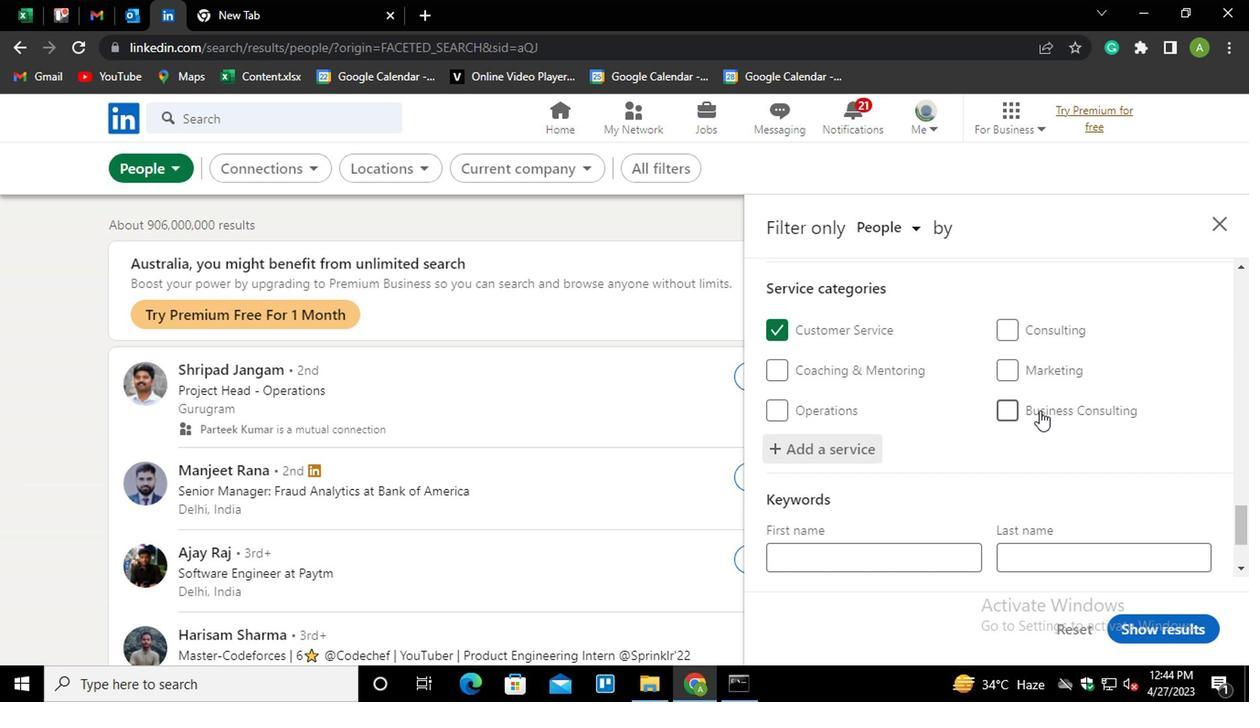 
Action: Mouse scrolled (1039, 396) with delta (0, 0)
Screenshot: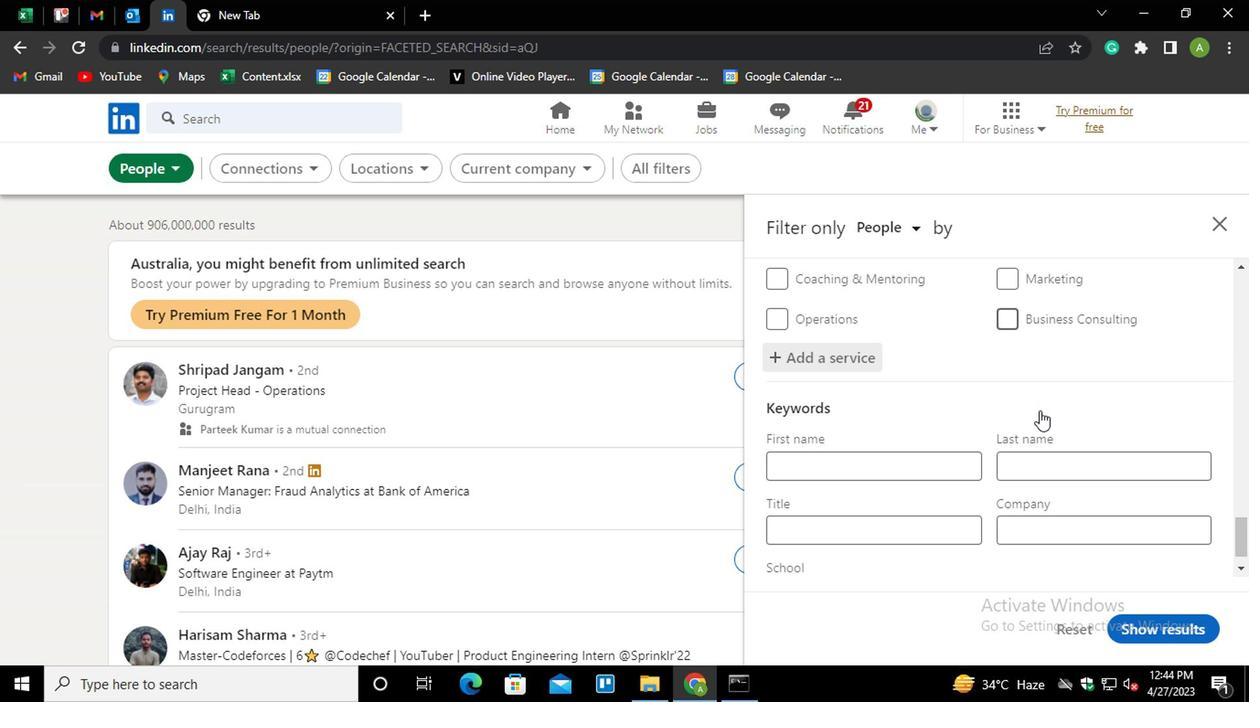 
Action: Mouse moved to (1035, 415)
Screenshot: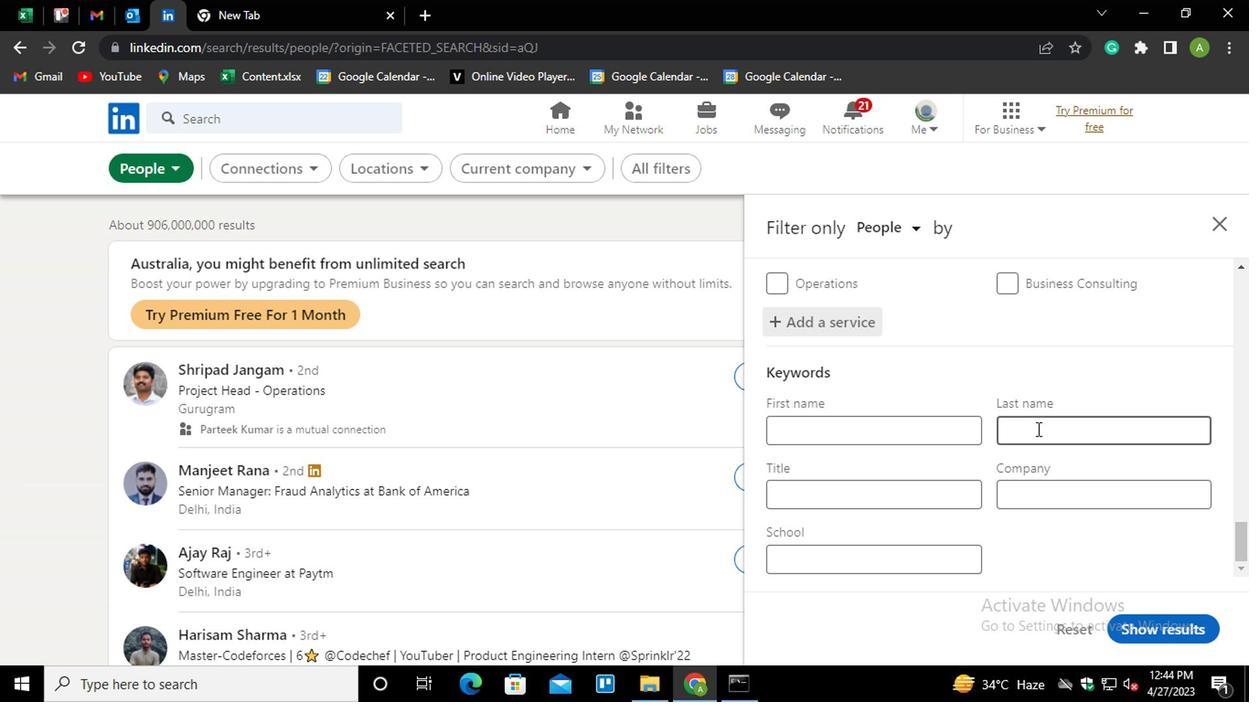 
Action: Mouse scrolled (1035, 414) with delta (0, -1)
Screenshot: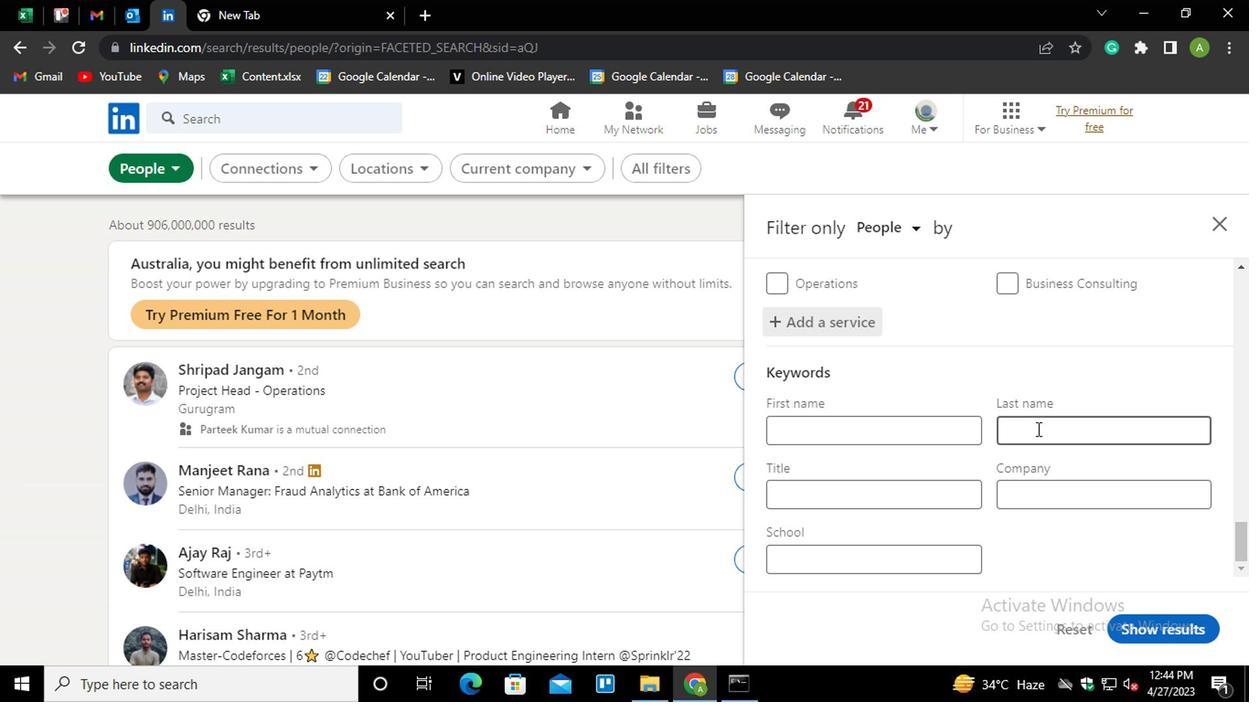 
Action: Mouse moved to (865, 473)
Screenshot: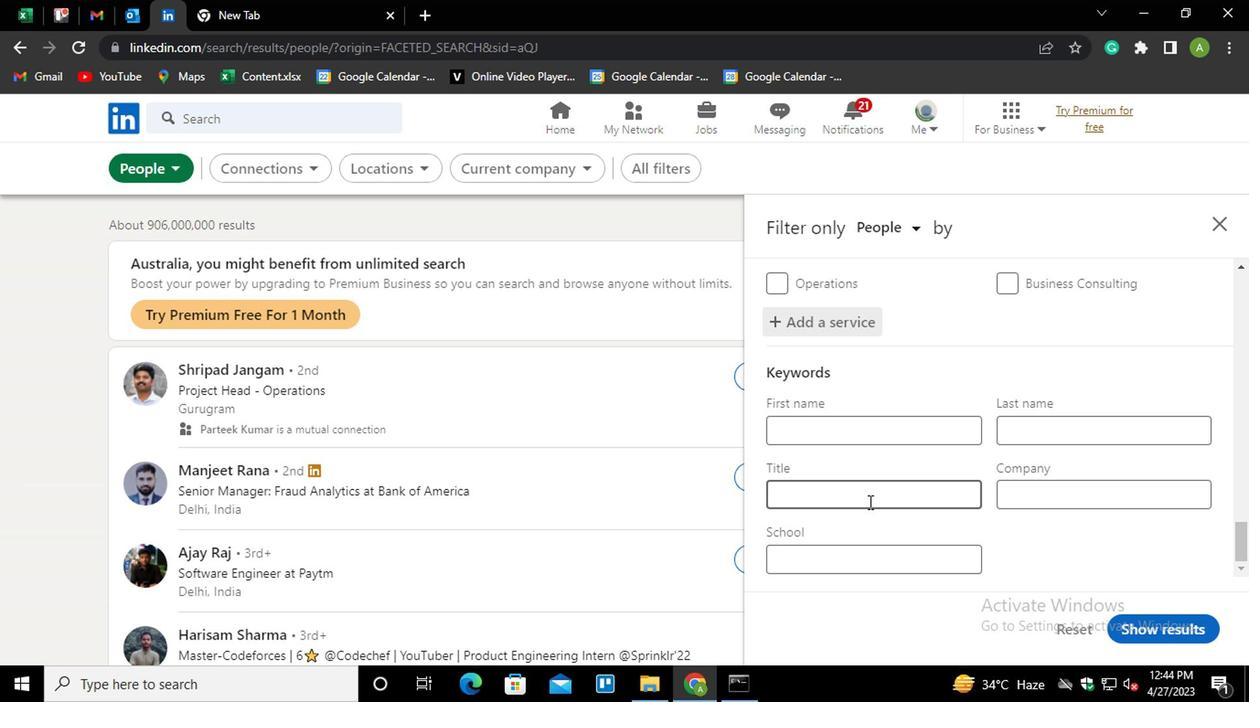 
Action: Mouse pressed left at (865, 473)
Screenshot: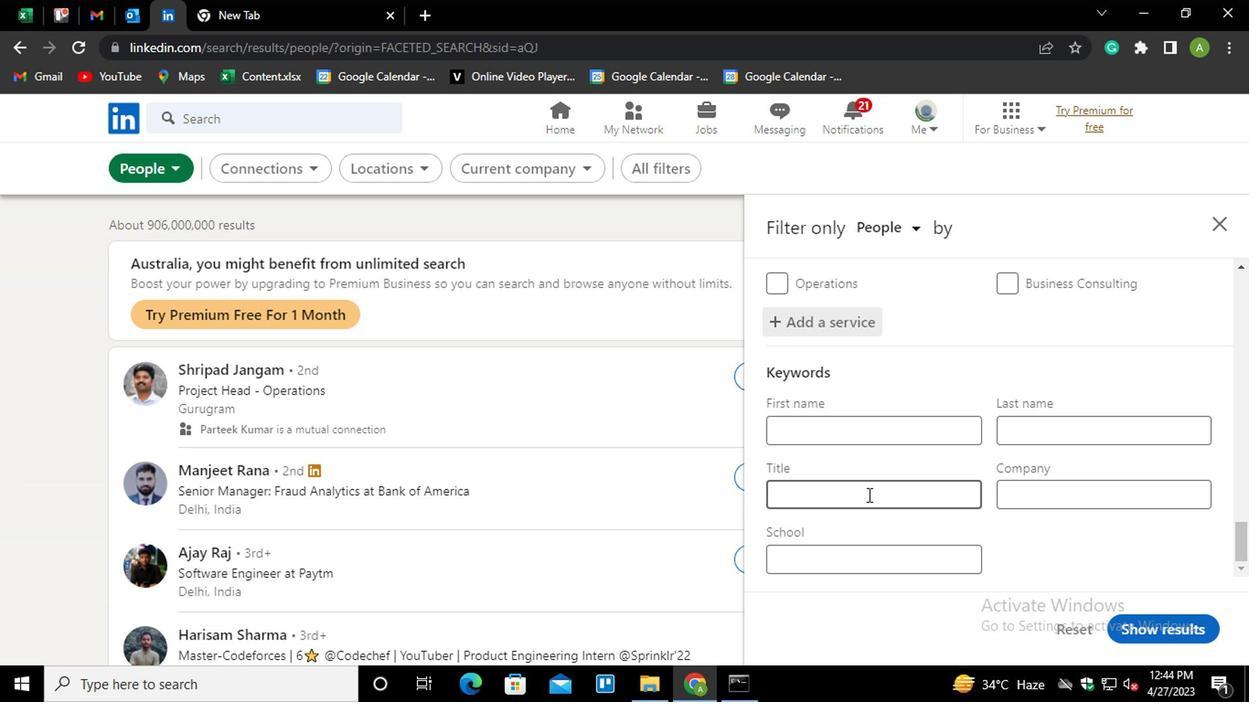 
Action: Key pressed <Key.shift>PHYSICIST
Screenshot: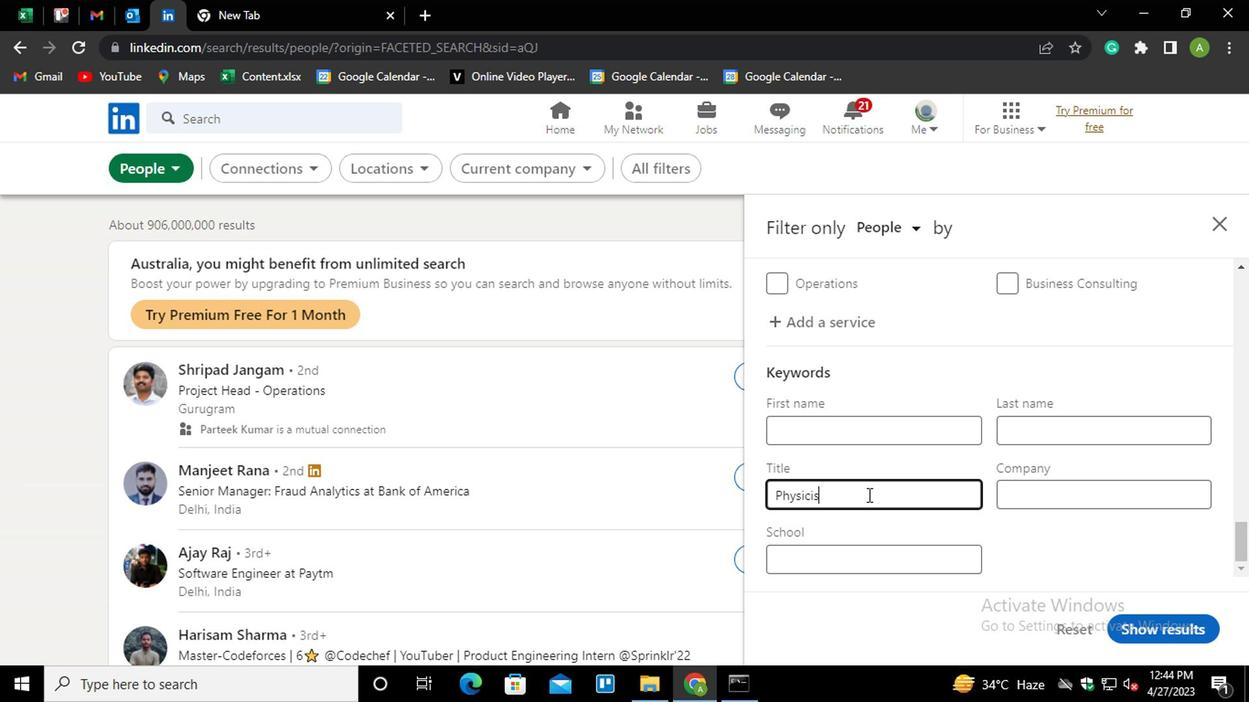 
Action: Mouse moved to (1117, 549)
Screenshot: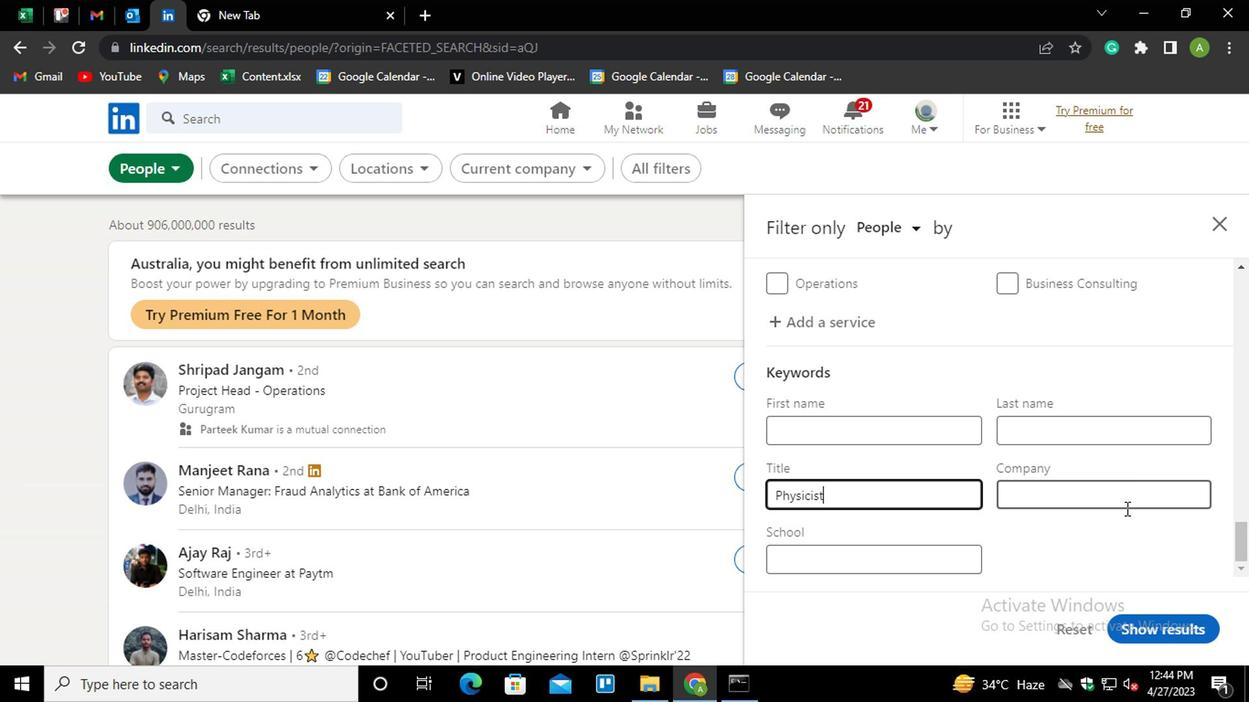 
Action: Mouse pressed left at (1117, 549)
Screenshot: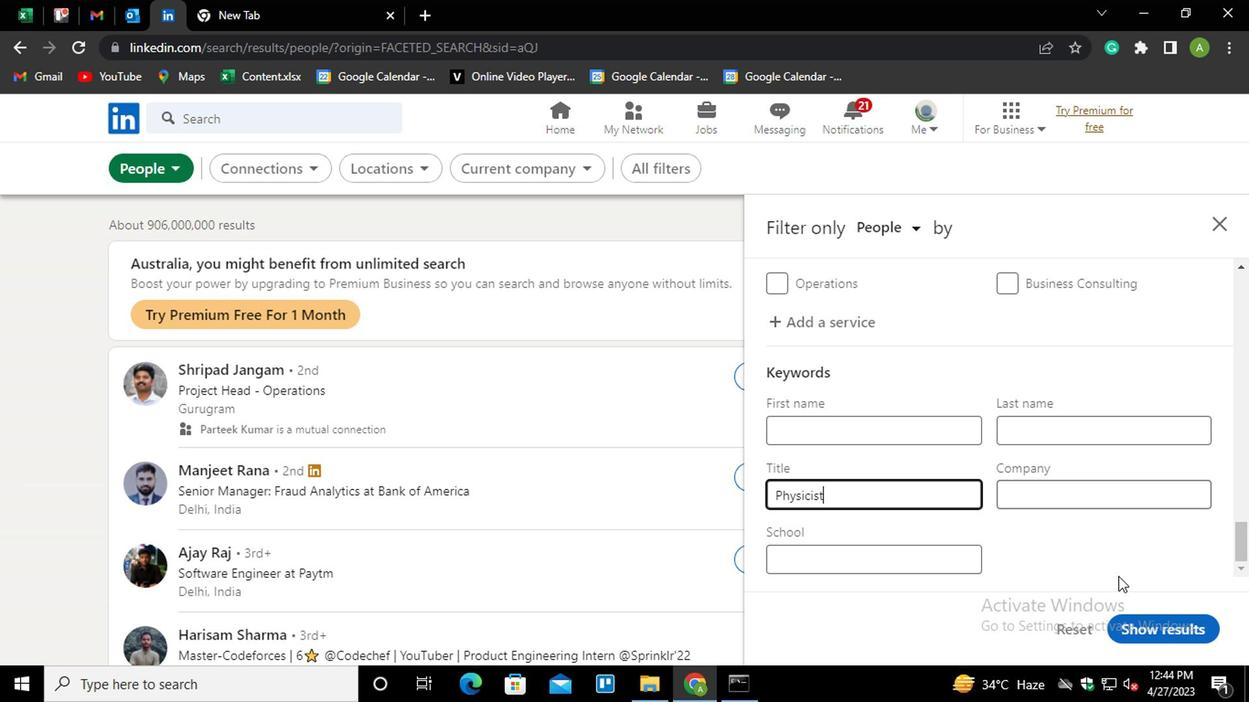 
Action: Mouse moved to (1143, 601)
Screenshot: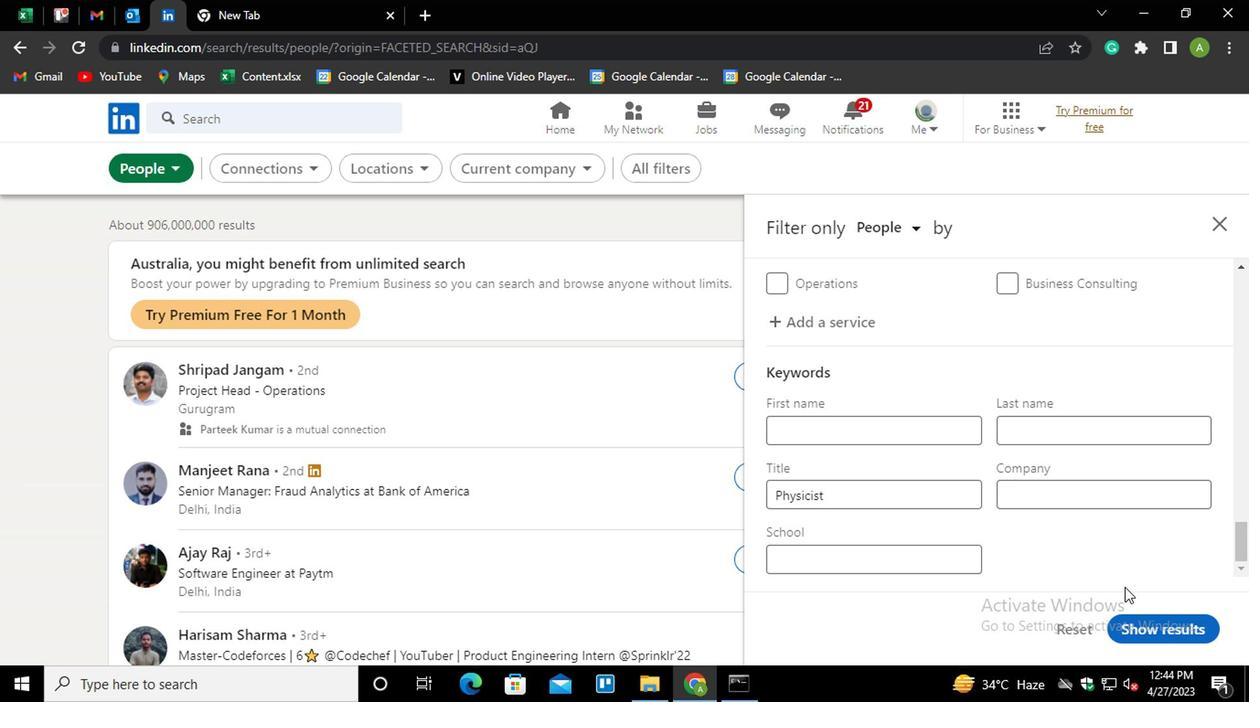
Action: Mouse pressed left at (1143, 601)
Screenshot: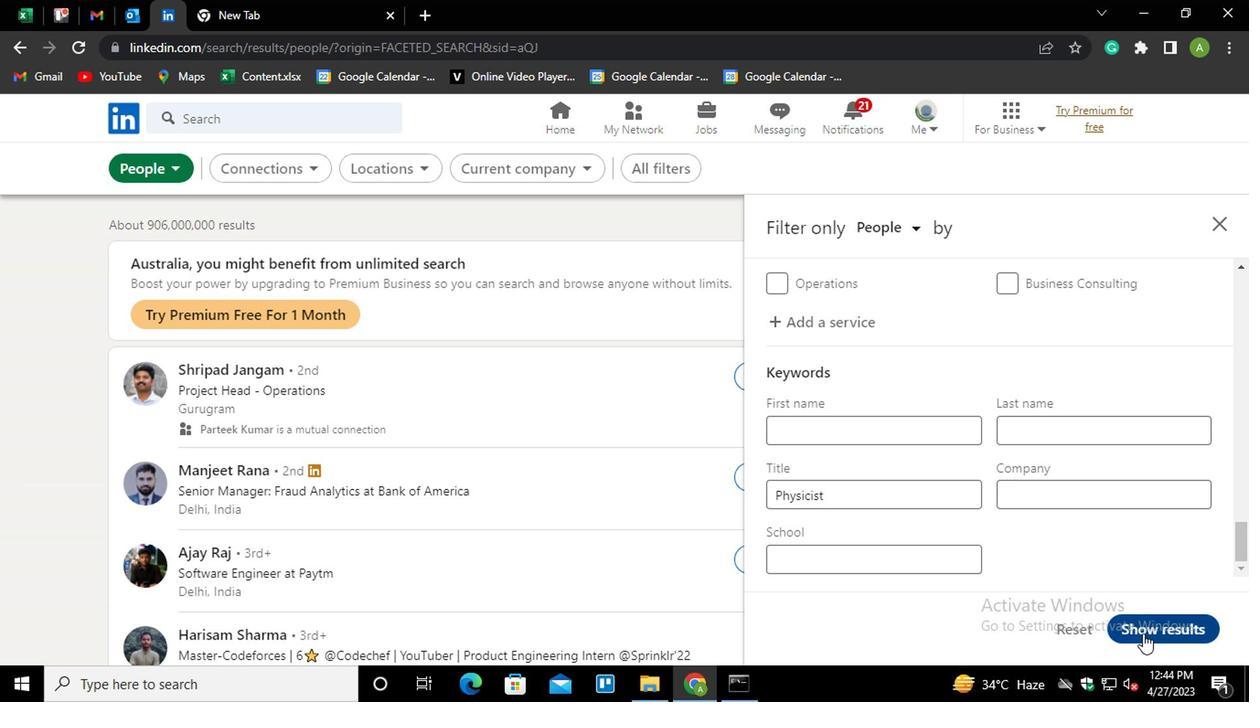 
Action: Mouse moved to (1141, 601)
Screenshot: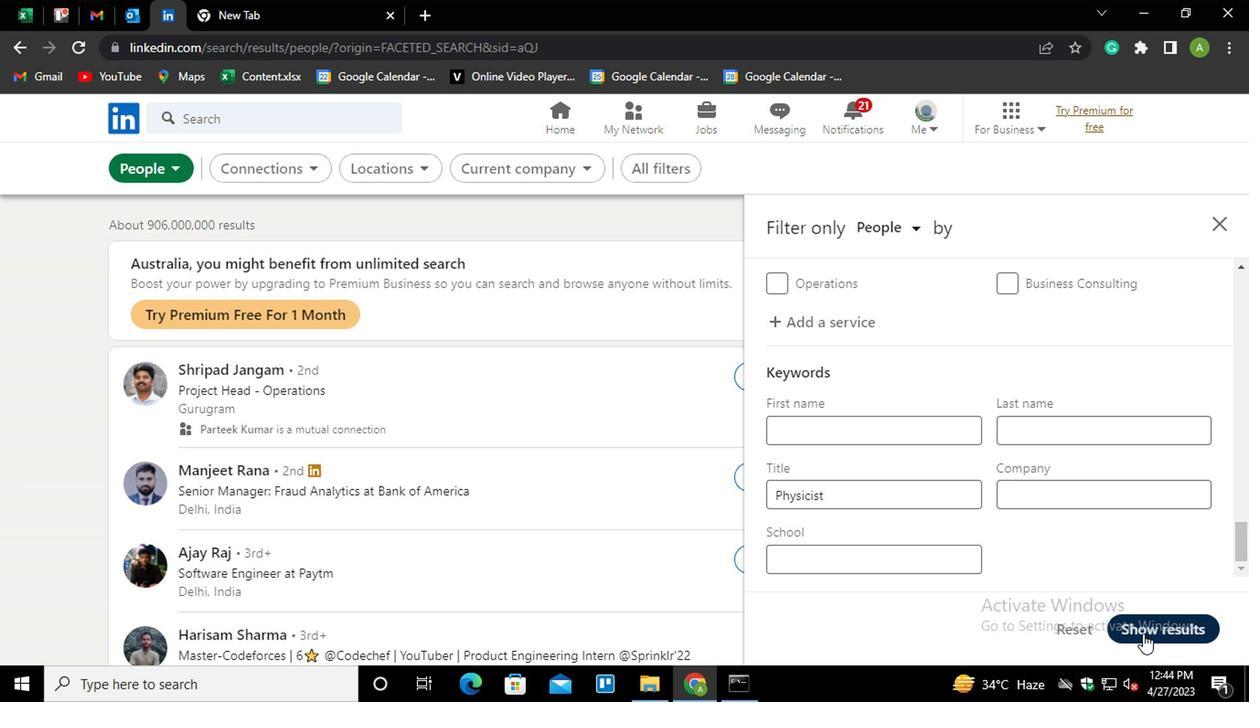 
